 Task: Send an email with the signature Clara Davis with the subject Follow up on a refund and the message Please let me know if you have any suggestions for improvement. from softage.1@softage.net to softage.2@softage.net and softage.3@softage.net with an attached document Job_description.pdf
Action: Mouse moved to (588, 746)
Screenshot: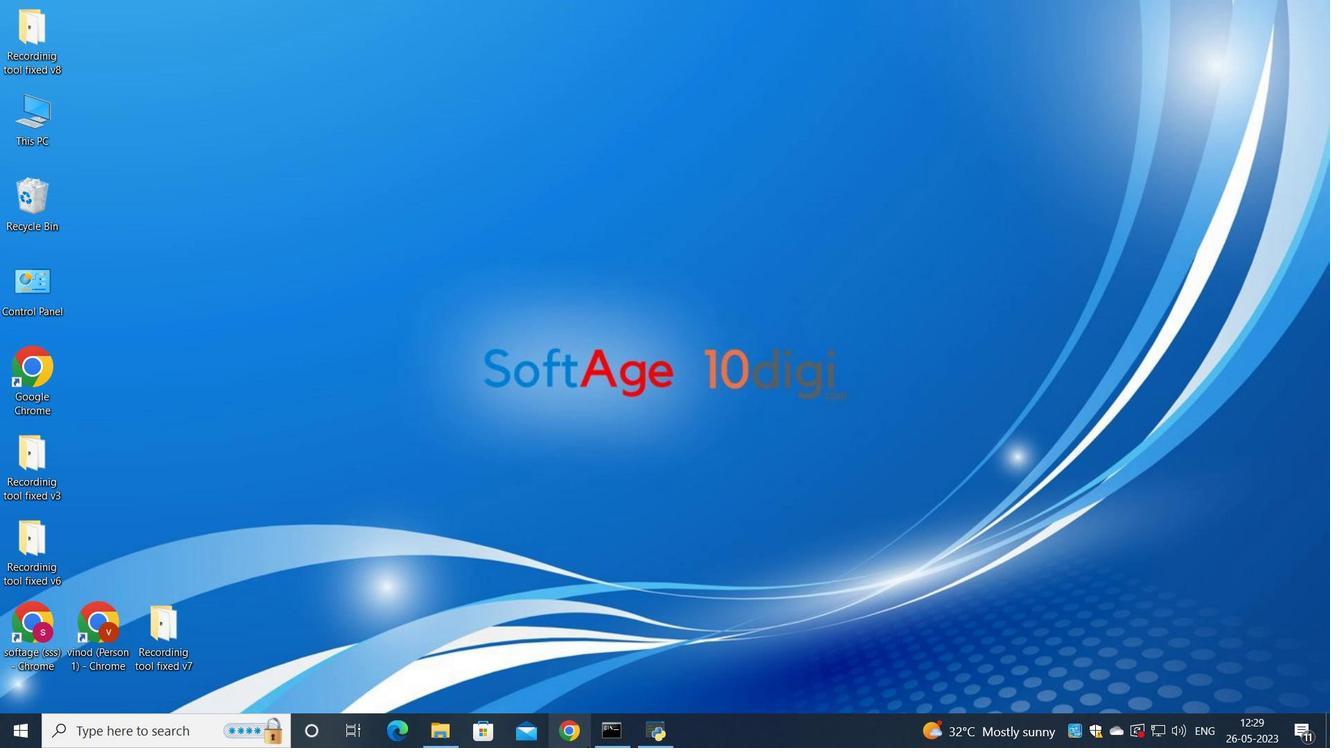 
Action: Mouse pressed left at (588, 746)
Screenshot: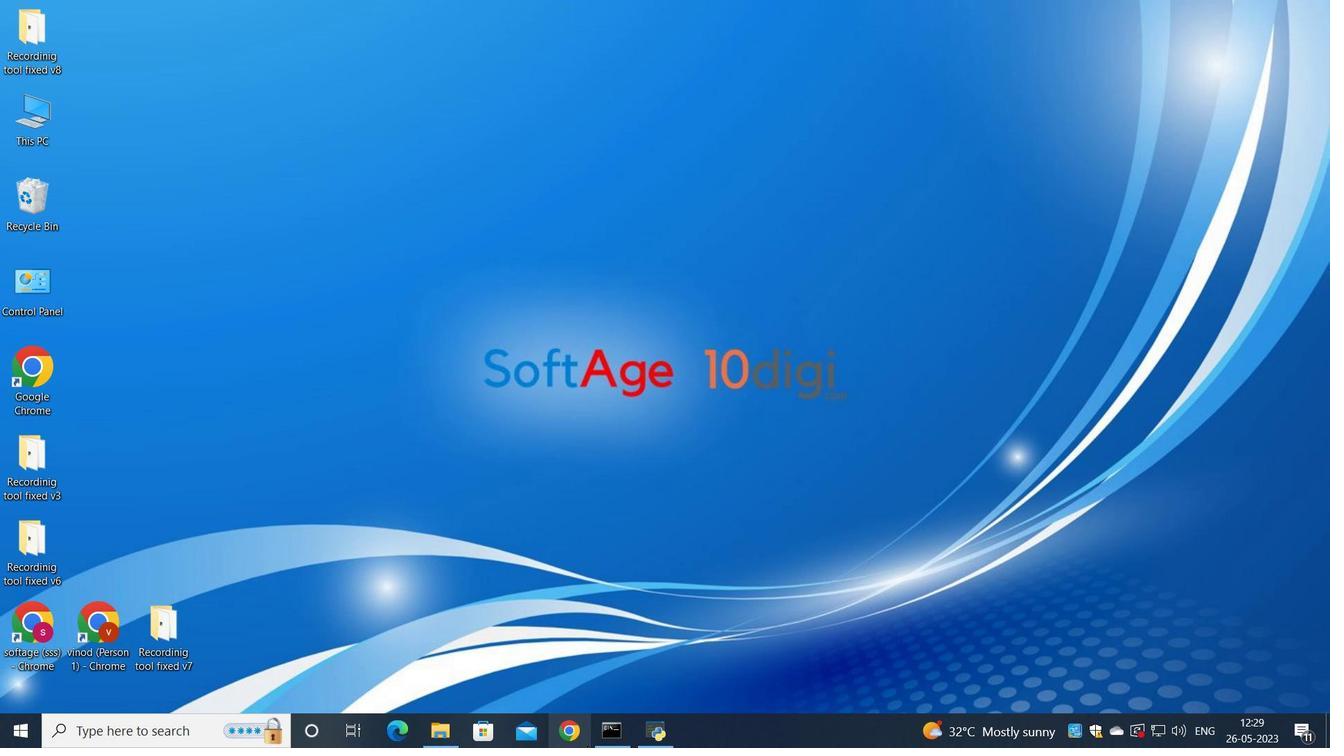 
Action: Mouse moved to (611, 413)
Screenshot: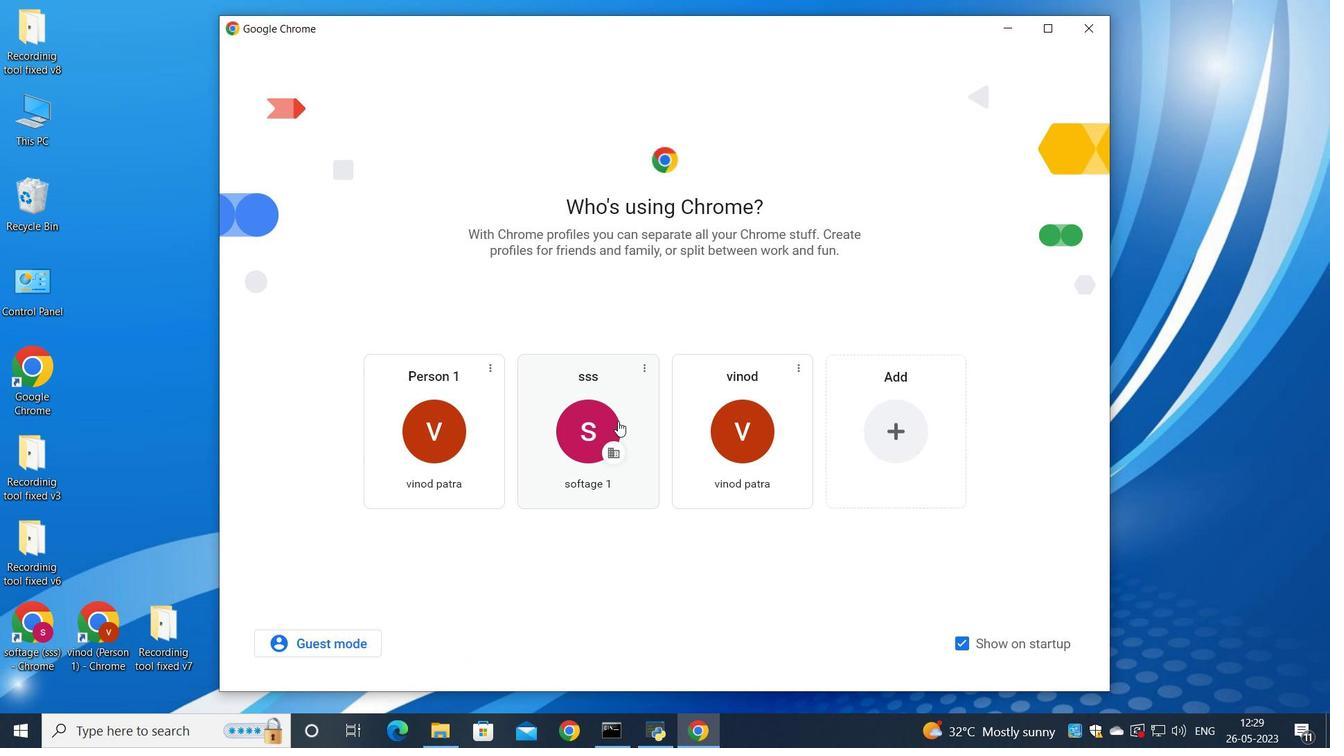 
Action: Mouse pressed left at (611, 413)
Screenshot: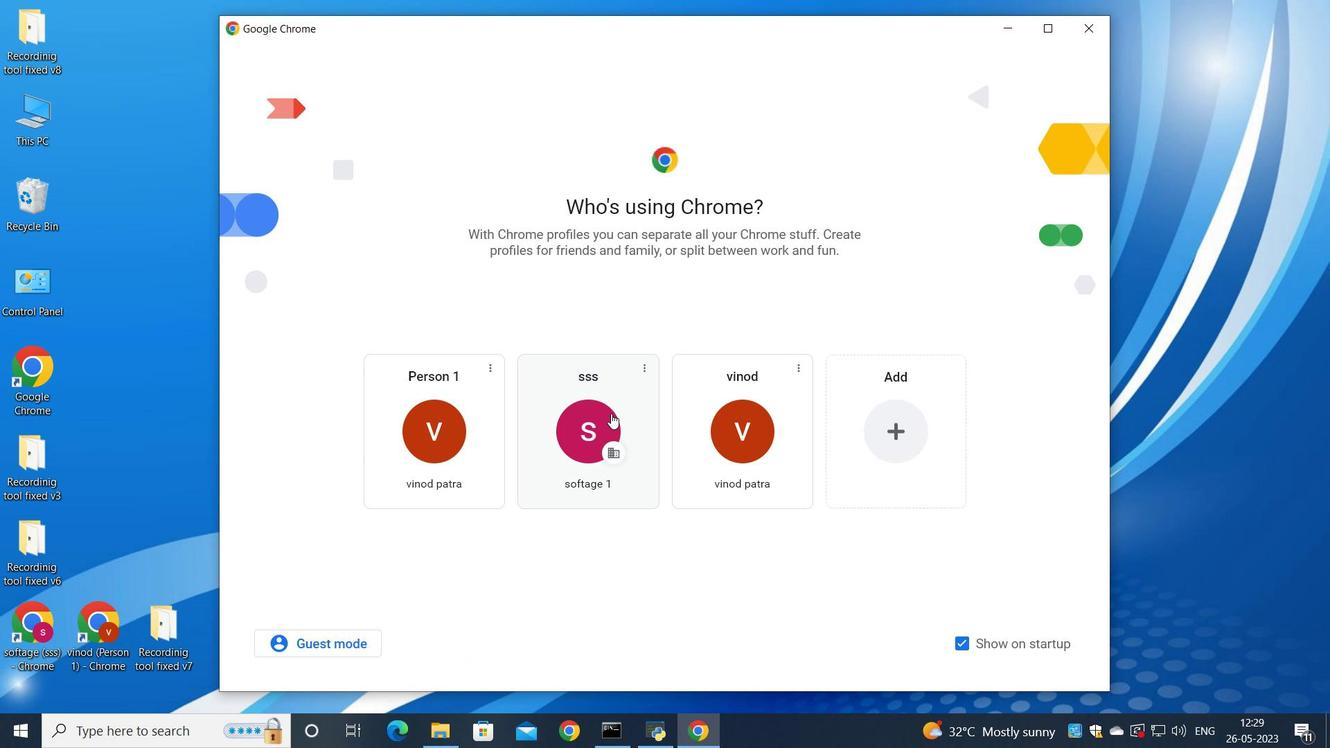 
Action: Mouse moved to (1170, 94)
Screenshot: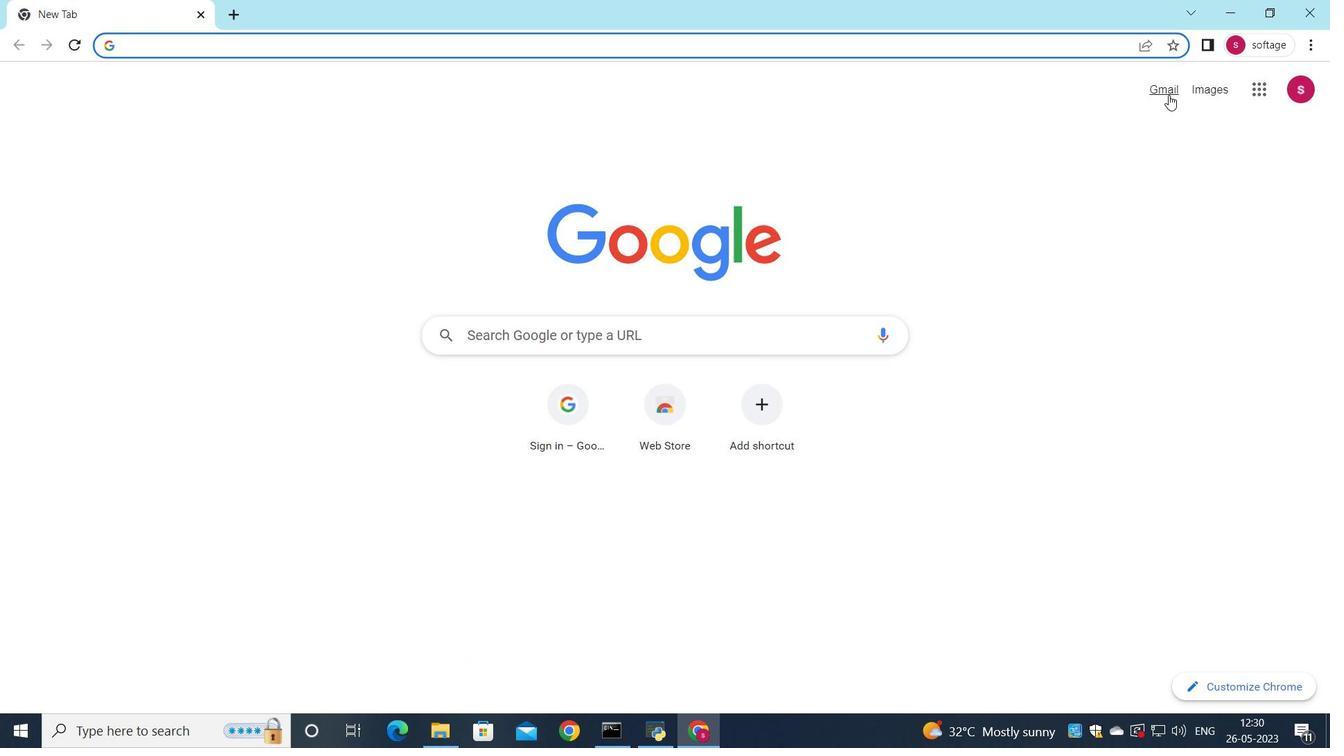 
Action: Mouse pressed left at (1170, 94)
Screenshot: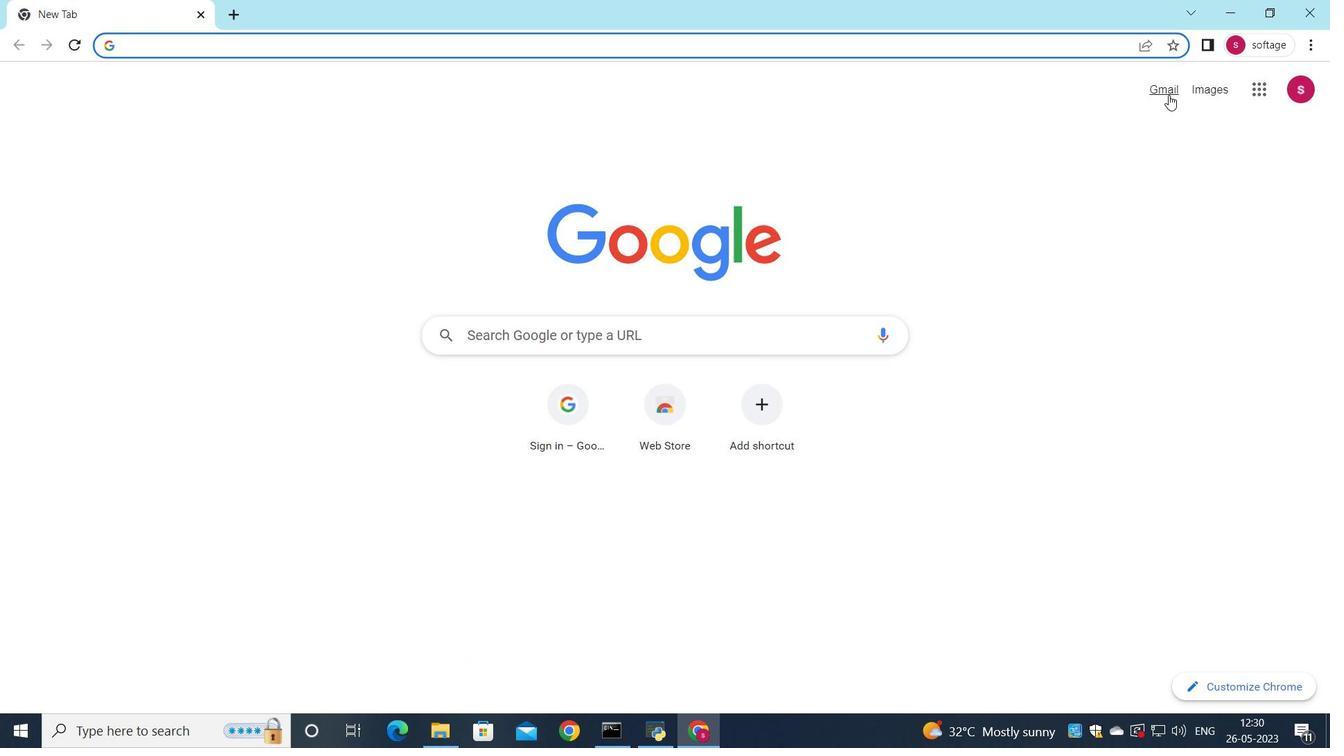 
Action: Mouse moved to (1133, 124)
Screenshot: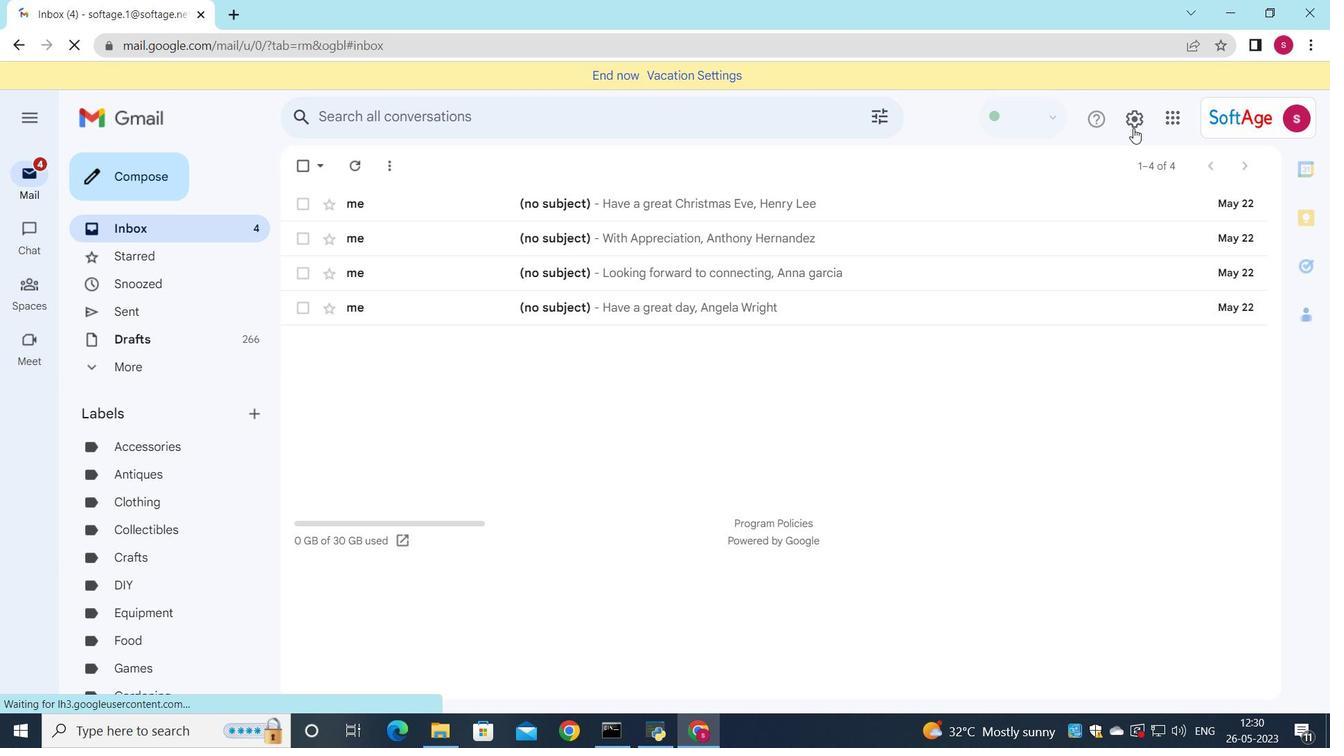 
Action: Mouse pressed left at (1133, 124)
Screenshot: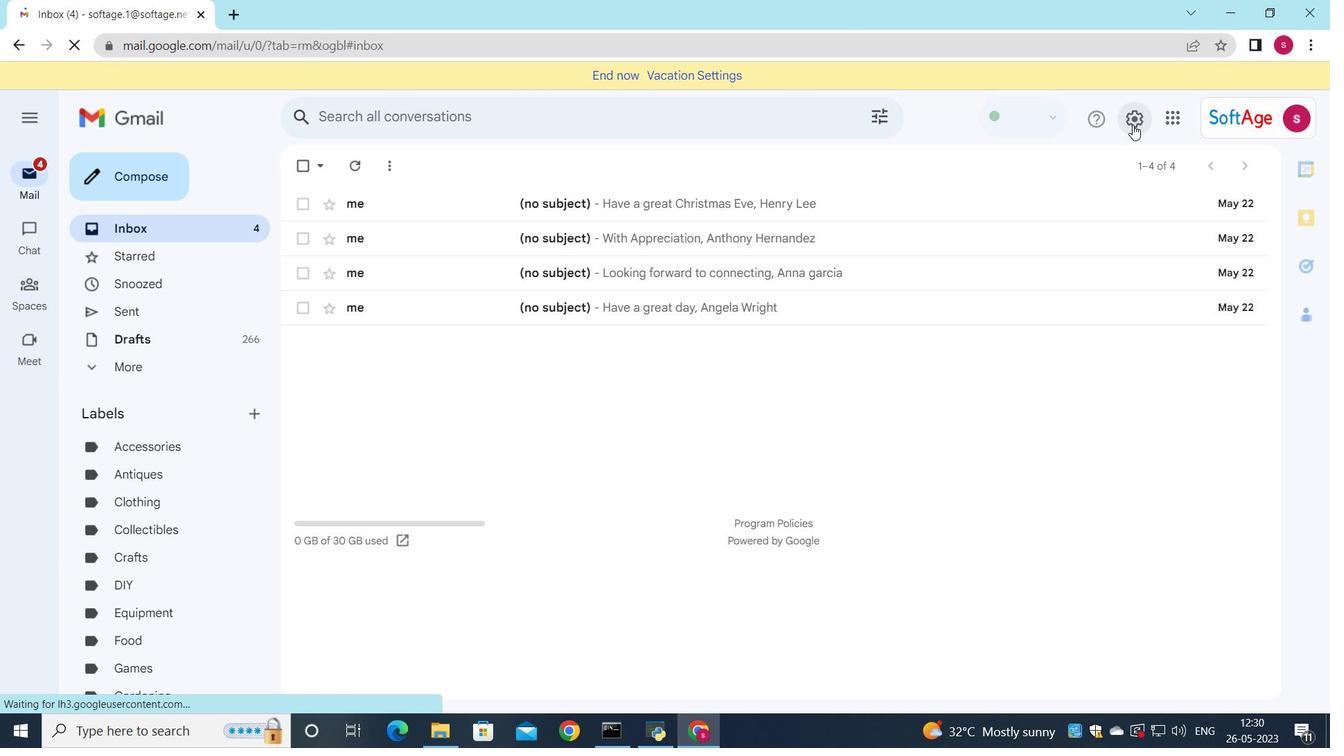 
Action: Mouse moved to (1143, 209)
Screenshot: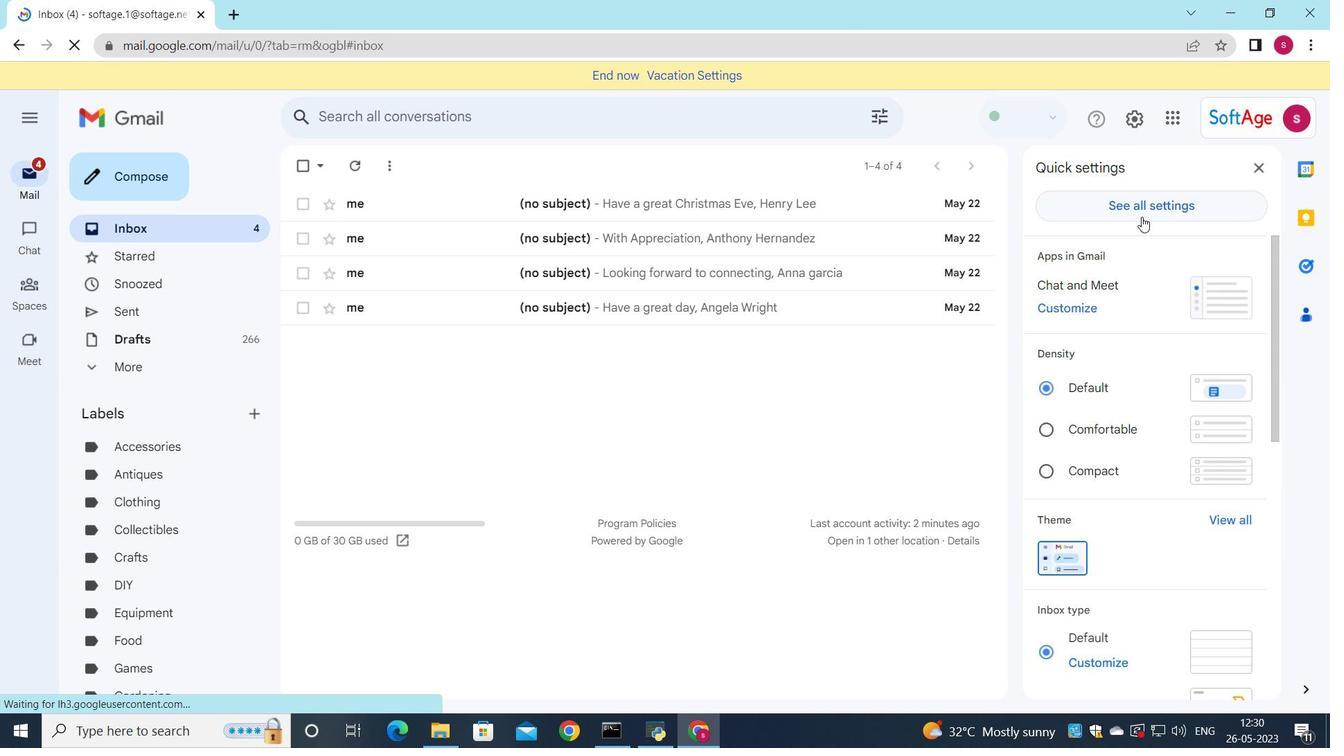 
Action: Mouse pressed left at (1143, 209)
Screenshot: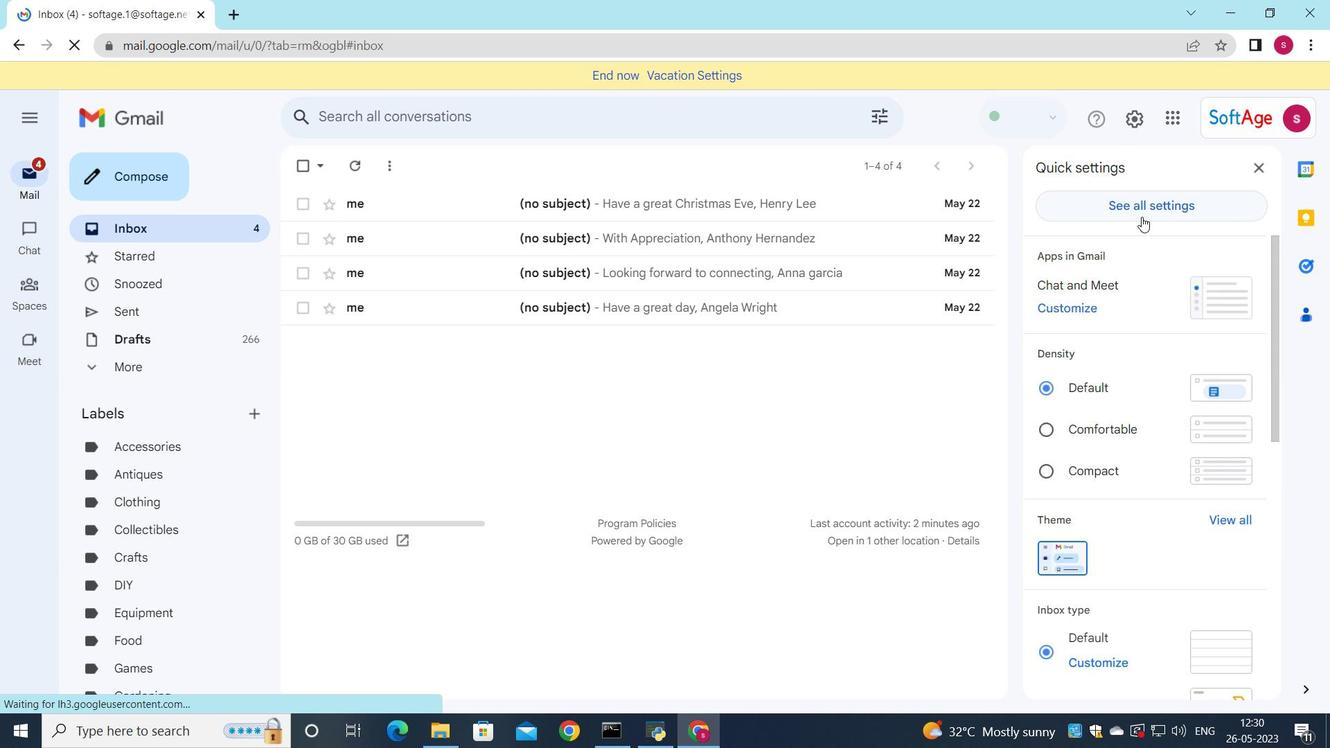 
Action: Mouse moved to (736, 393)
Screenshot: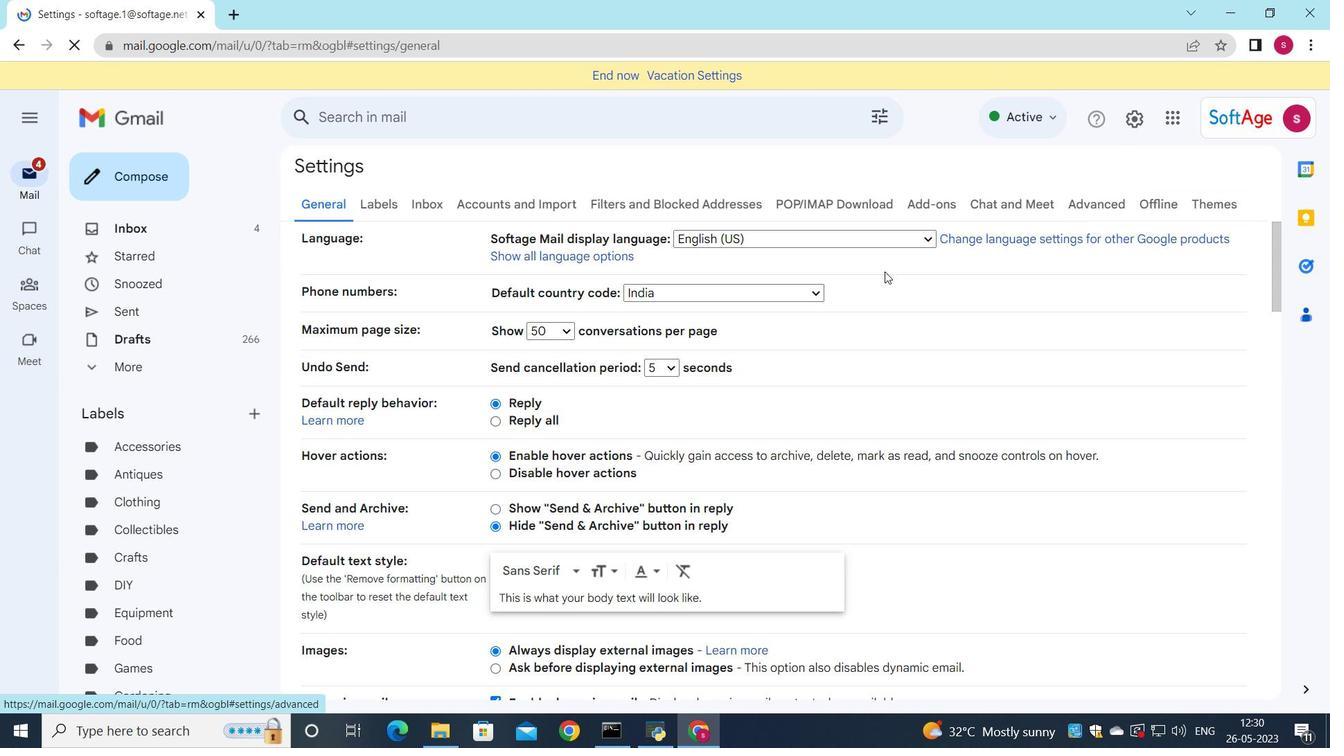 
Action: Mouse scrolled (736, 393) with delta (0, 0)
Screenshot: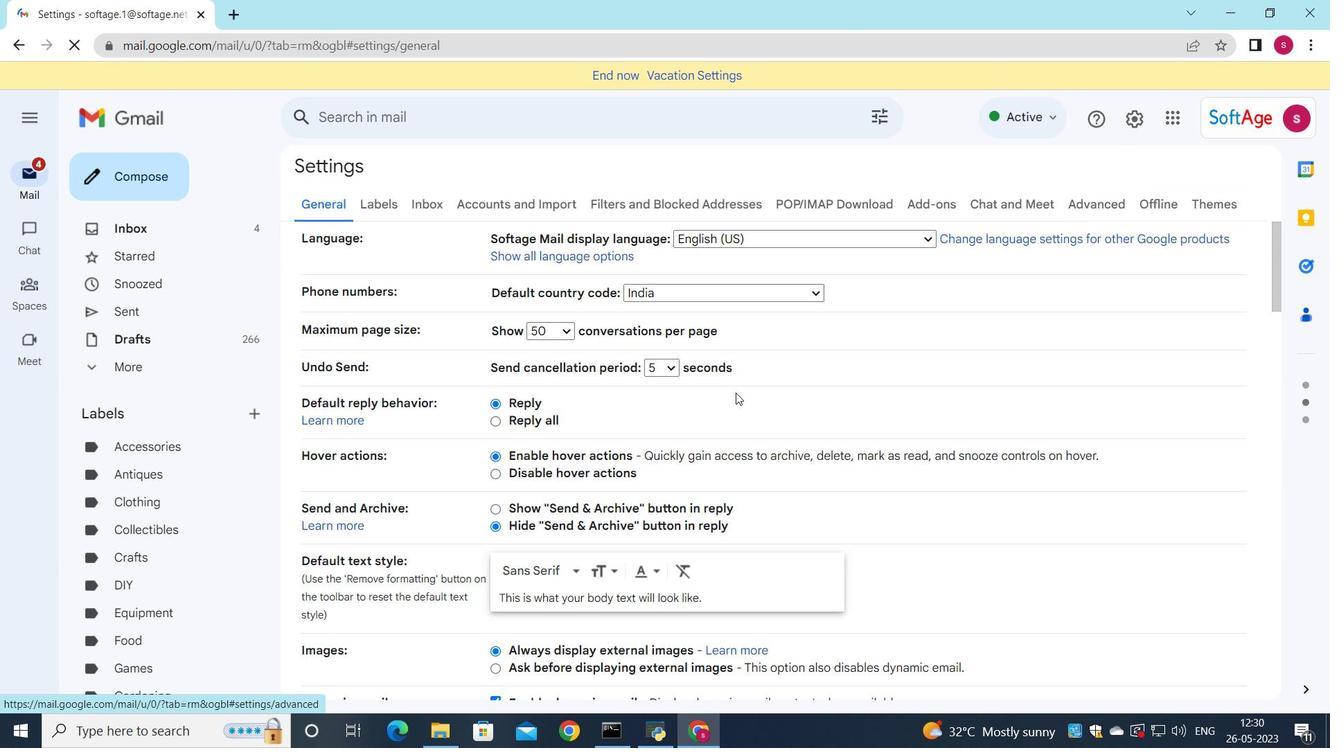 
Action: Mouse scrolled (736, 393) with delta (0, 0)
Screenshot: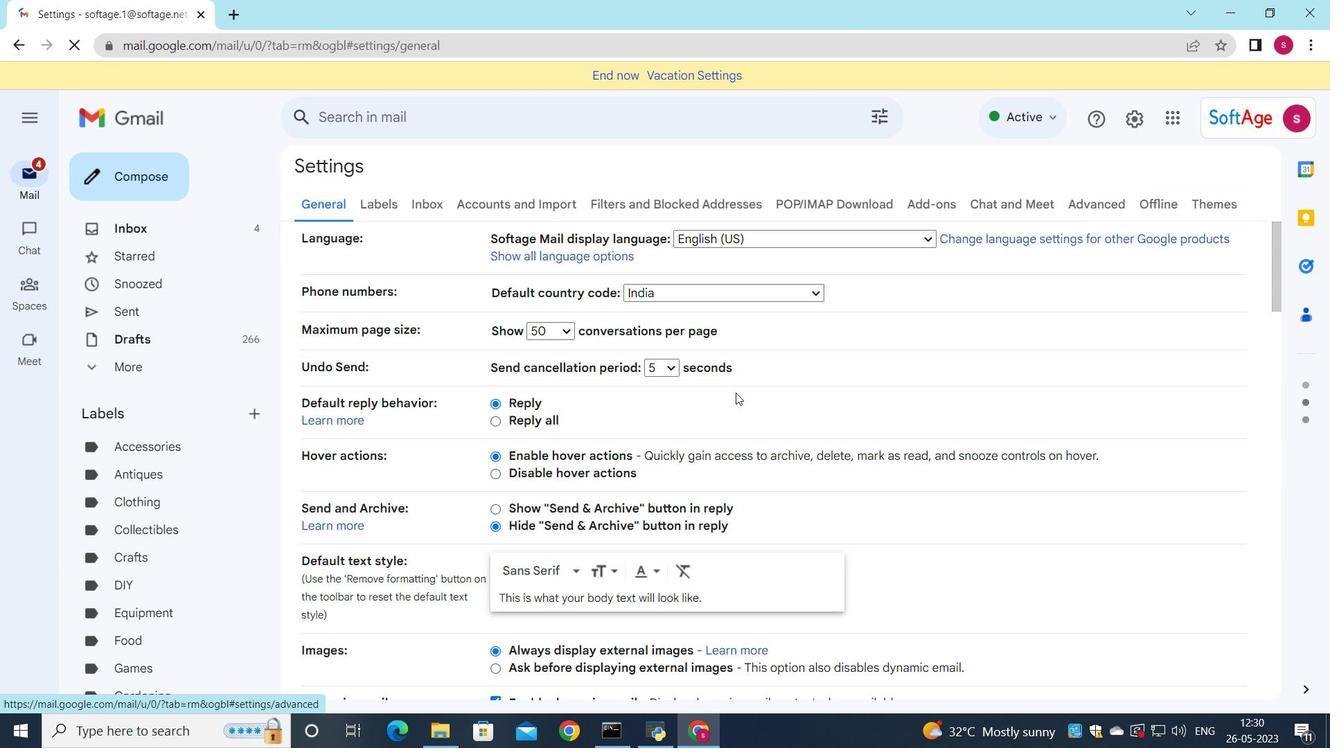
Action: Mouse scrolled (736, 393) with delta (0, 0)
Screenshot: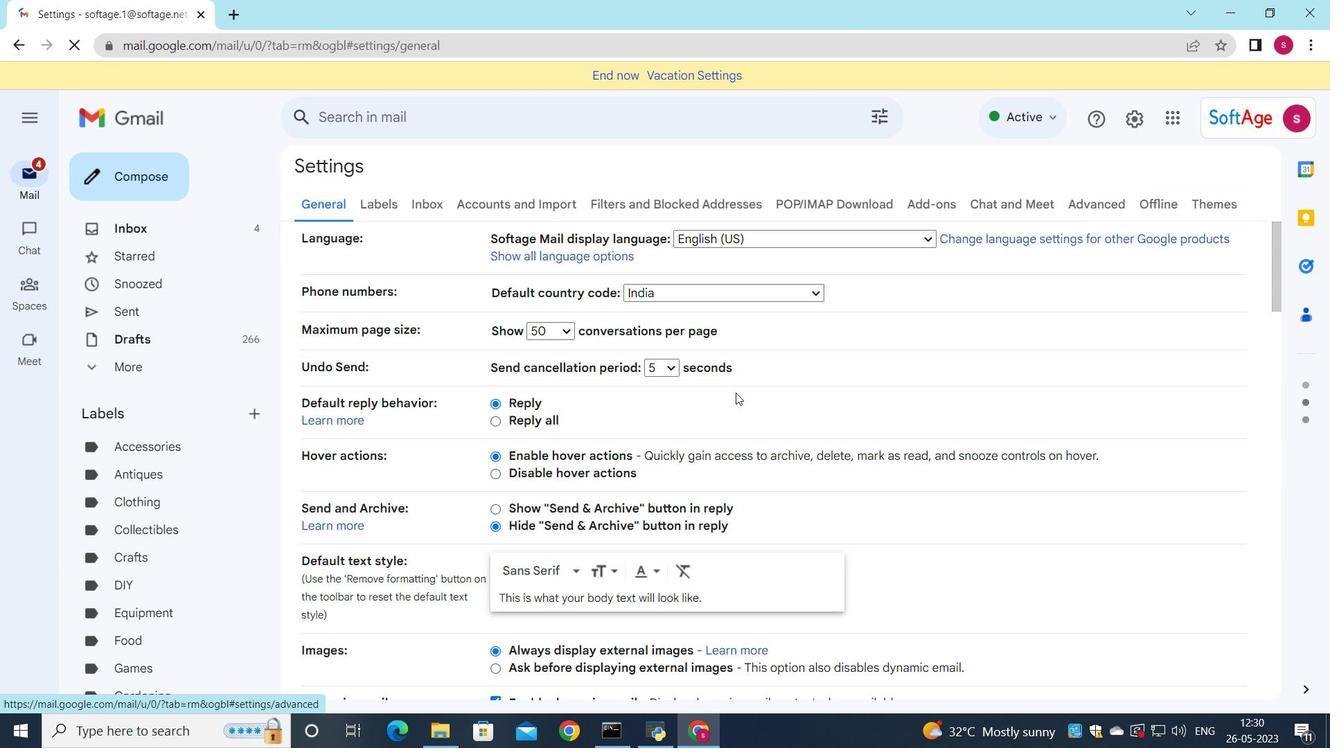 
Action: Mouse scrolled (736, 393) with delta (0, 0)
Screenshot: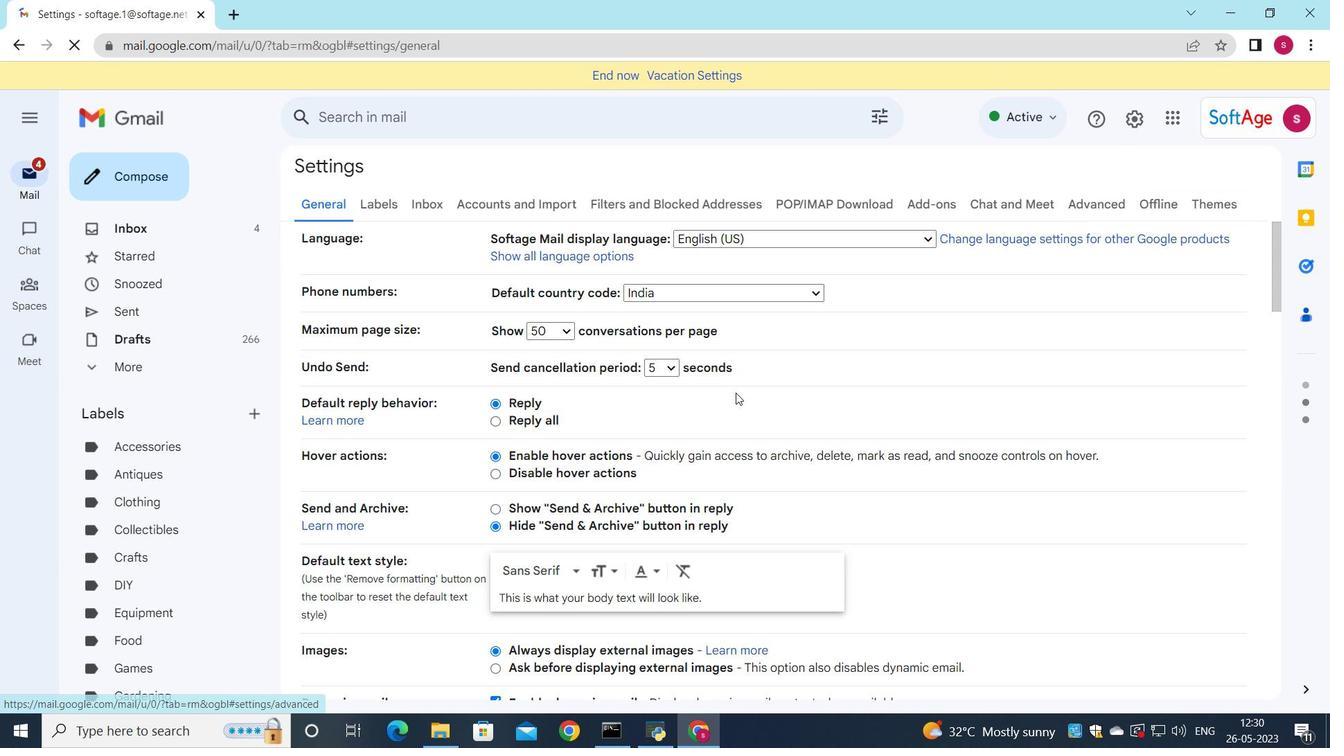 
Action: Mouse scrolled (736, 393) with delta (0, 0)
Screenshot: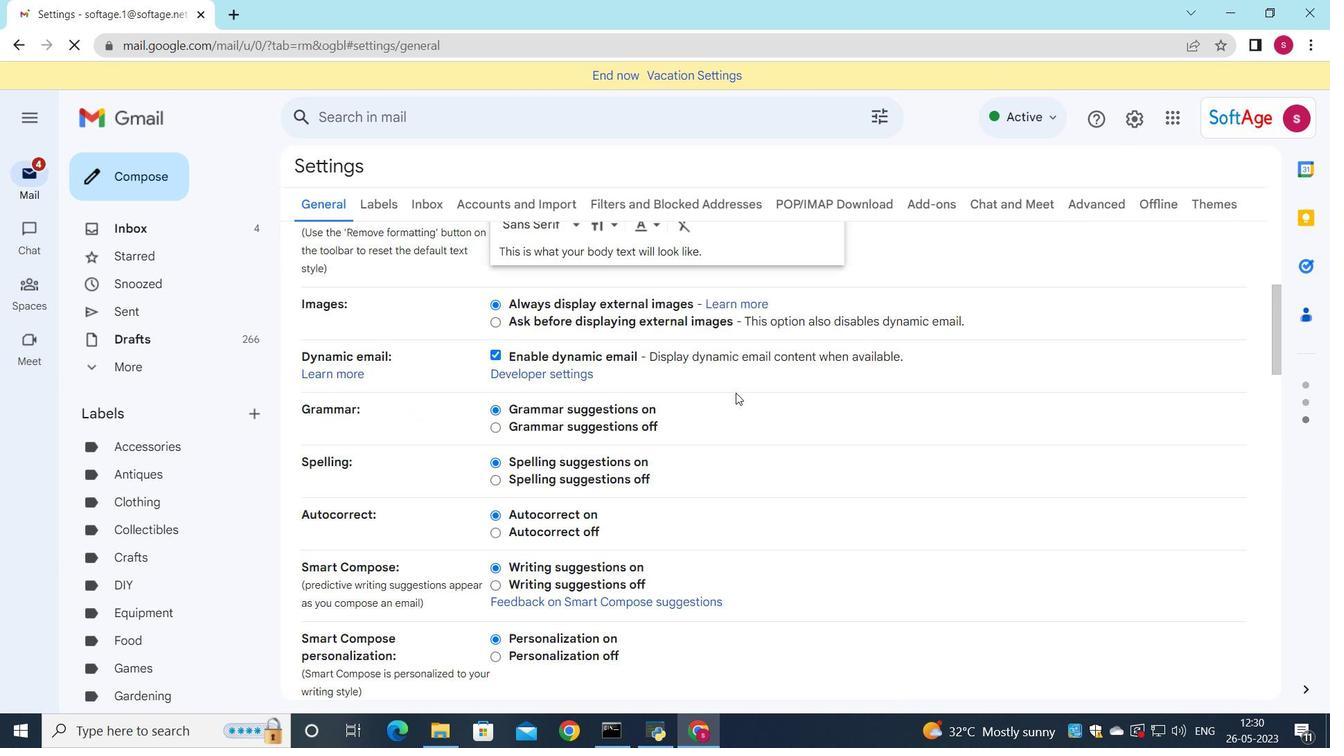 
Action: Mouse scrolled (736, 393) with delta (0, 0)
Screenshot: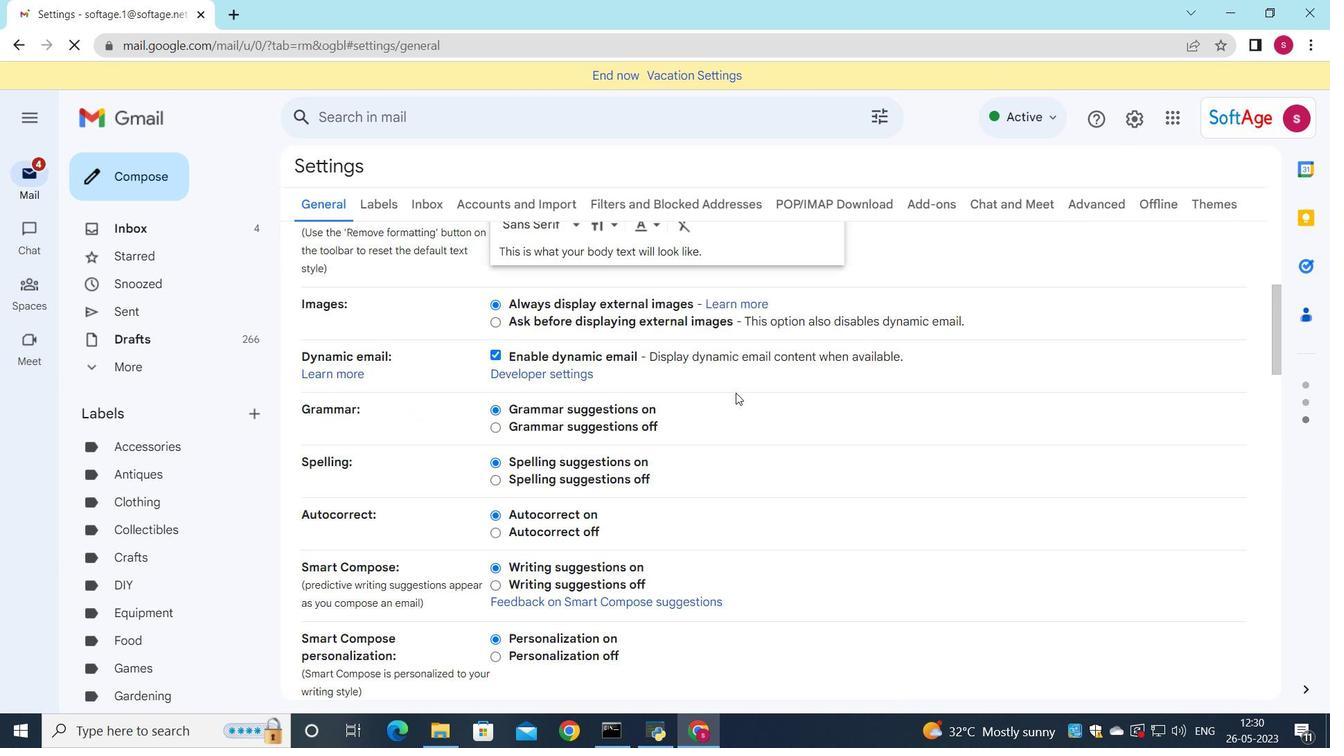 
Action: Mouse scrolled (736, 393) with delta (0, 0)
Screenshot: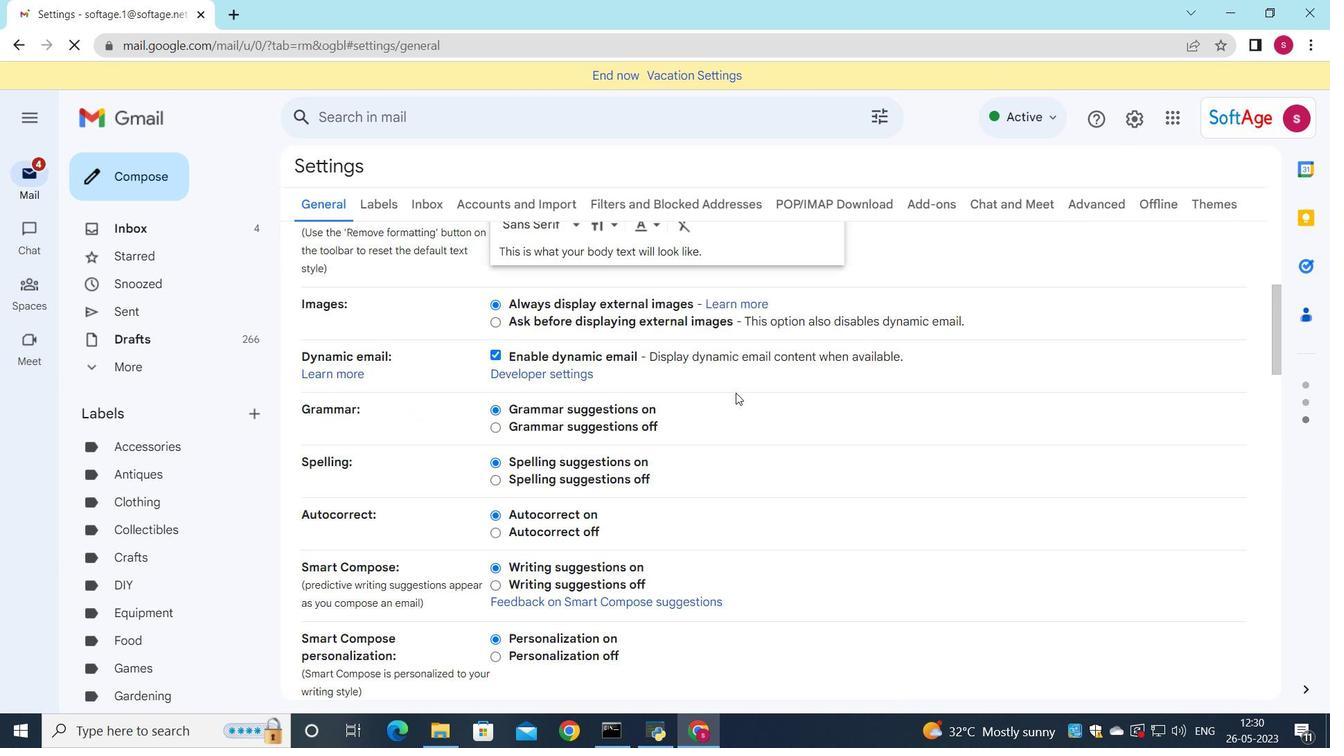 
Action: Mouse scrolled (736, 393) with delta (0, 0)
Screenshot: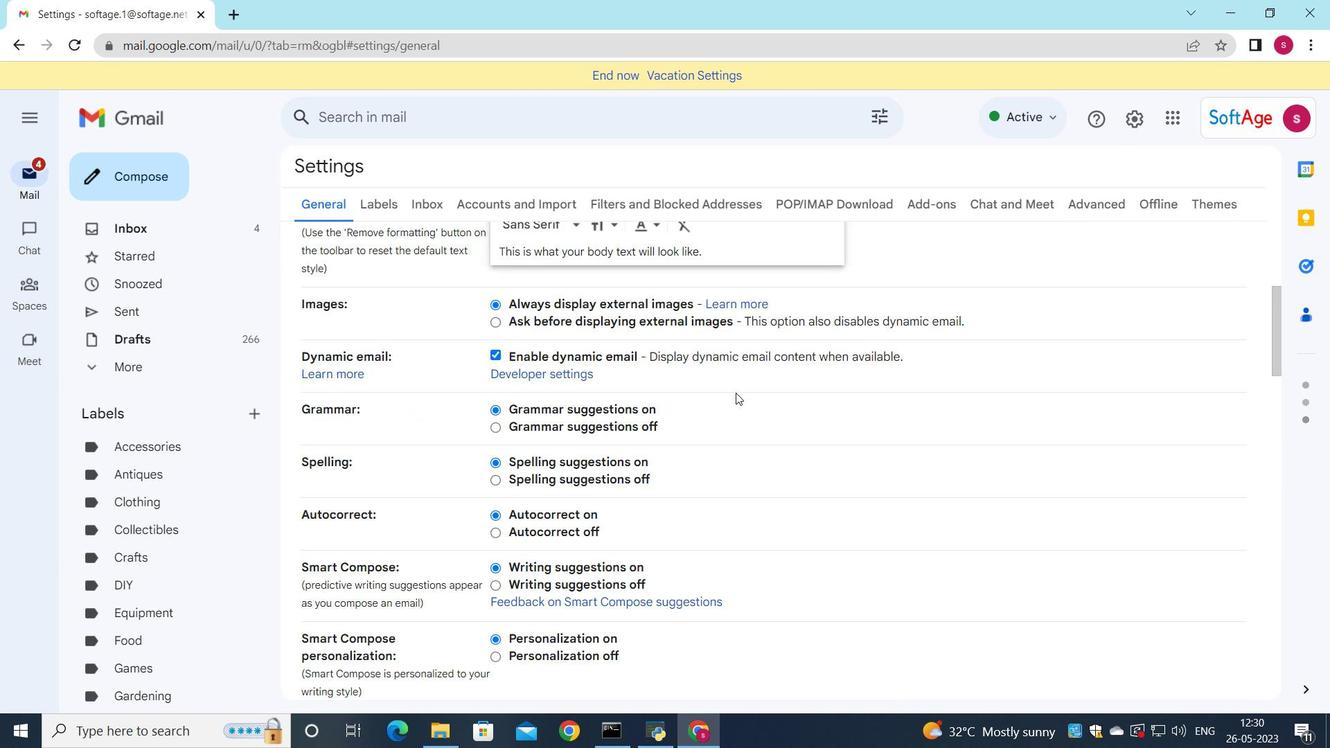 
Action: Mouse scrolled (736, 393) with delta (0, 0)
Screenshot: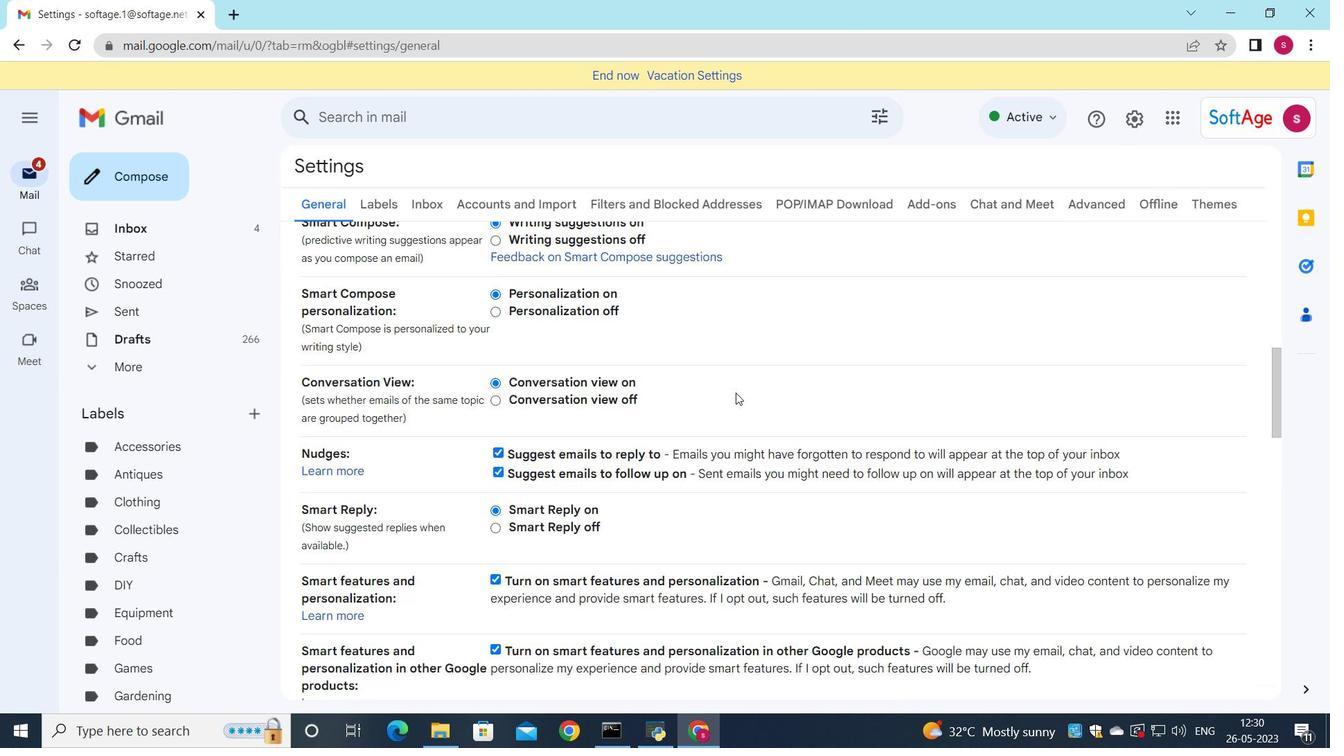 
Action: Mouse scrolled (736, 393) with delta (0, 0)
Screenshot: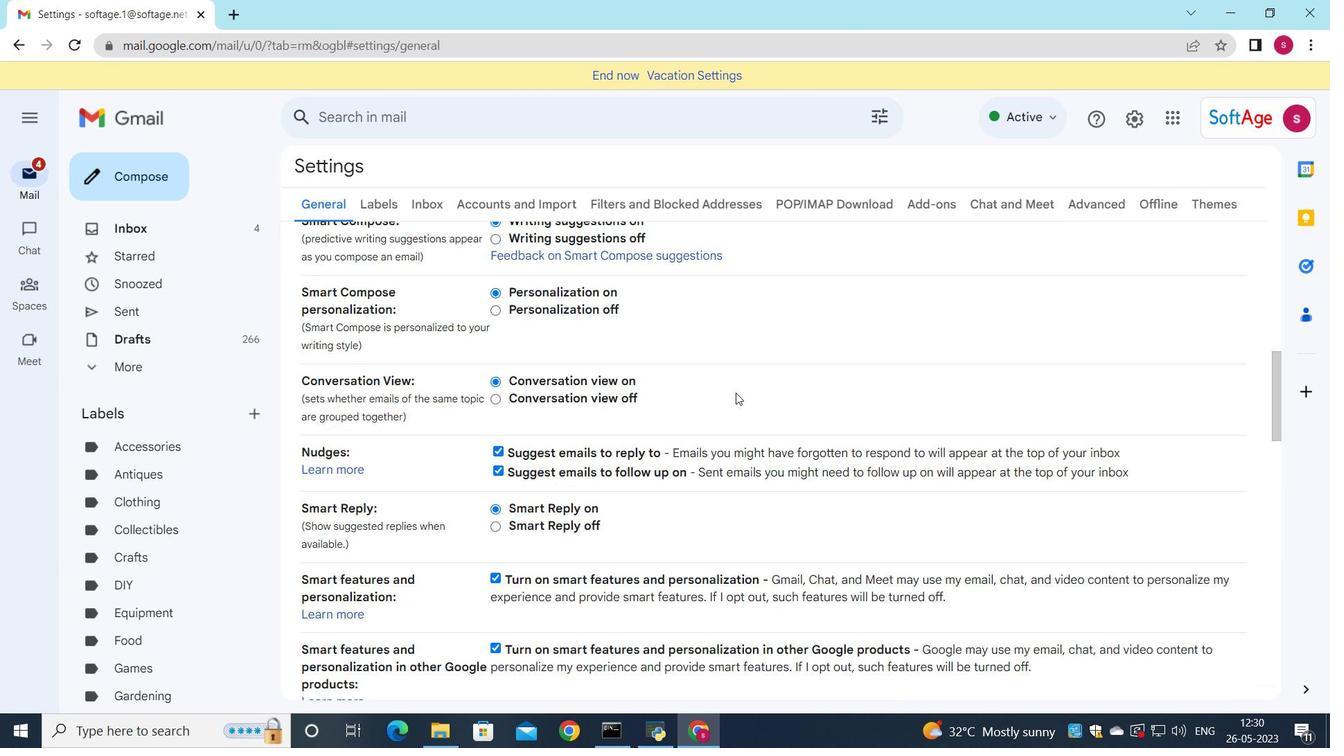
Action: Mouse scrolled (736, 393) with delta (0, 0)
Screenshot: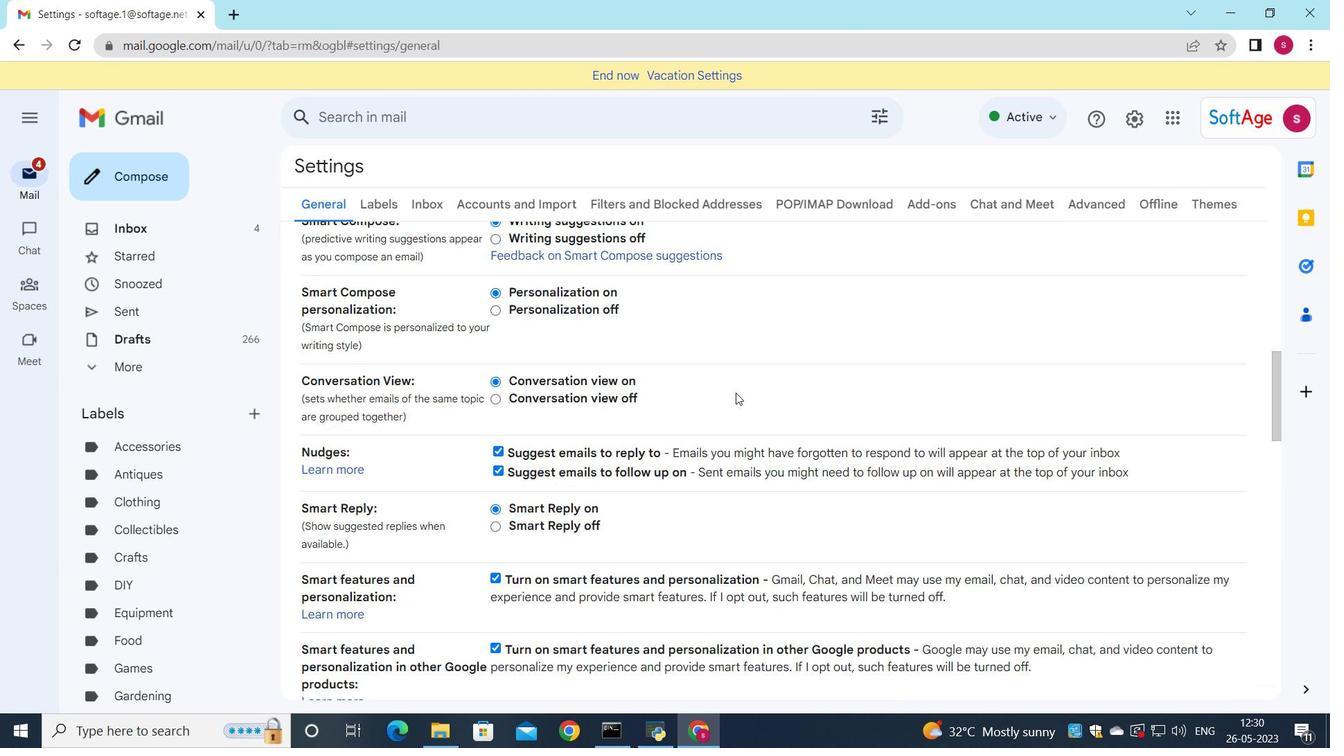 
Action: Mouse scrolled (736, 393) with delta (0, 0)
Screenshot: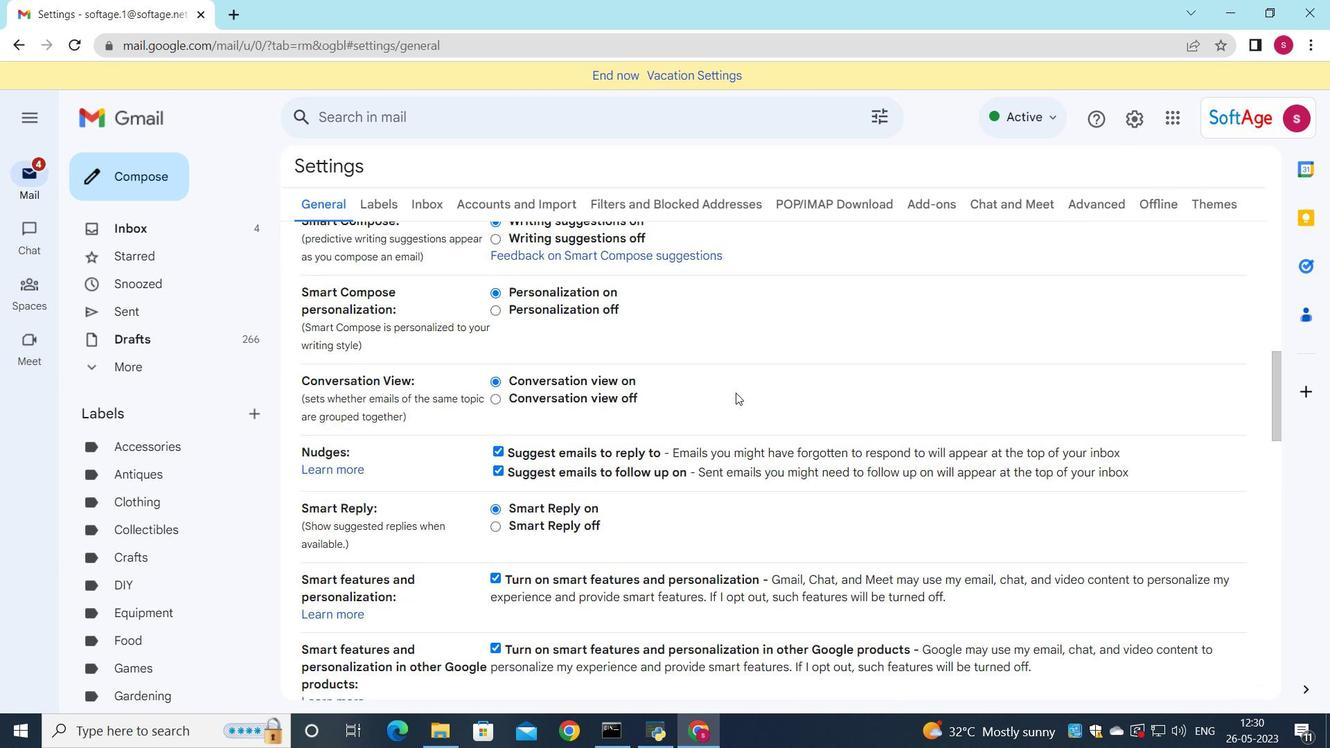 
Action: Mouse scrolled (736, 393) with delta (0, 0)
Screenshot: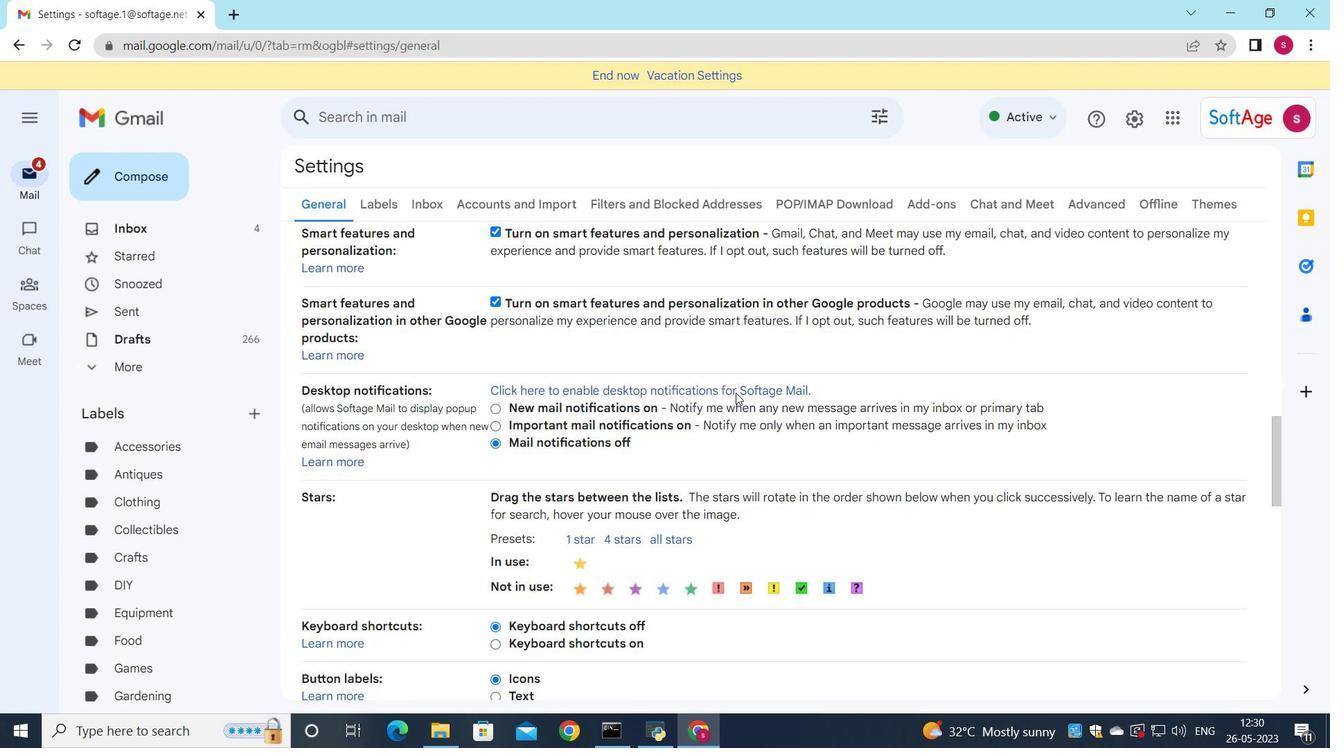 
Action: Mouse scrolled (736, 393) with delta (0, 0)
Screenshot: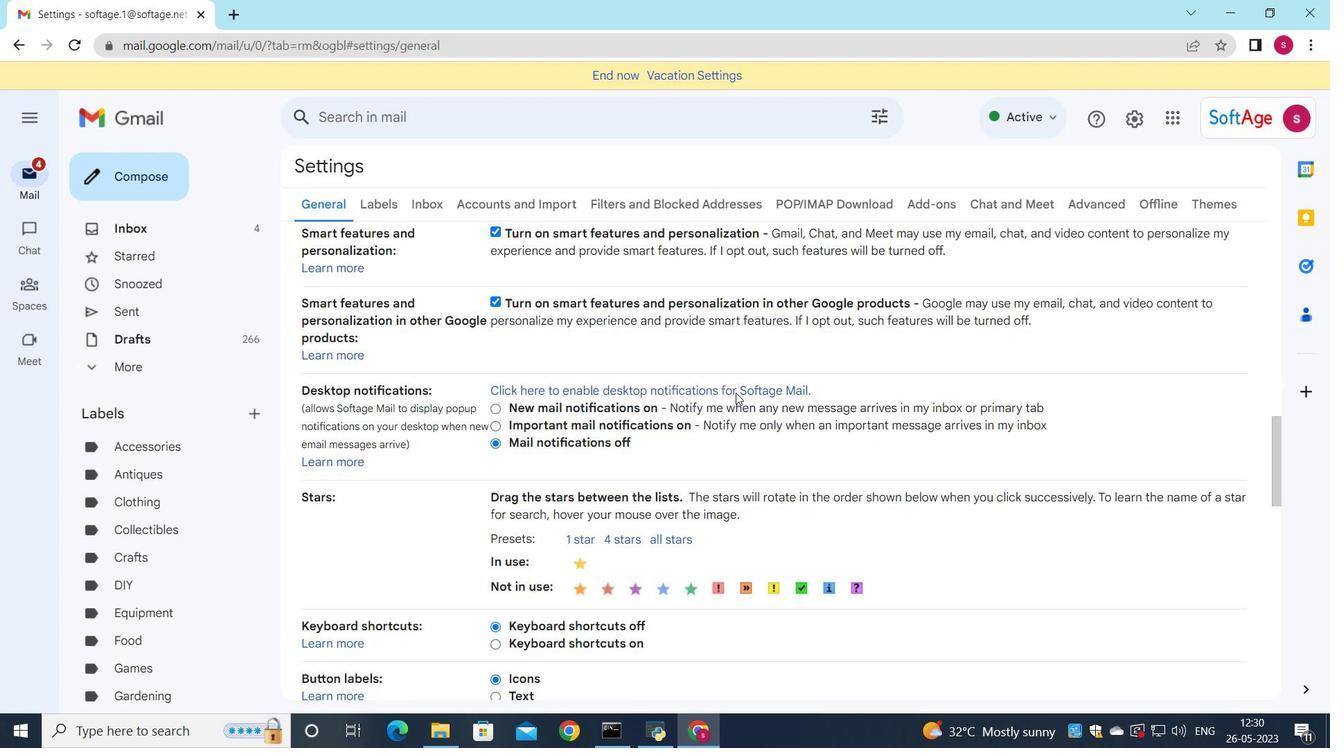 
Action: Mouse scrolled (736, 393) with delta (0, 0)
Screenshot: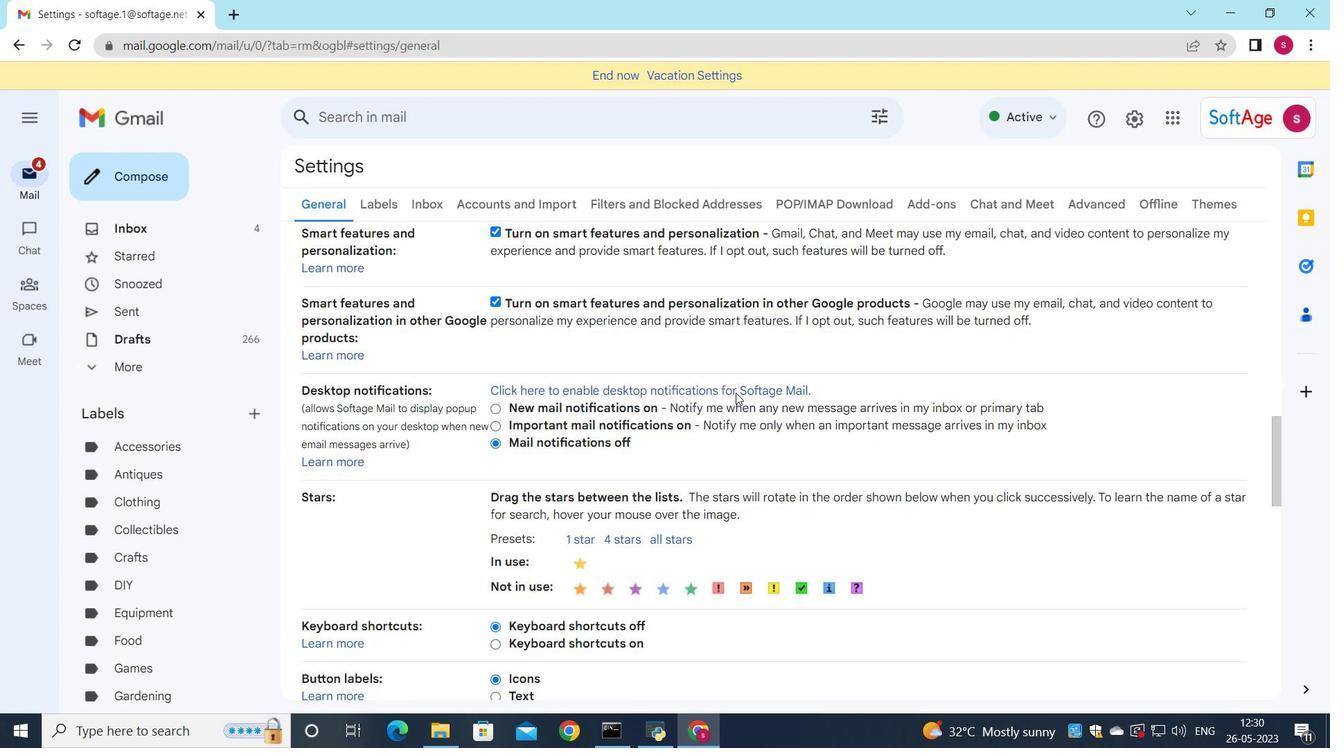 
Action: Mouse scrolled (736, 393) with delta (0, 0)
Screenshot: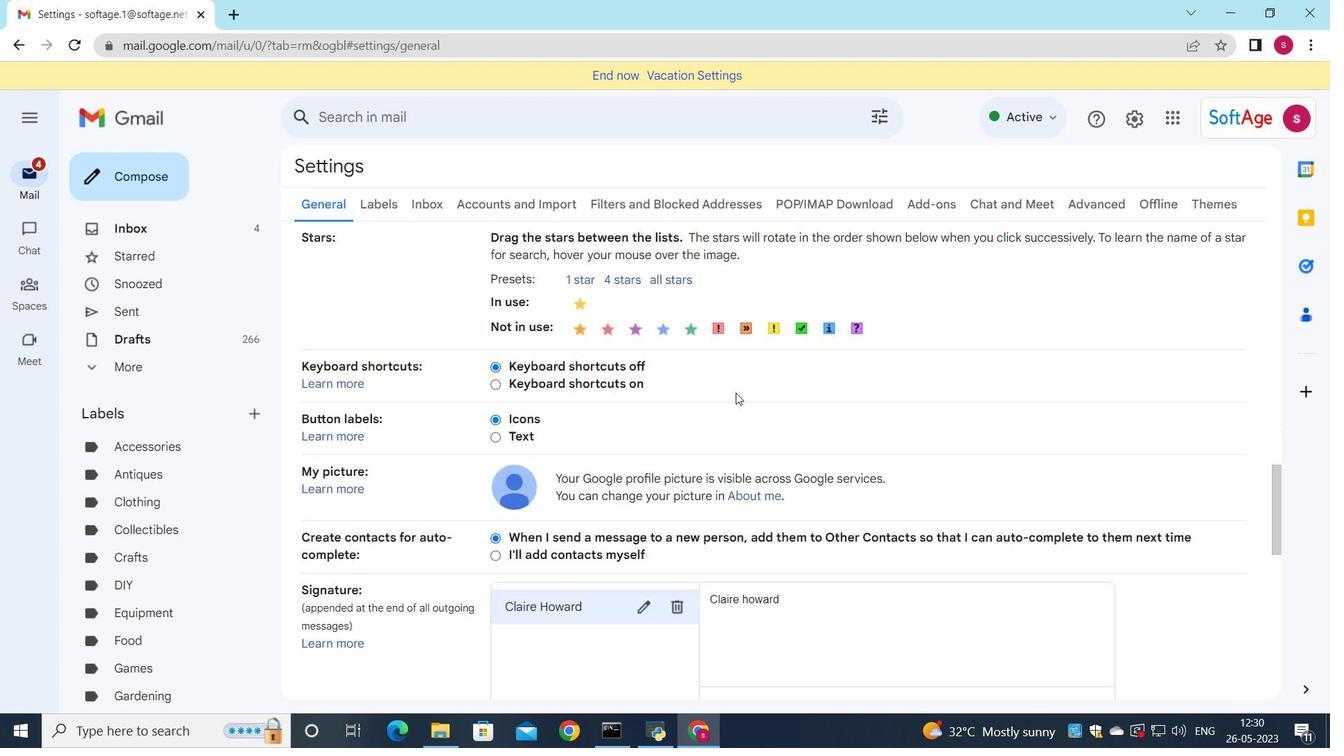 
Action: Mouse scrolled (736, 393) with delta (0, 0)
Screenshot: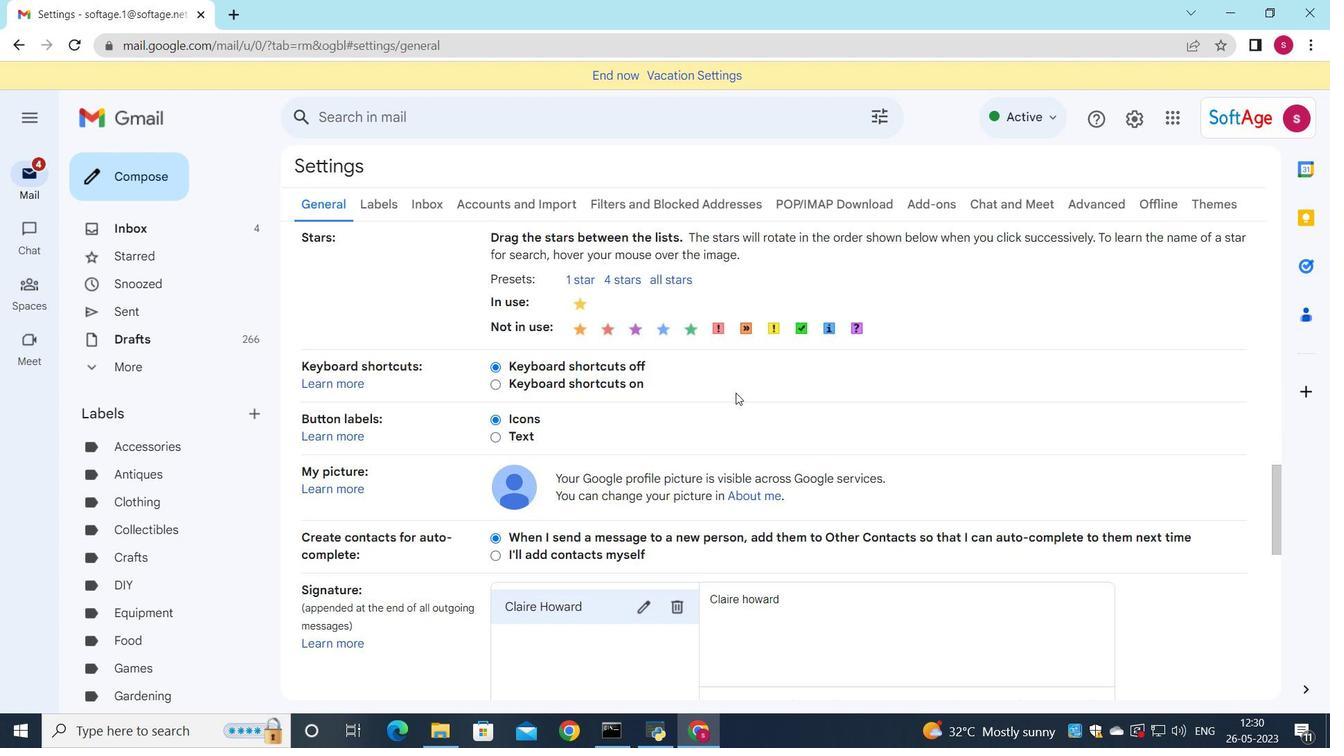 
Action: Mouse scrolled (736, 393) with delta (0, 0)
Screenshot: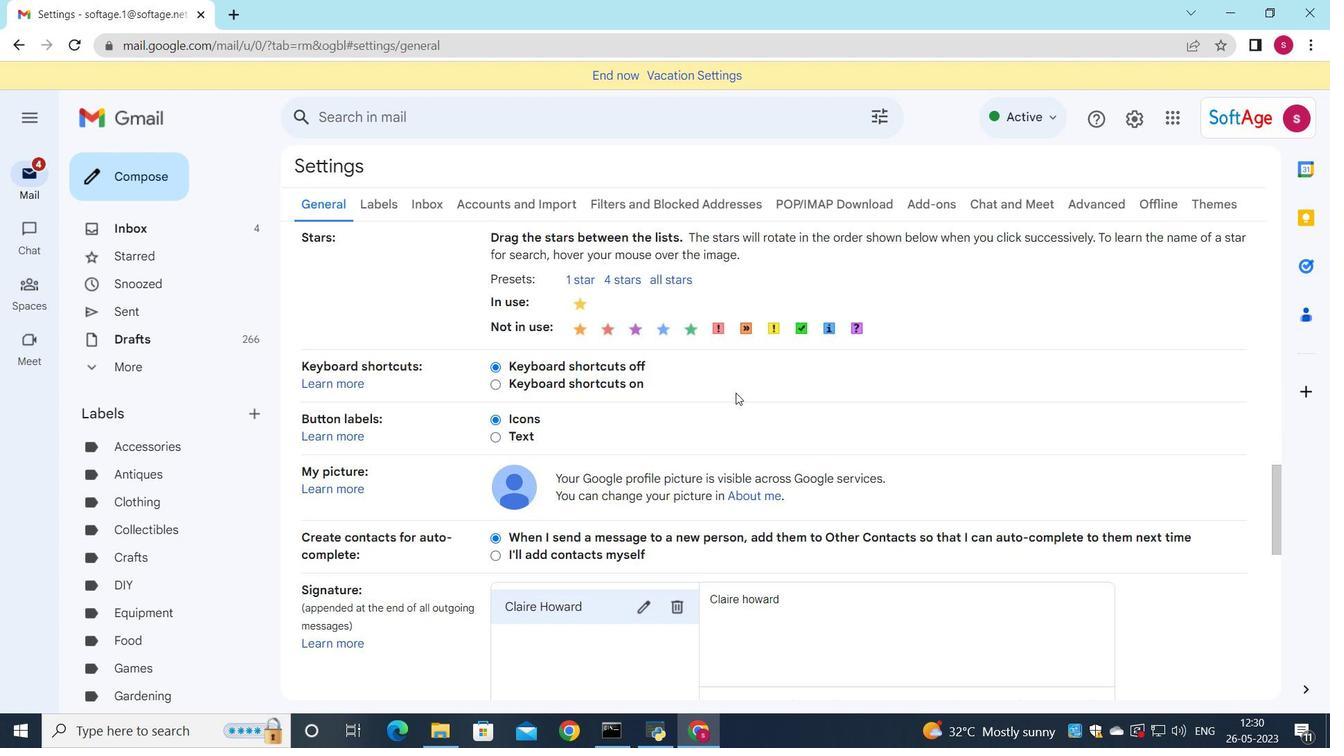 
Action: Mouse scrolled (736, 393) with delta (0, 0)
Screenshot: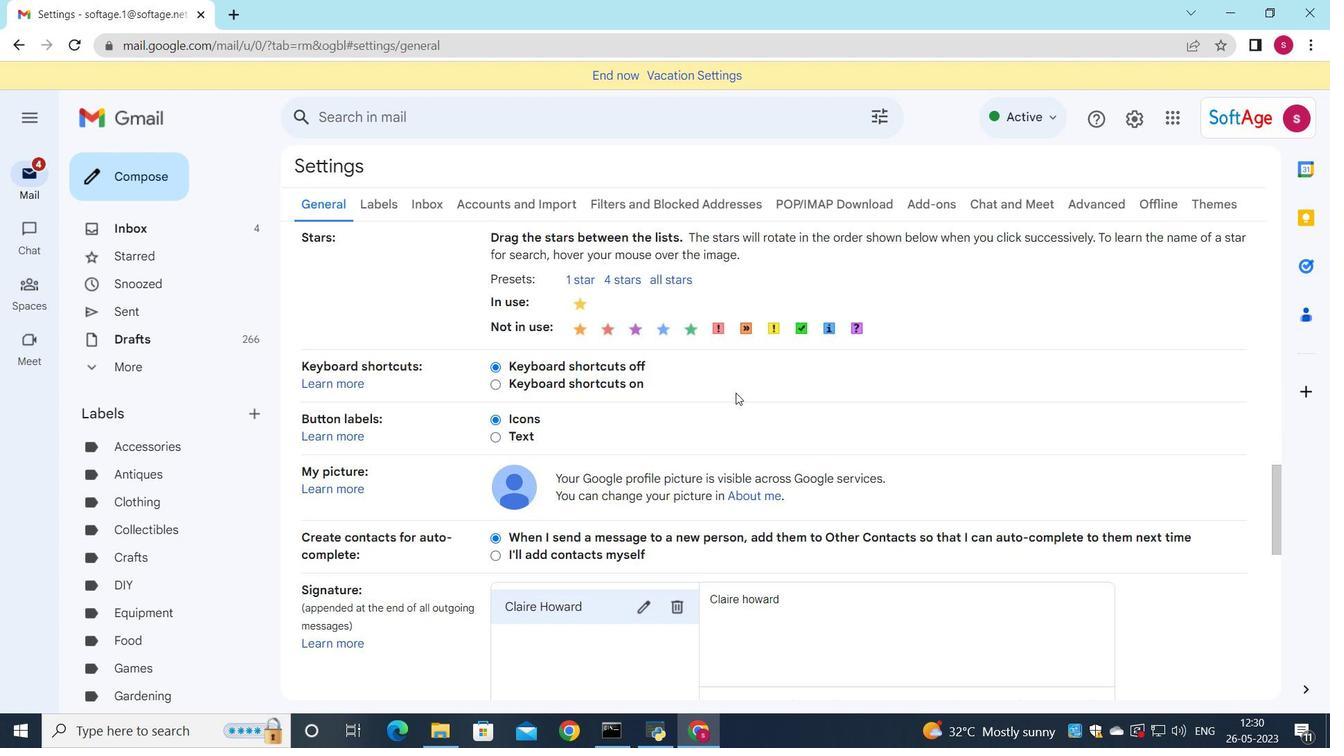 
Action: Mouse moved to (672, 264)
Screenshot: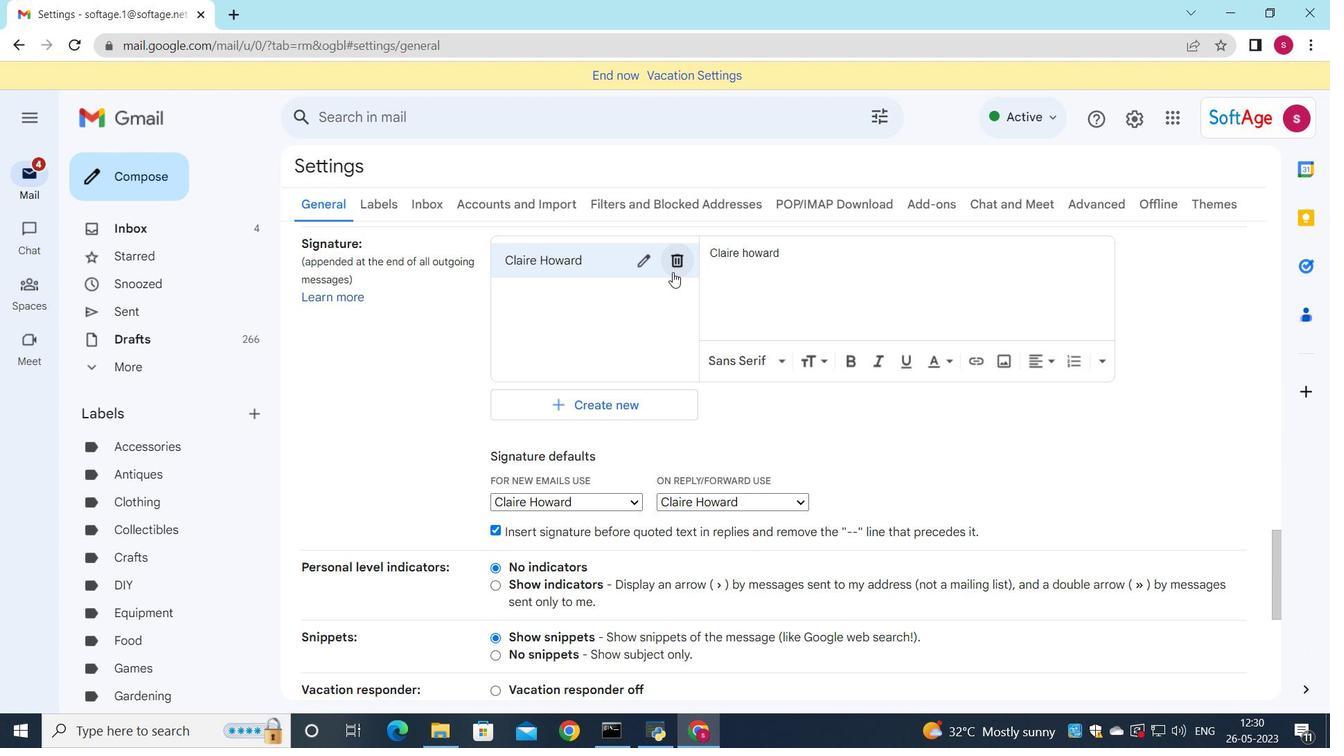 
Action: Mouse pressed left at (672, 264)
Screenshot: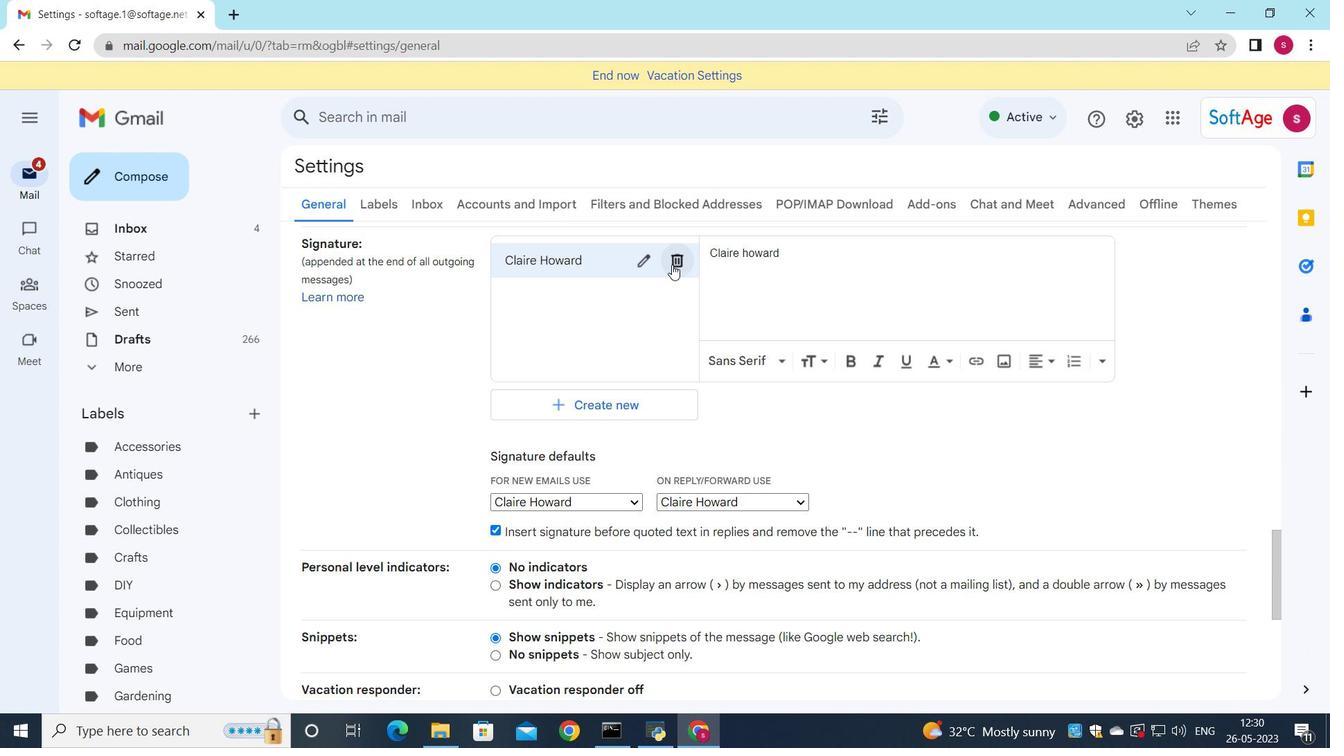
Action: Mouse moved to (806, 438)
Screenshot: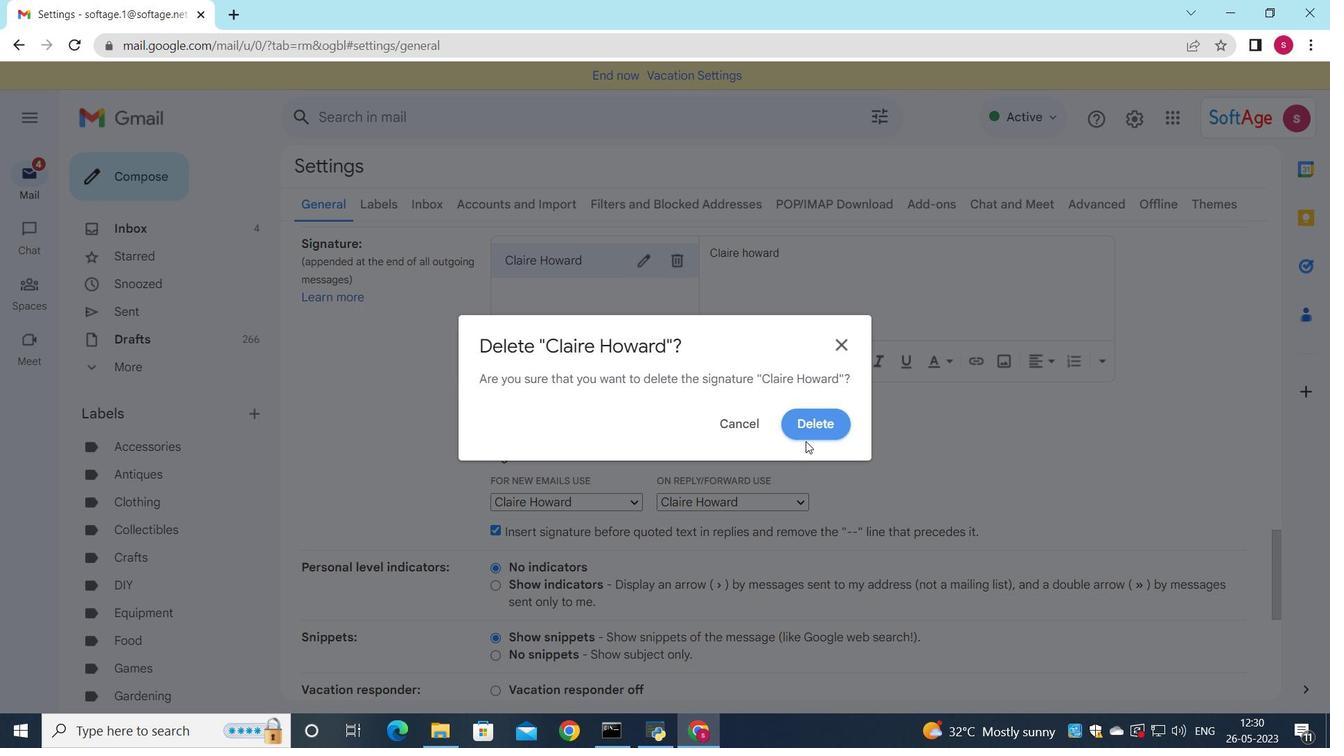 
Action: Mouse pressed left at (806, 438)
Screenshot: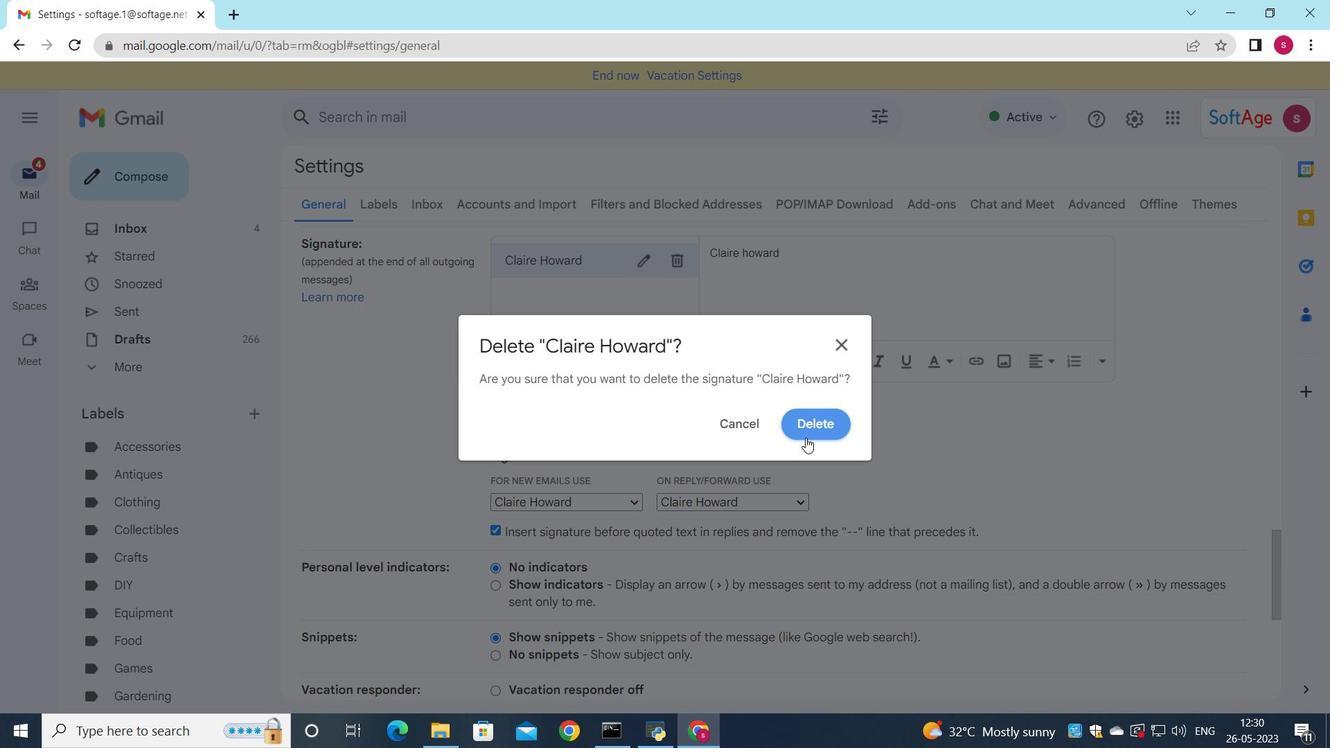 
Action: Mouse moved to (587, 277)
Screenshot: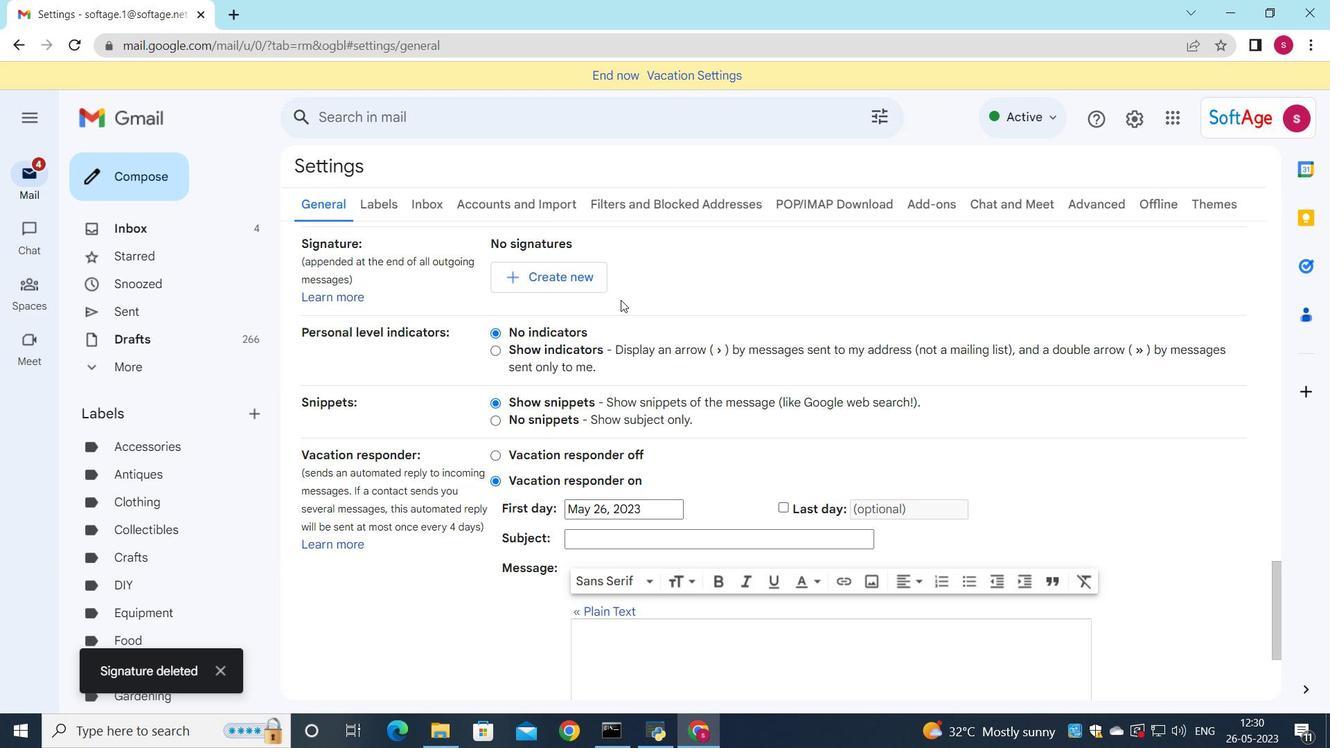 
Action: Mouse pressed left at (587, 277)
Screenshot: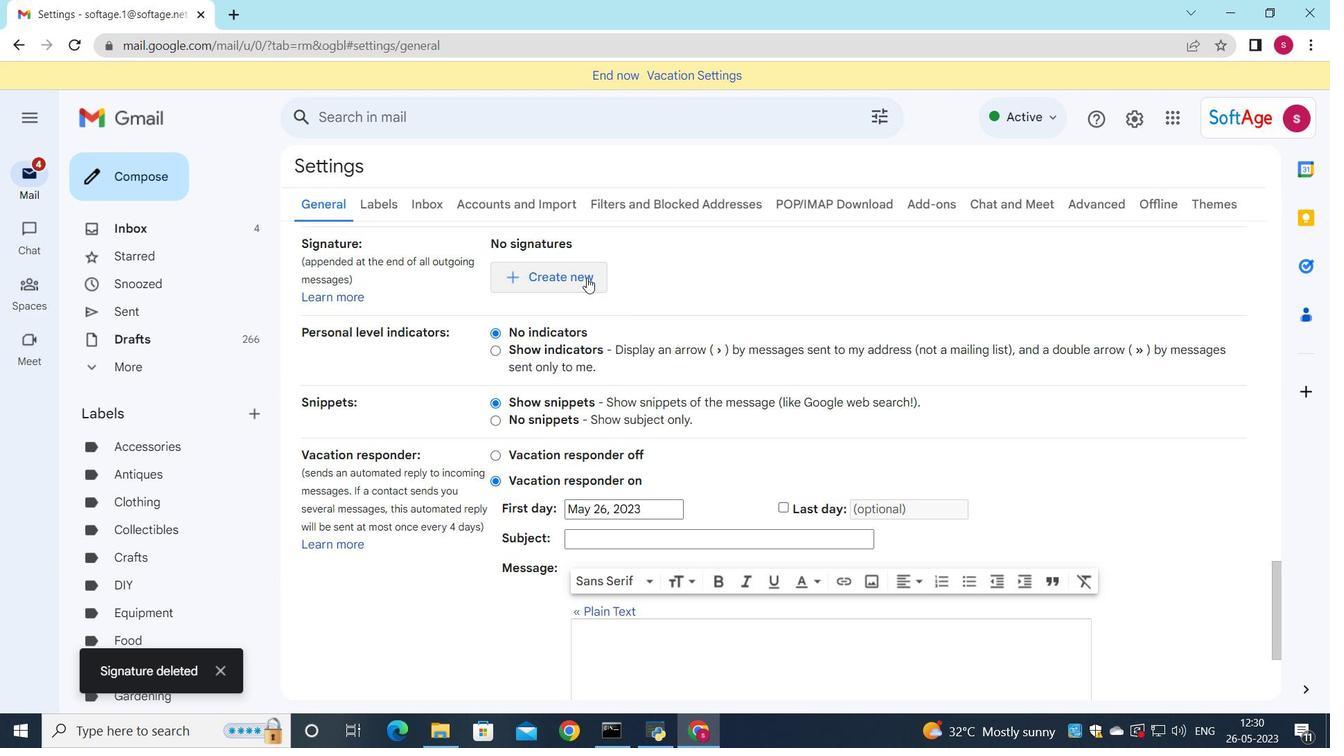 
Action: Mouse moved to (857, 380)
Screenshot: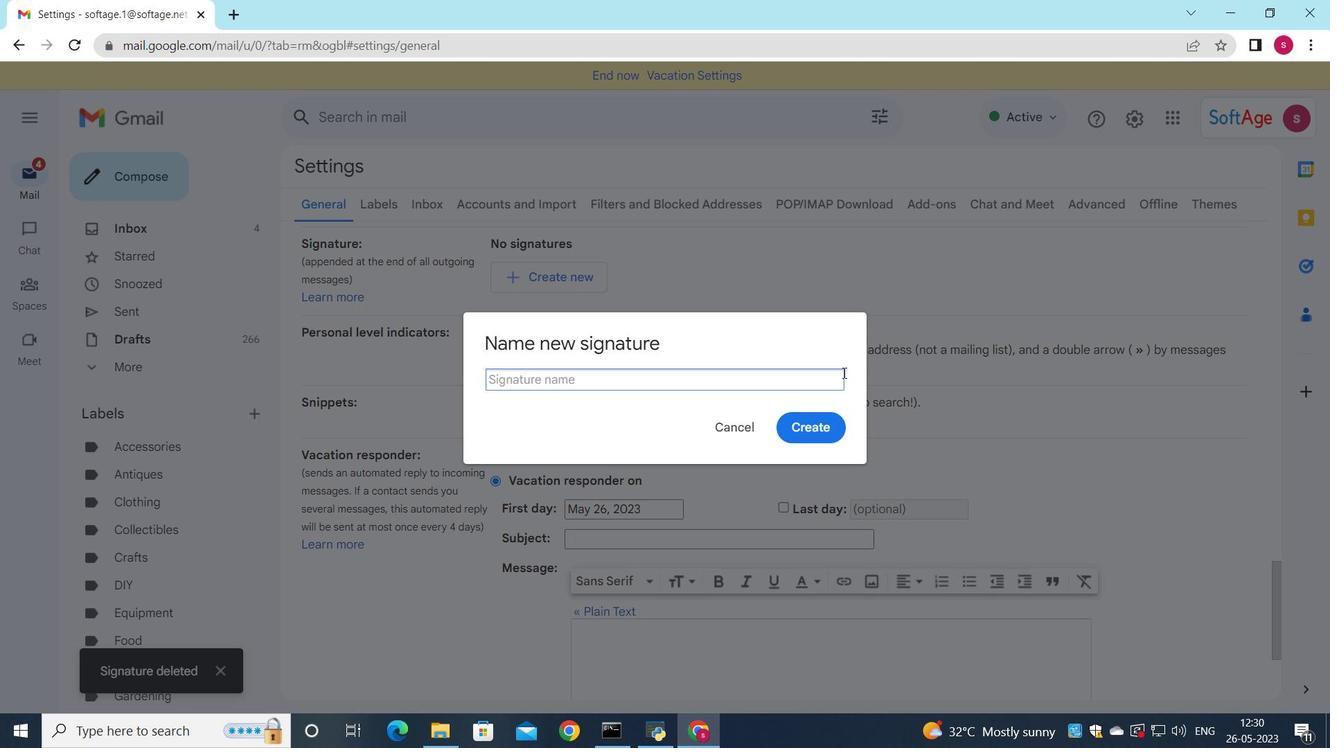 
Action: Key pressed <Key.shift>Clara<Key.space><Key.shift><Key.shift><Key.shift><Key.shift><Key.shift><Key.shift>davis
Screenshot: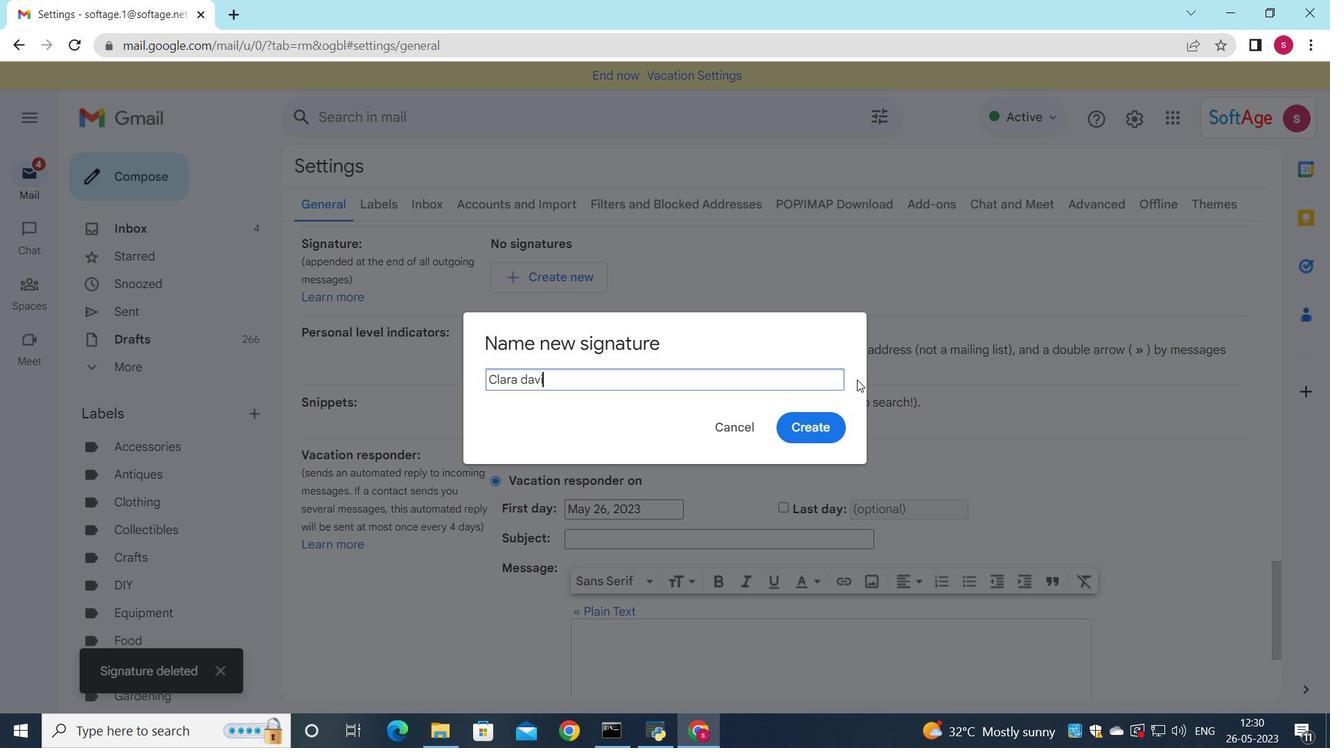 
Action: Mouse moved to (526, 377)
Screenshot: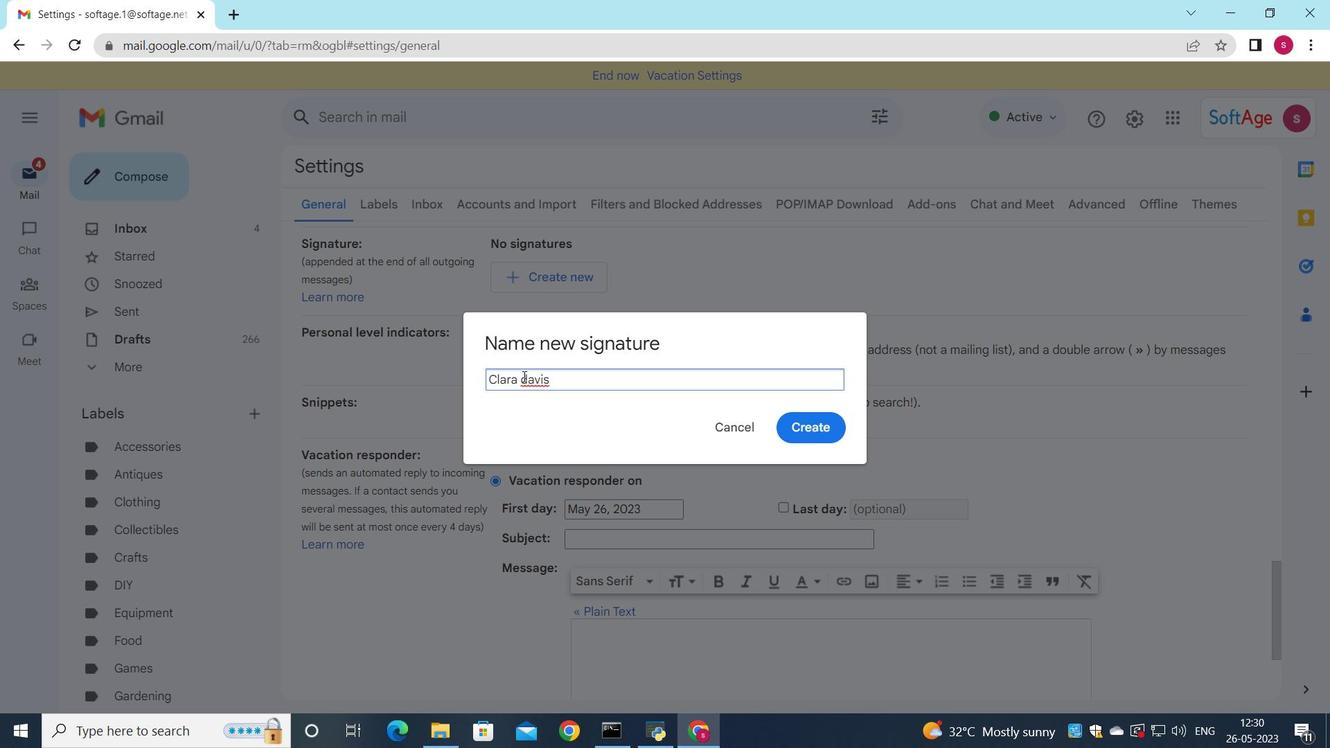 
Action: Mouse pressed left at (526, 377)
Screenshot: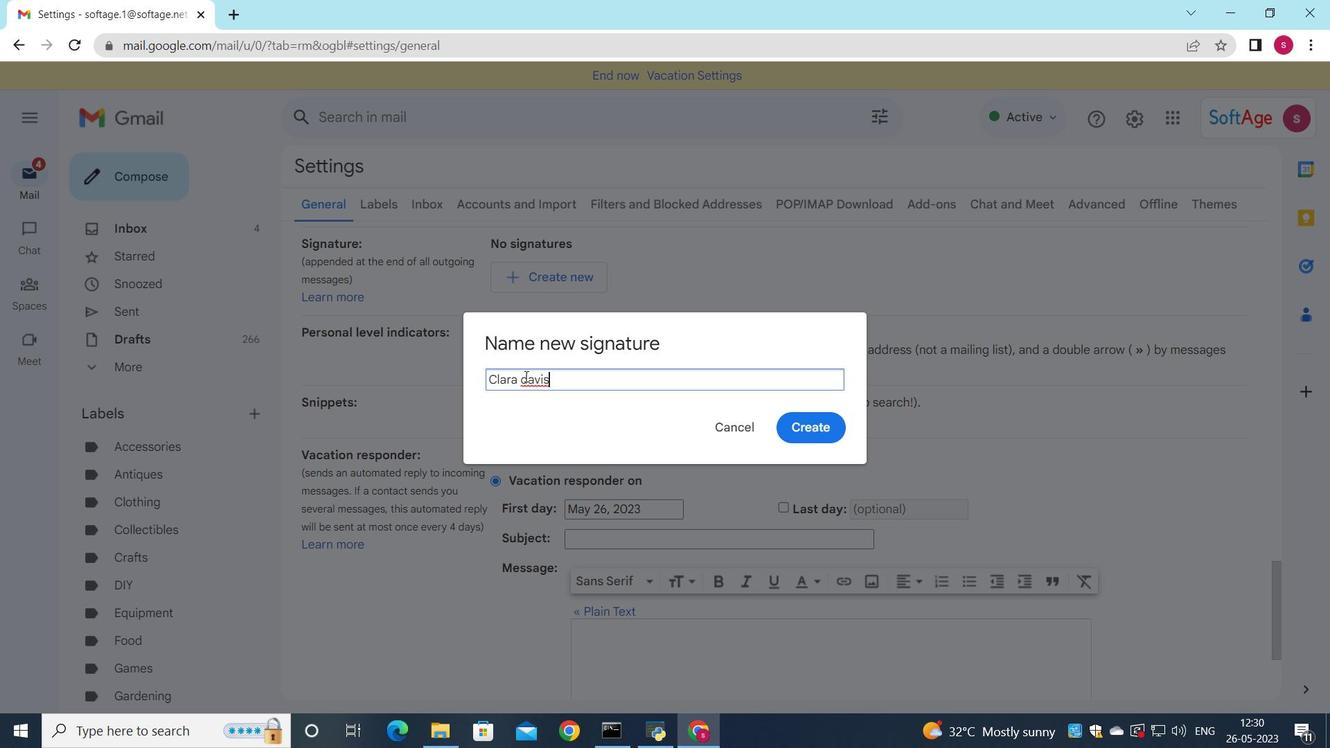 
Action: Key pressed <Key.backspace><Key.shift>d
Screenshot: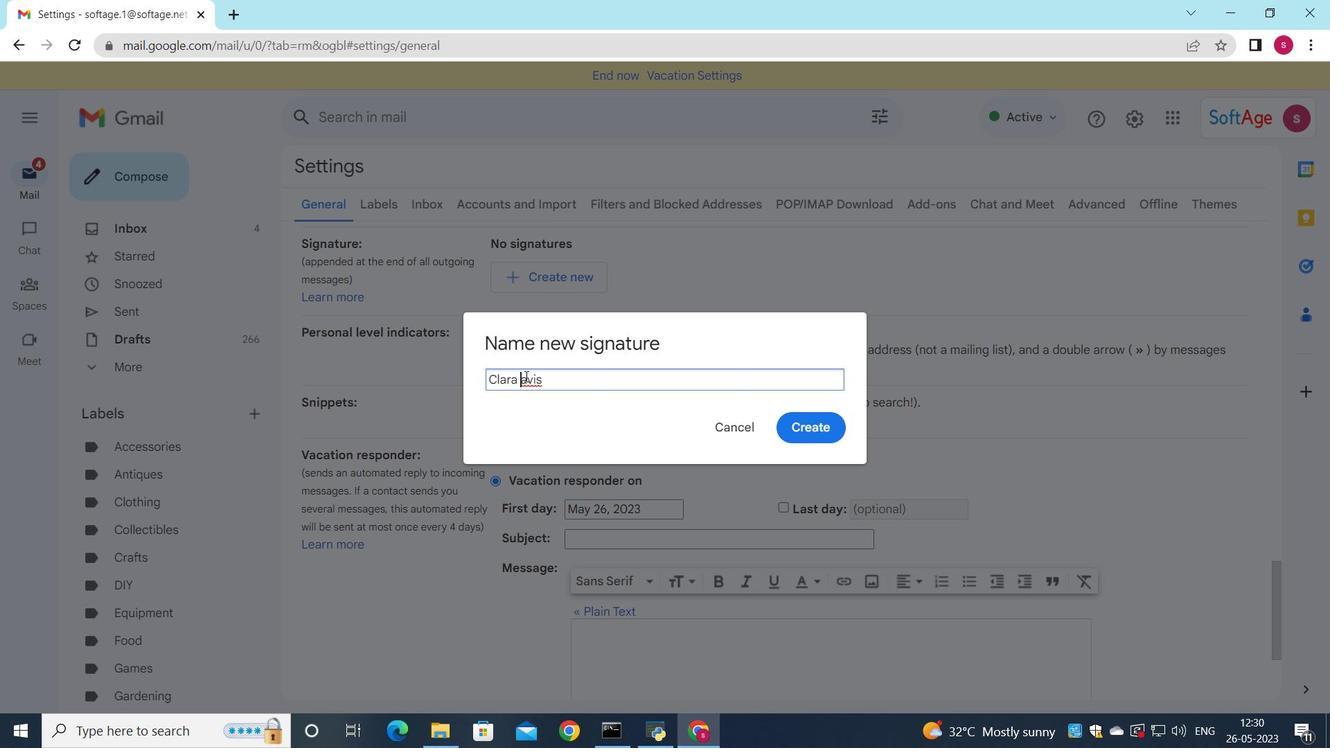 
Action: Mouse moved to (528, 377)
Screenshot: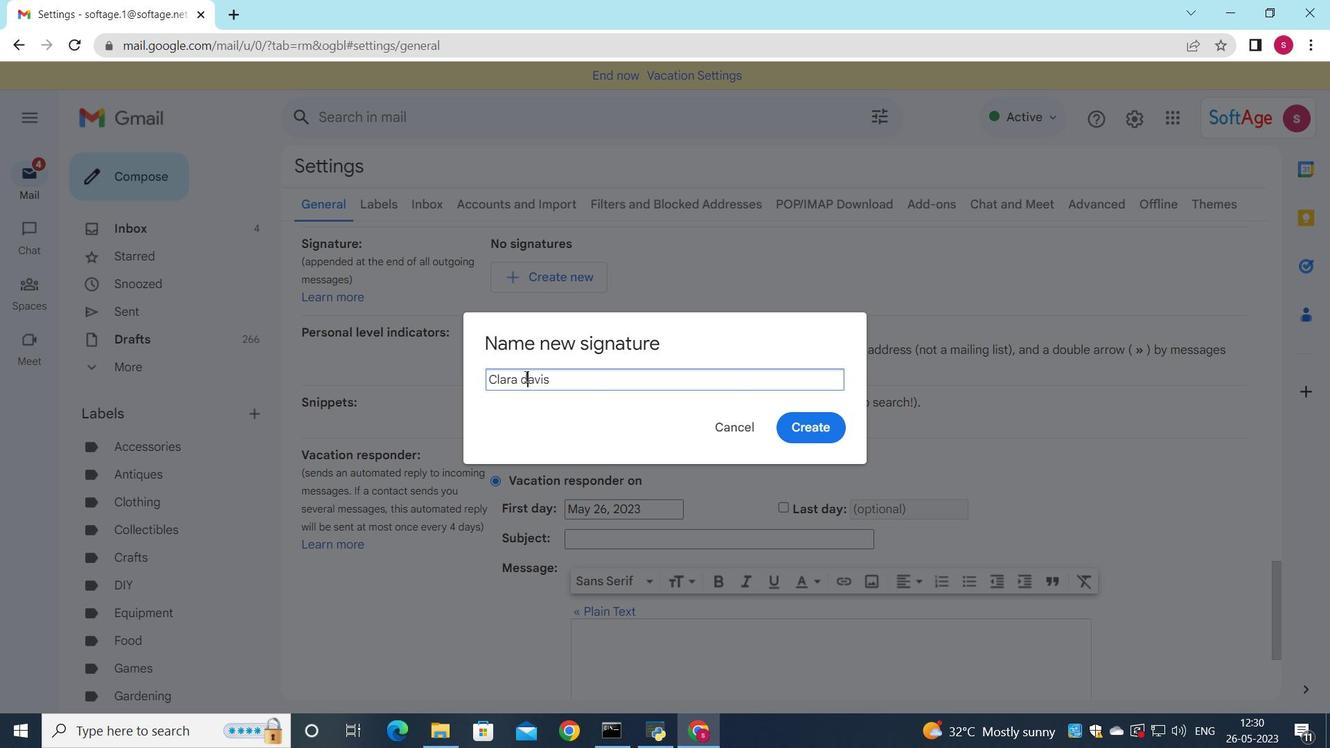 
Action: Key pressed <Key.backspace><Key.shift>D
Screenshot: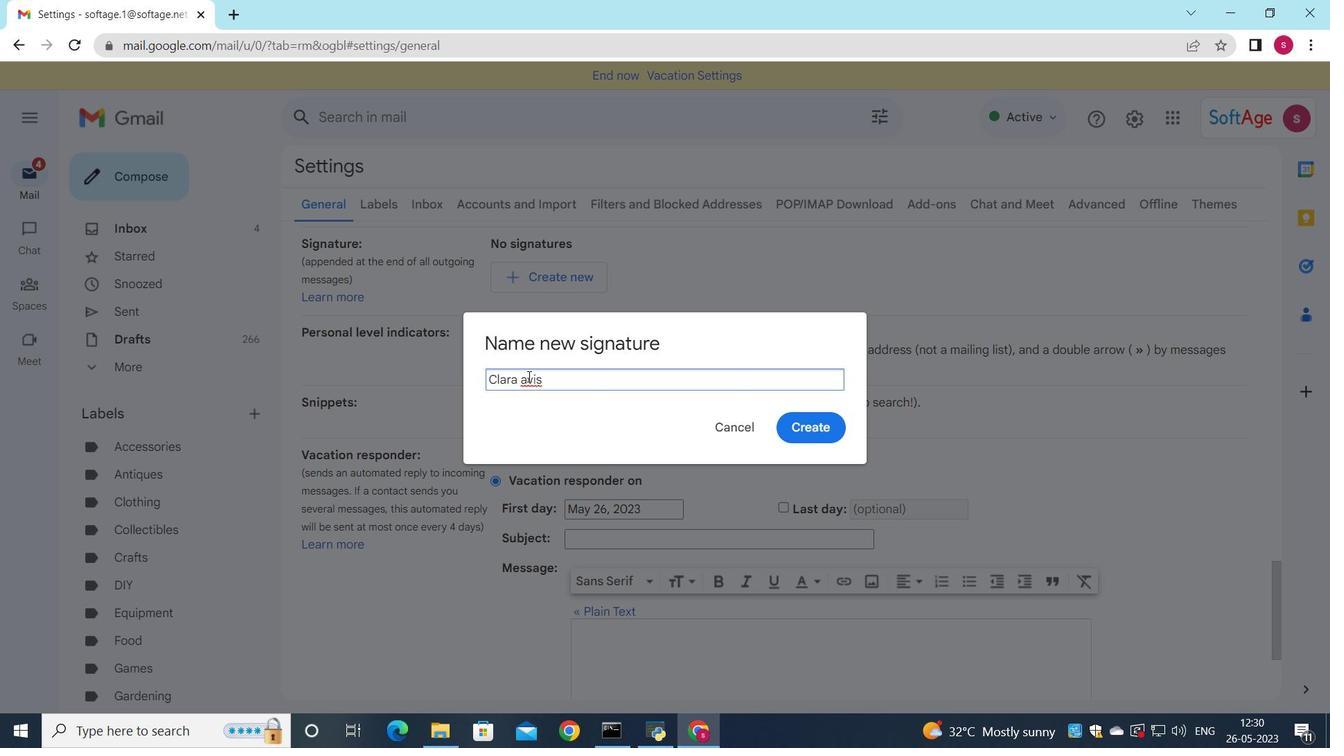 
Action: Mouse moved to (829, 429)
Screenshot: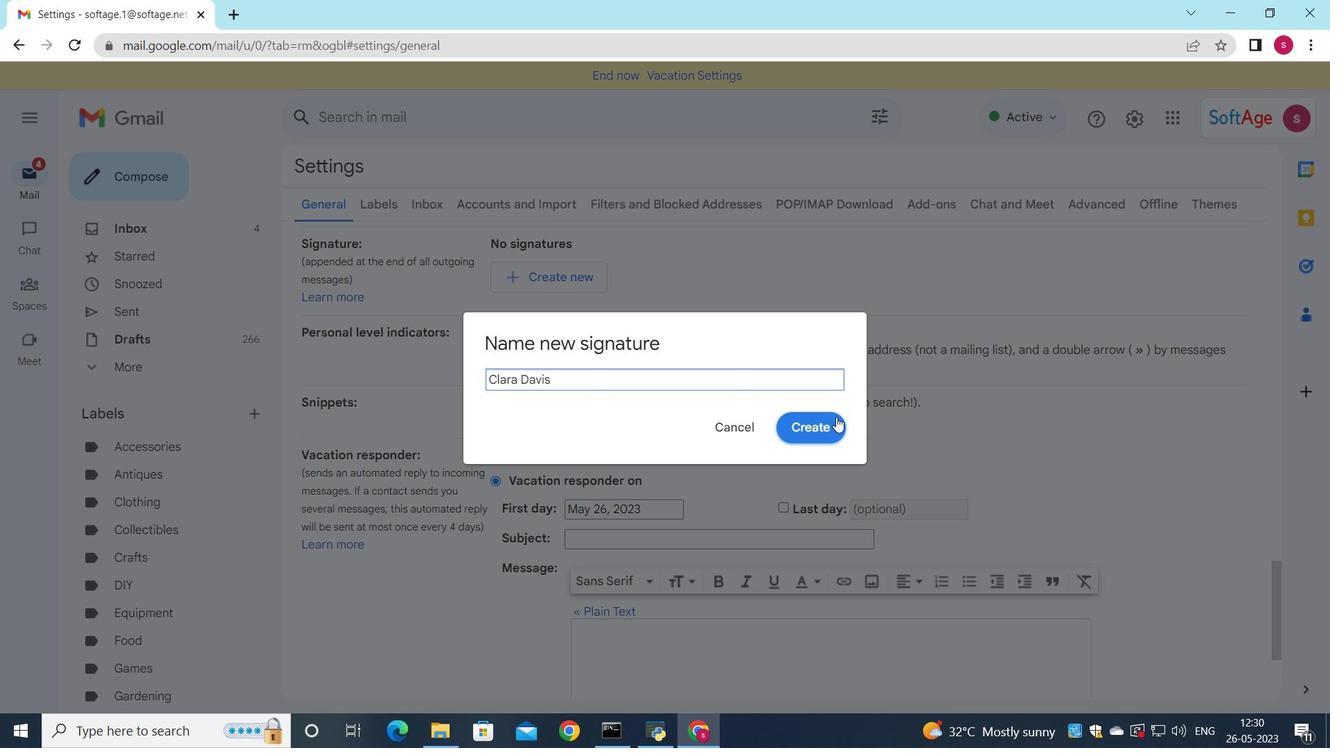 
Action: Mouse pressed left at (829, 429)
Screenshot: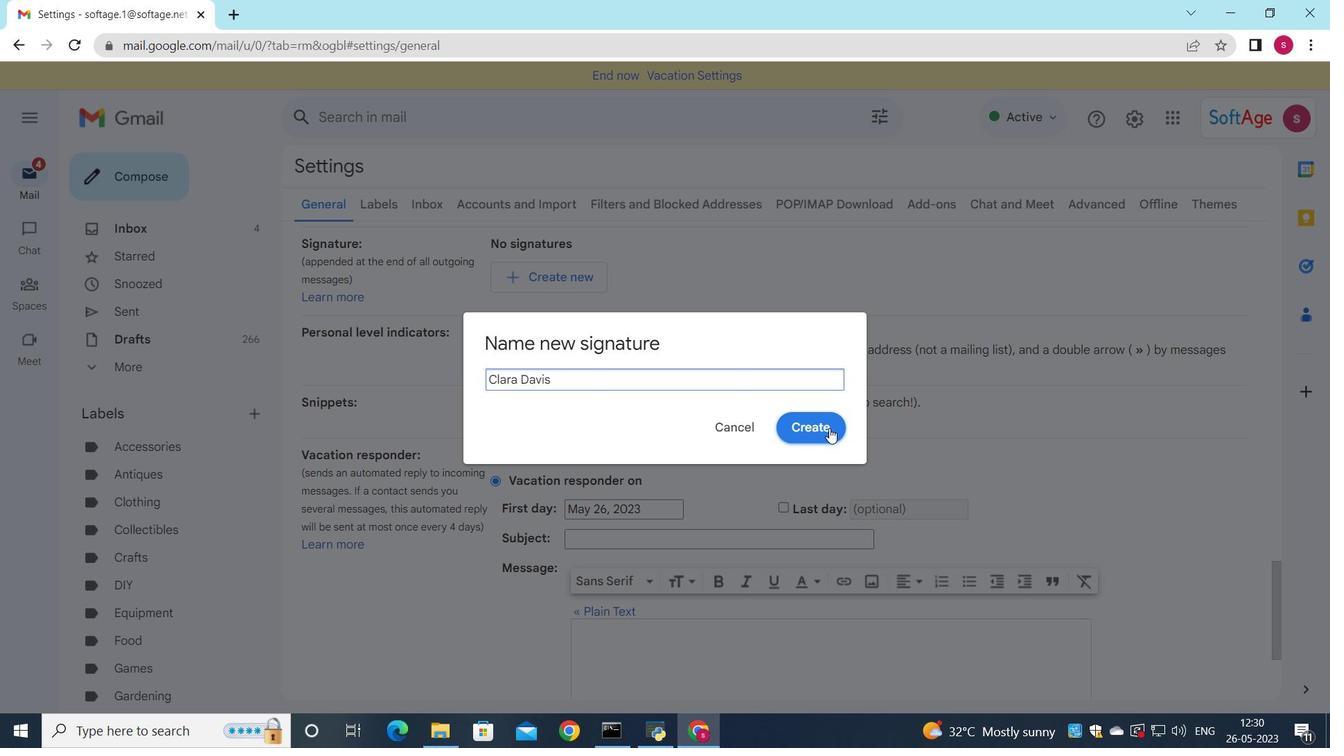 
Action: Mouse moved to (767, 305)
Screenshot: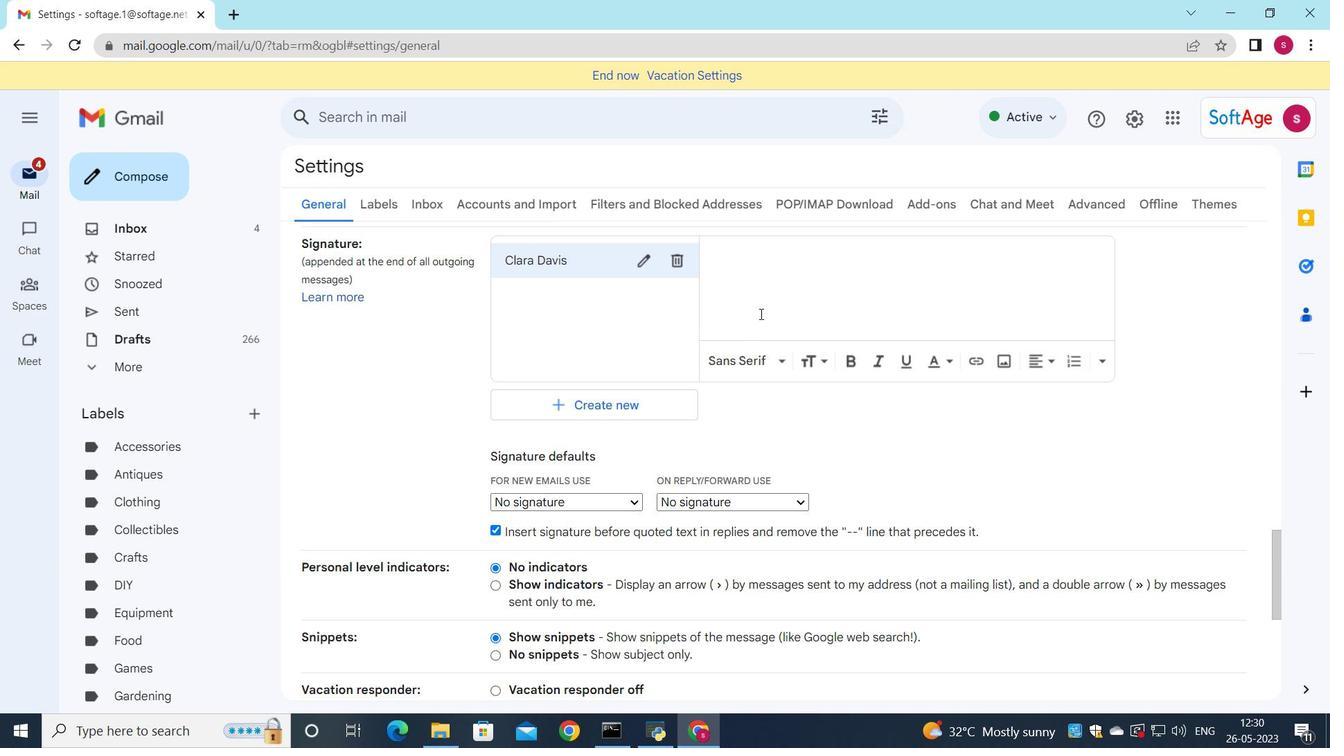 
Action: Mouse pressed left at (767, 305)
Screenshot: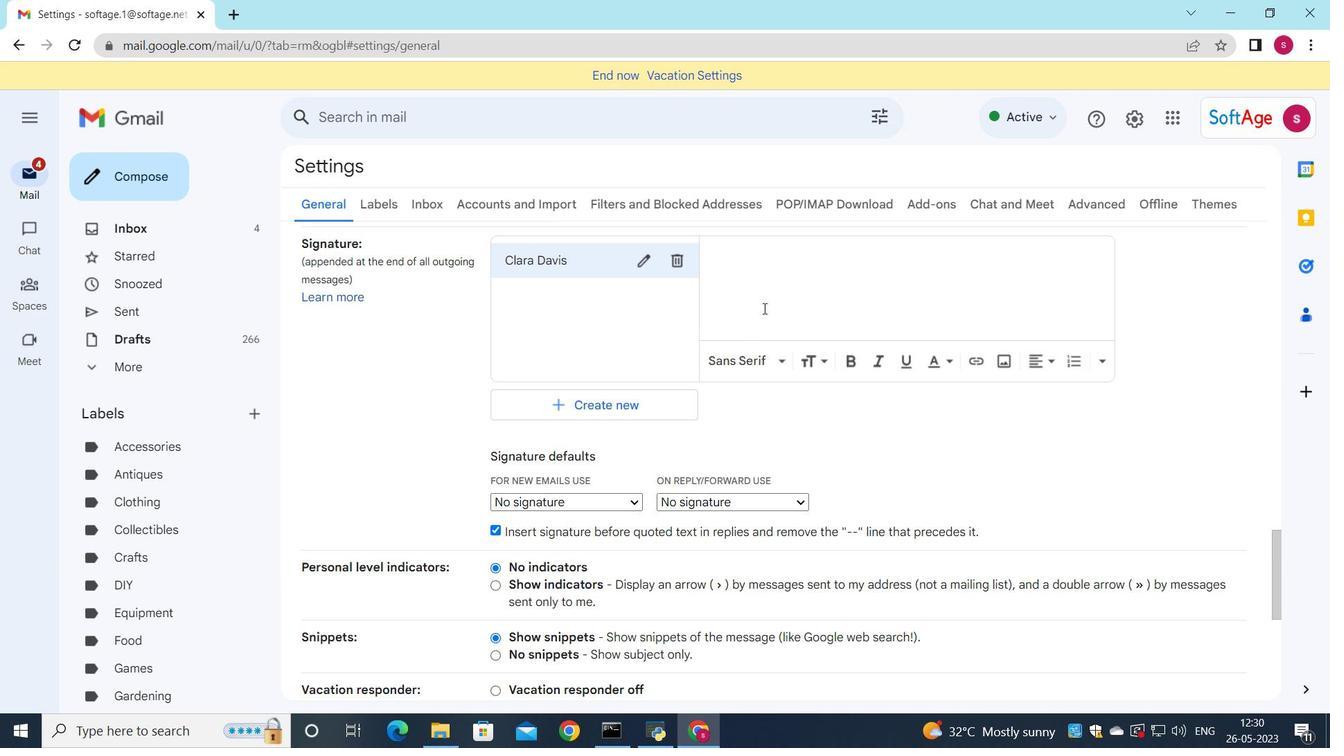 
Action: Key pressed <Key.shift>Clara<Key.space><Key.shift>Dabis
Screenshot: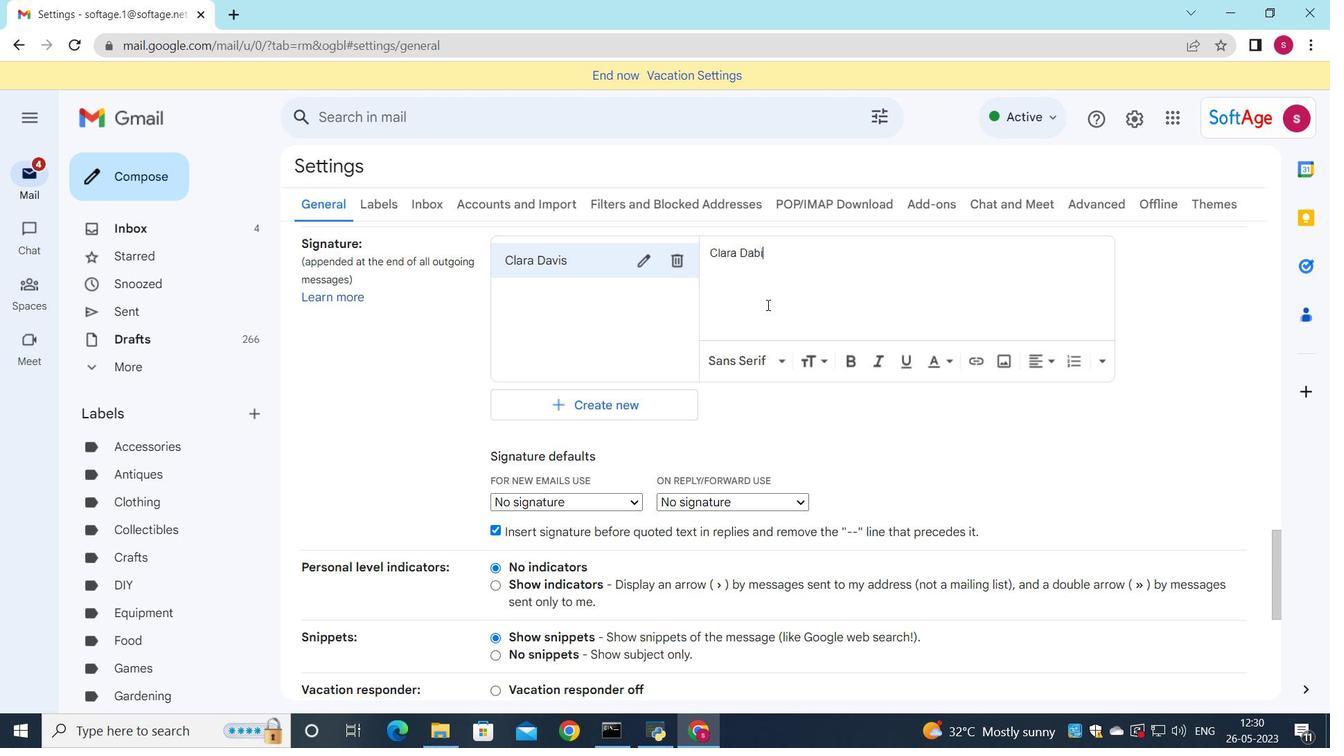 
Action: Mouse moved to (756, 248)
Screenshot: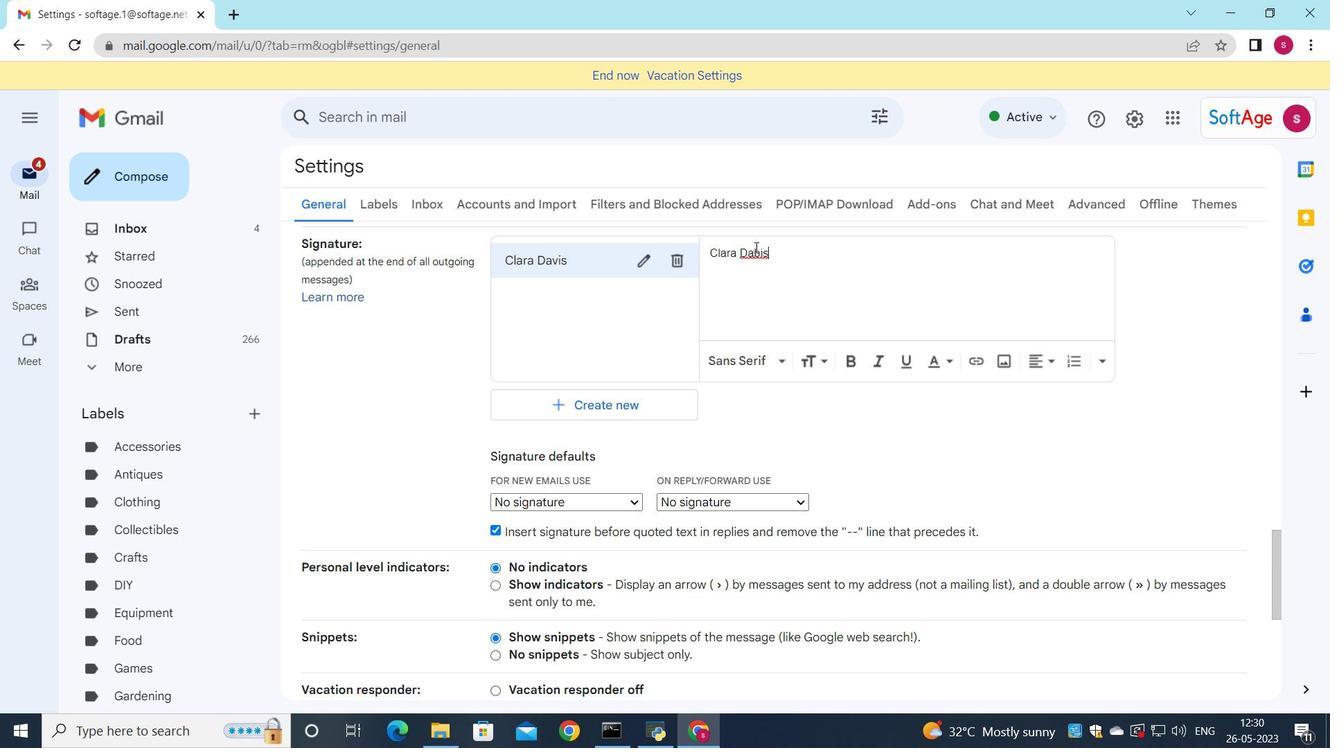 
Action: Mouse pressed left at (756, 248)
Screenshot: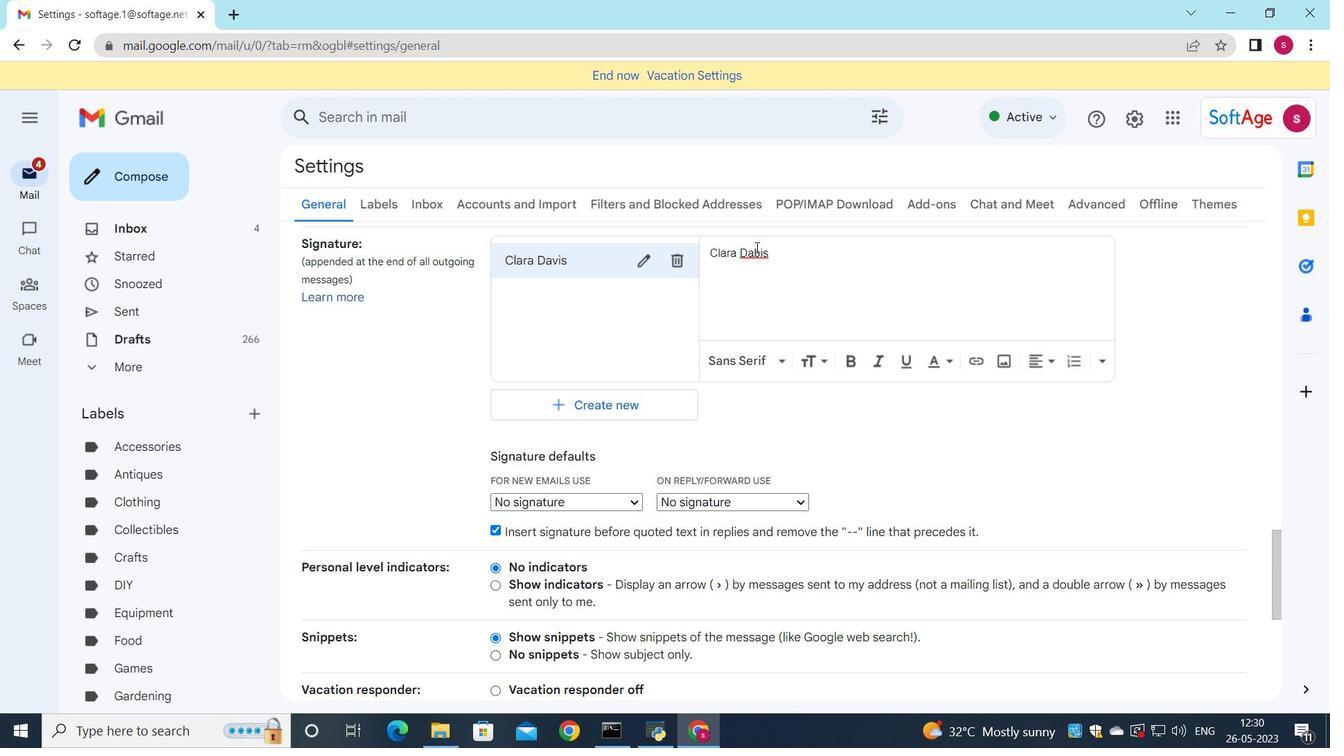 
Action: Mouse moved to (759, 249)
Screenshot: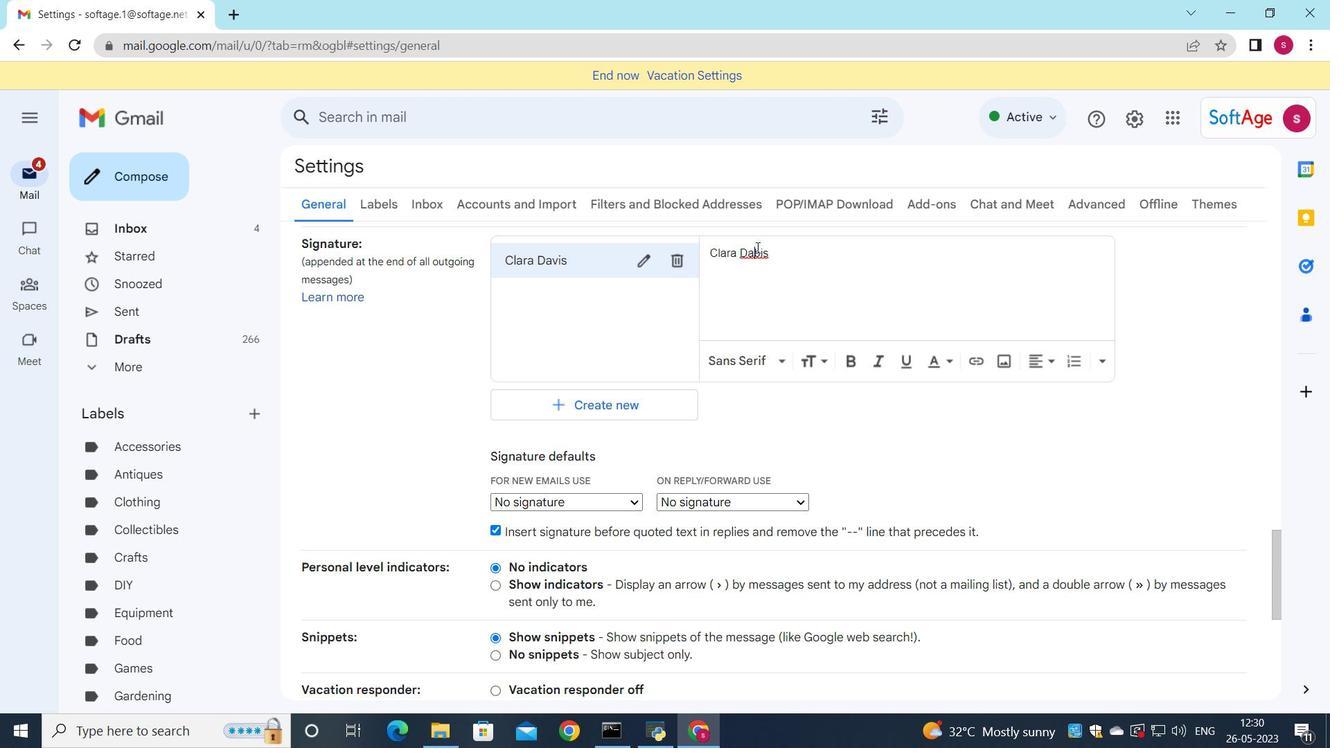 
Action: Mouse pressed left at (759, 249)
Screenshot: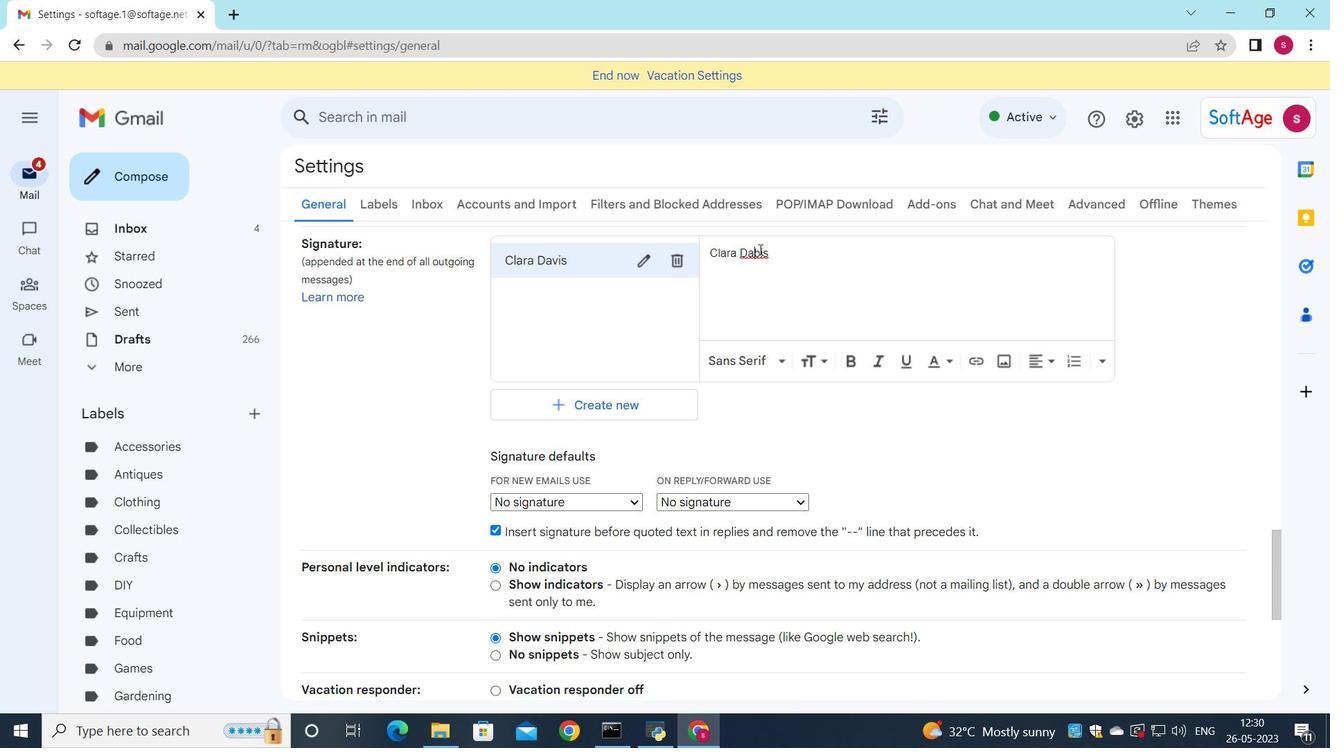 
Action: Key pressed <Key.backspace>v
Screenshot: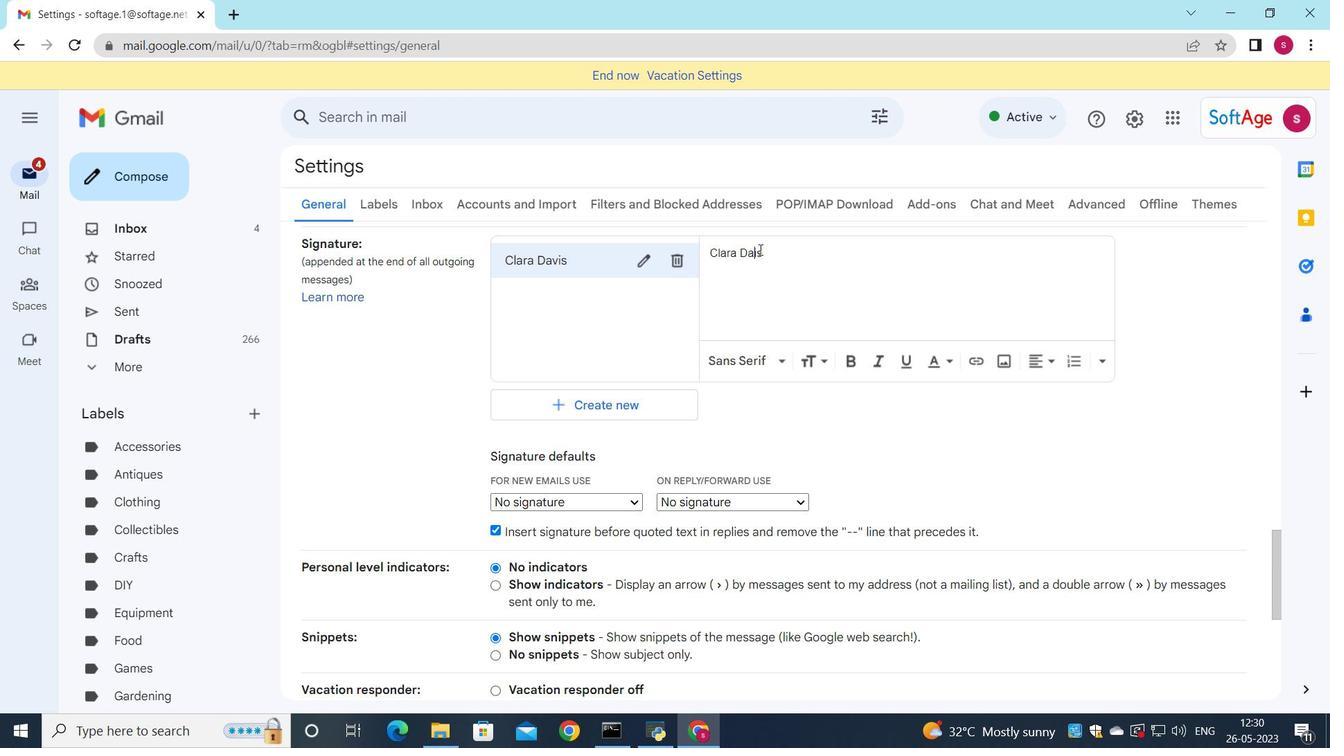
Action: Mouse moved to (586, 503)
Screenshot: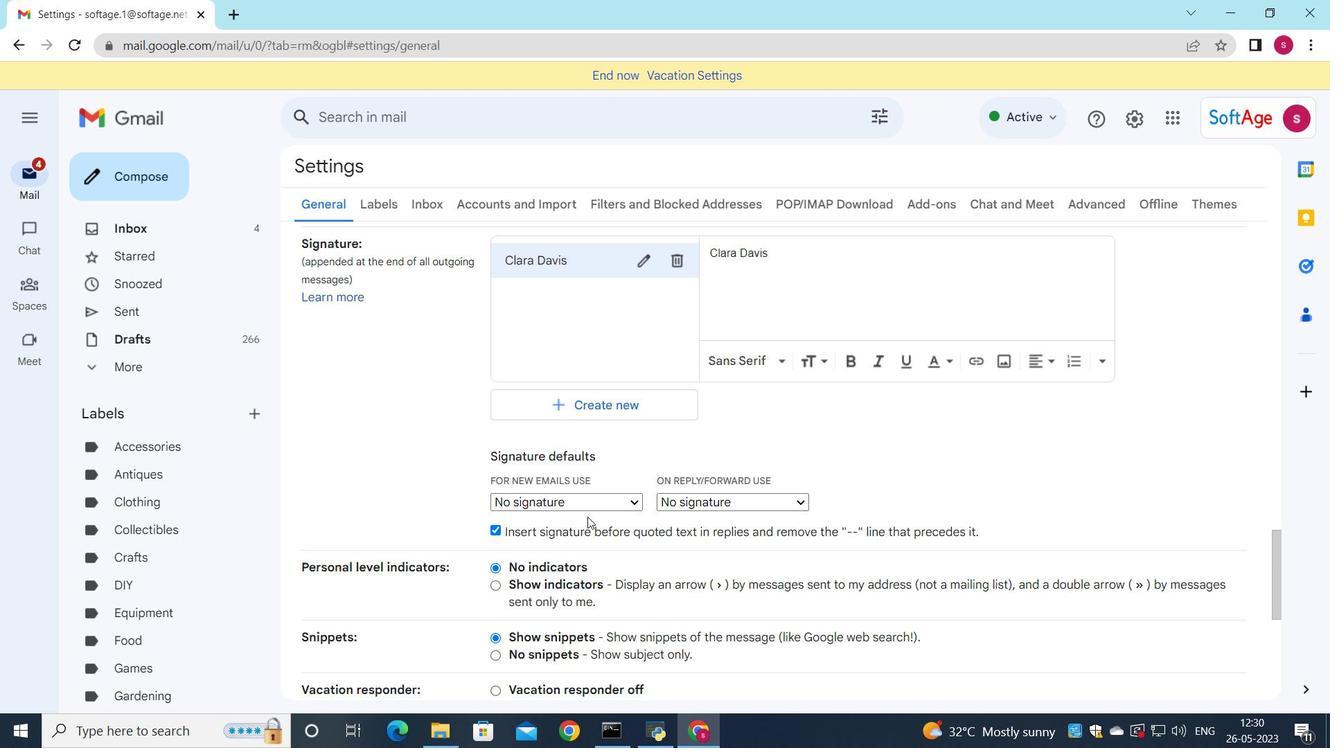 
Action: Mouse pressed left at (586, 503)
Screenshot: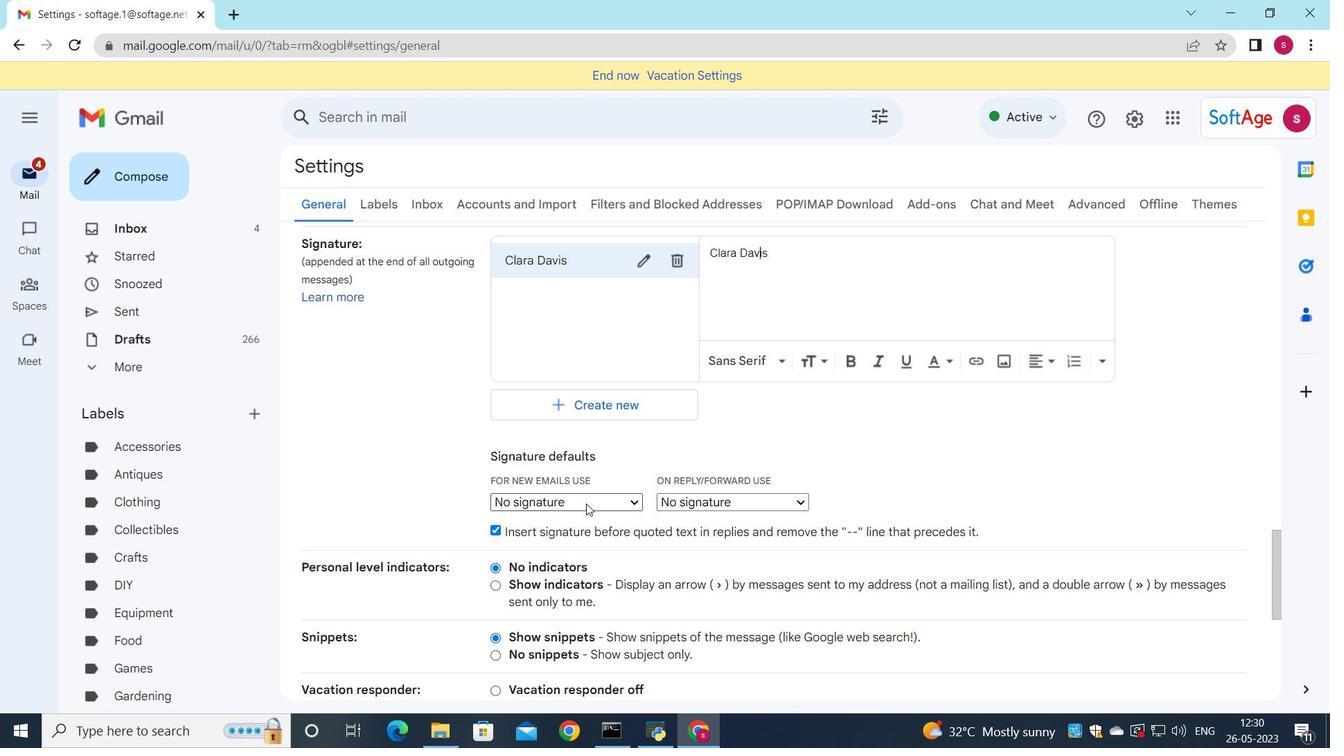 
Action: Mouse moved to (579, 533)
Screenshot: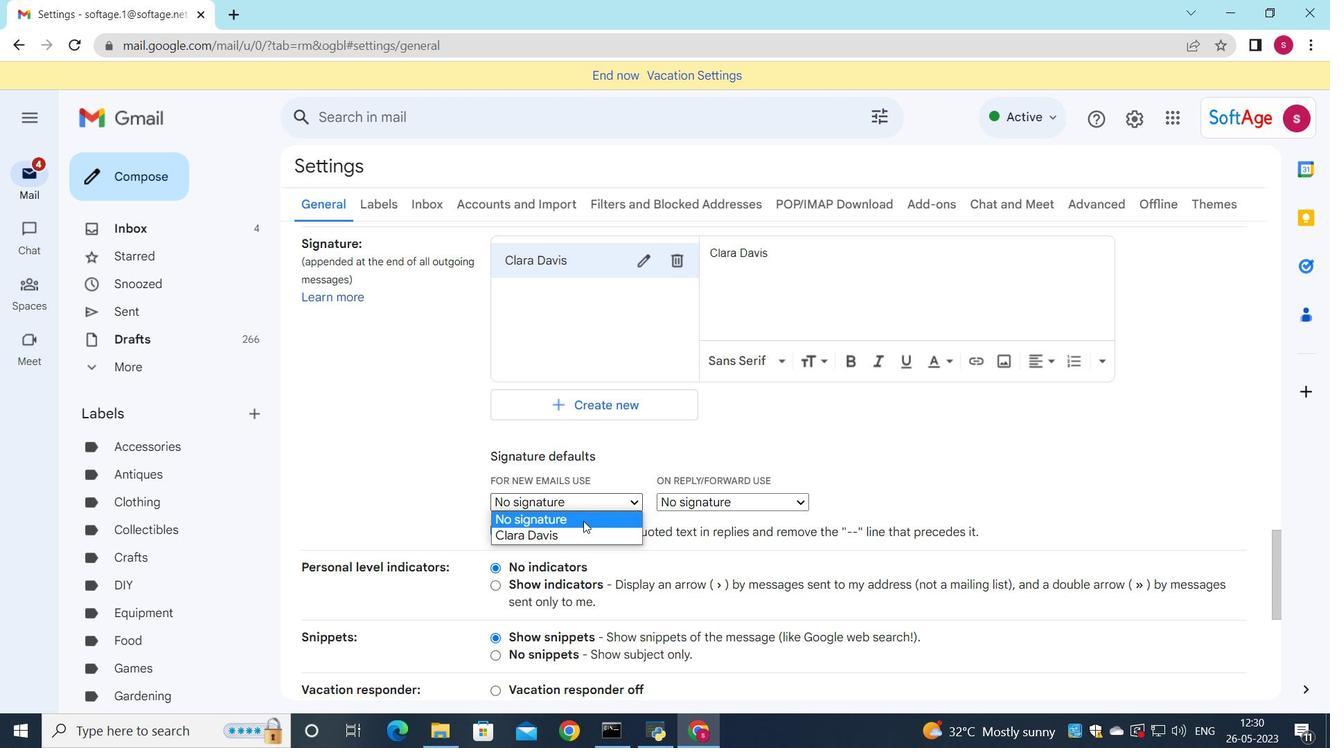 
Action: Mouse pressed left at (579, 533)
Screenshot: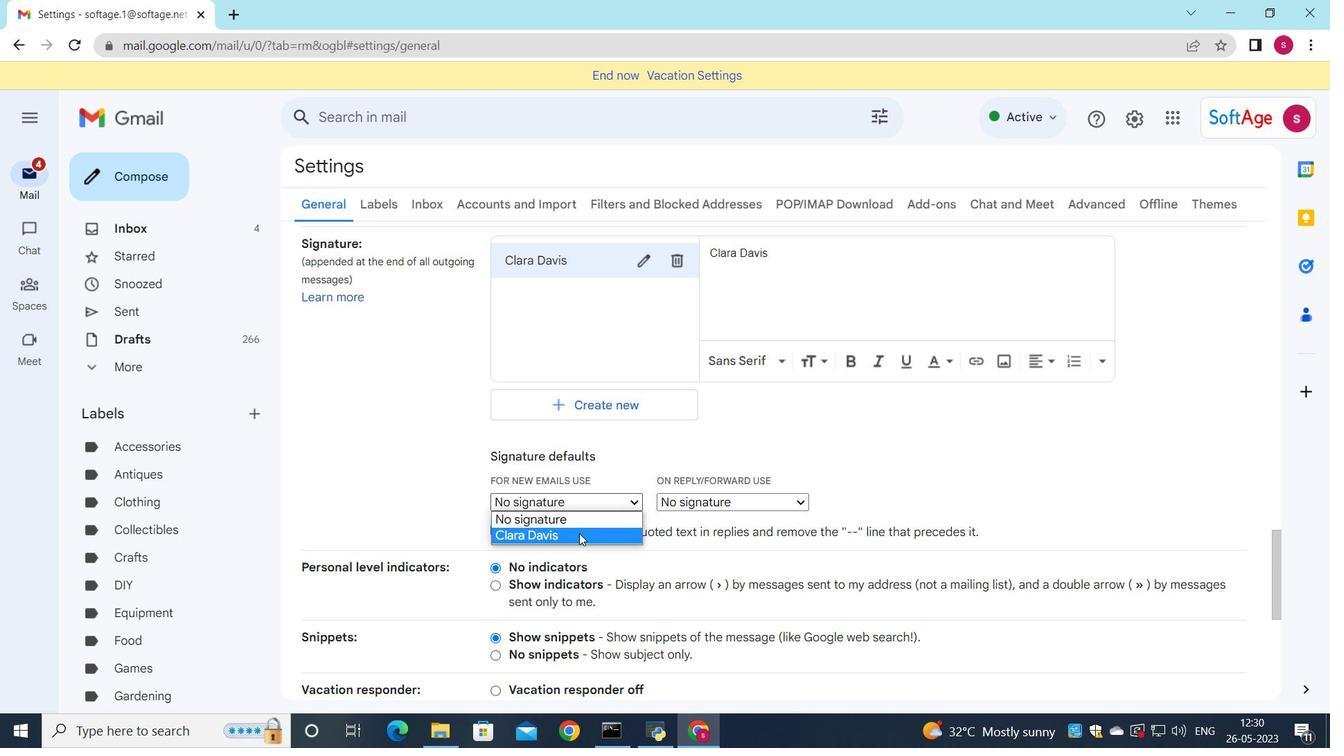 
Action: Mouse moved to (686, 501)
Screenshot: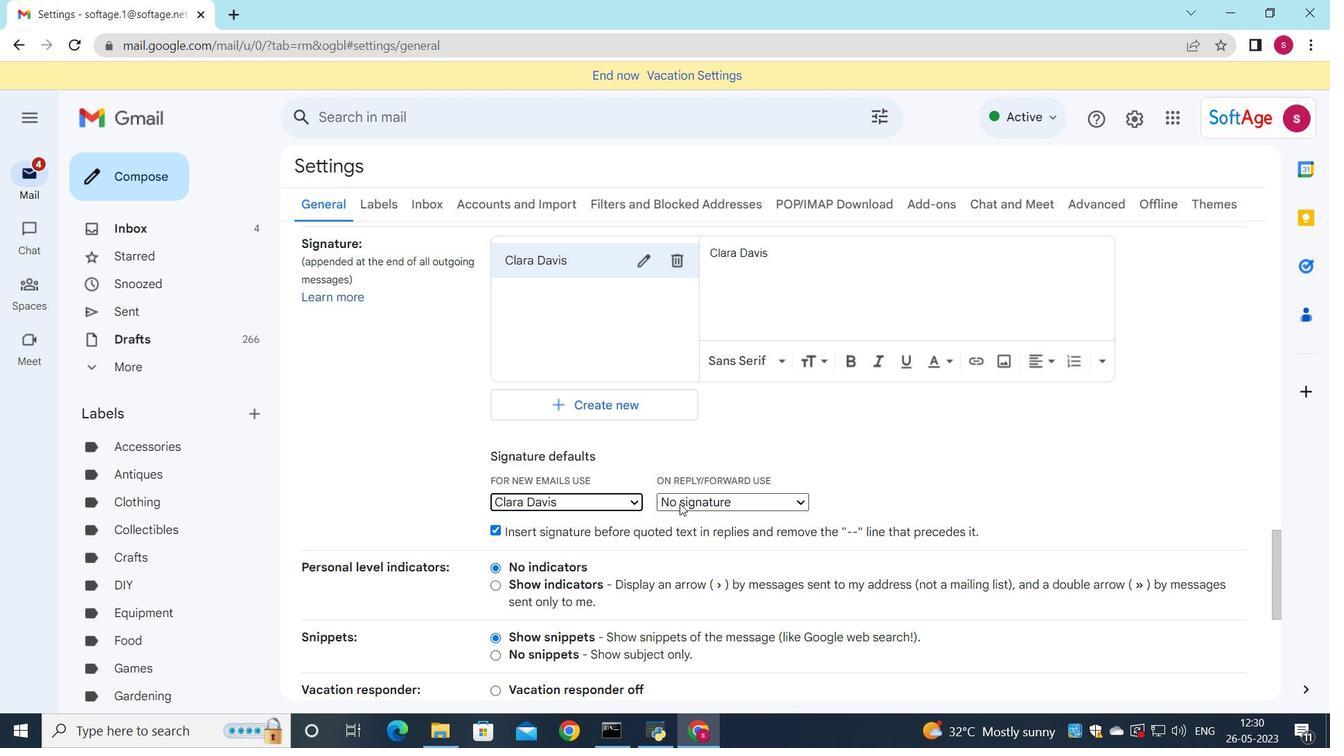 
Action: Mouse pressed left at (686, 501)
Screenshot: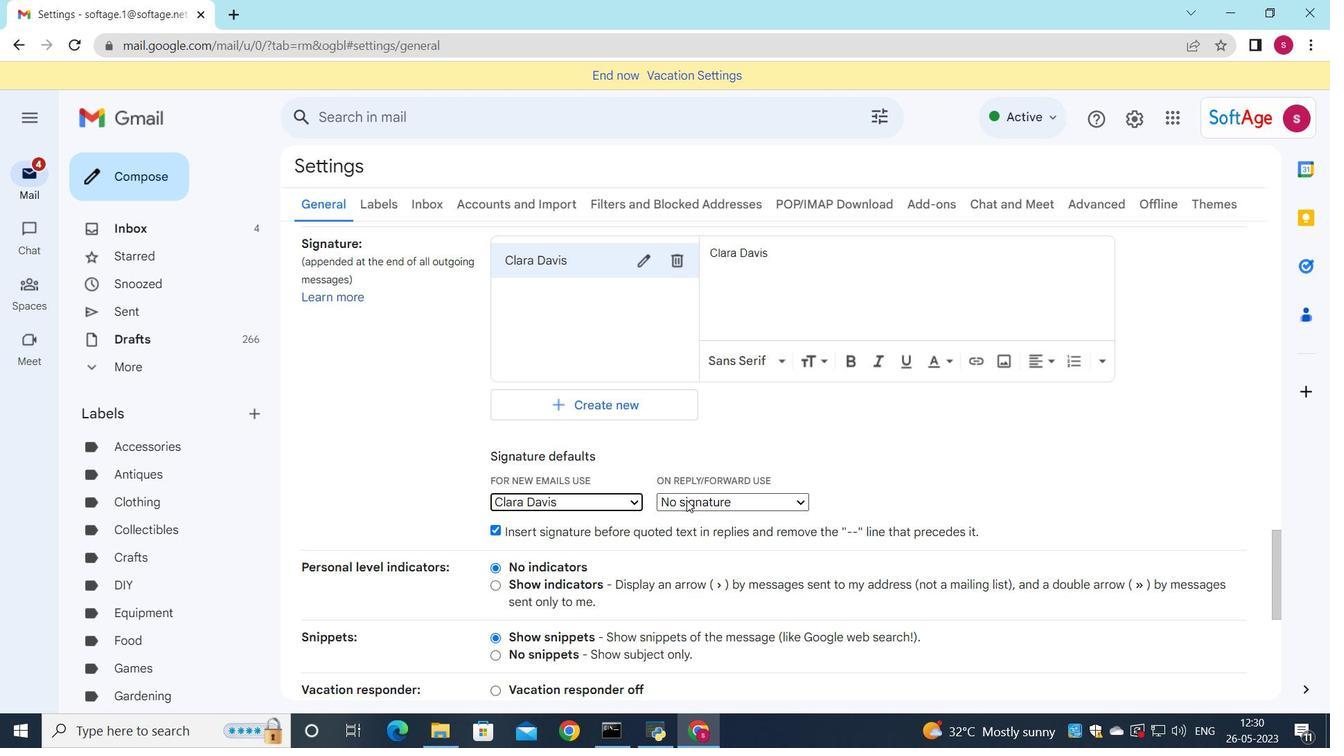 
Action: Mouse moved to (687, 530)
Screenshot: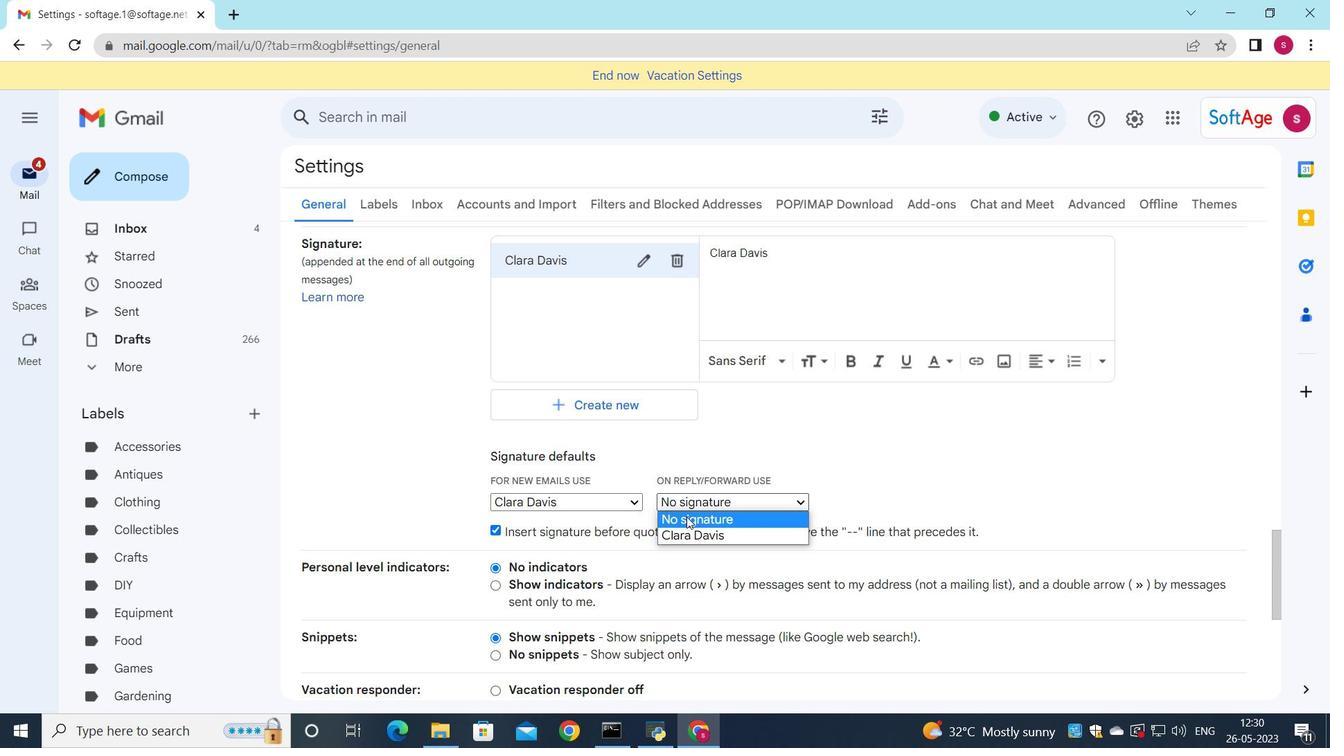 
Action: Mouse pressed left at (687, 530)
Screenshot: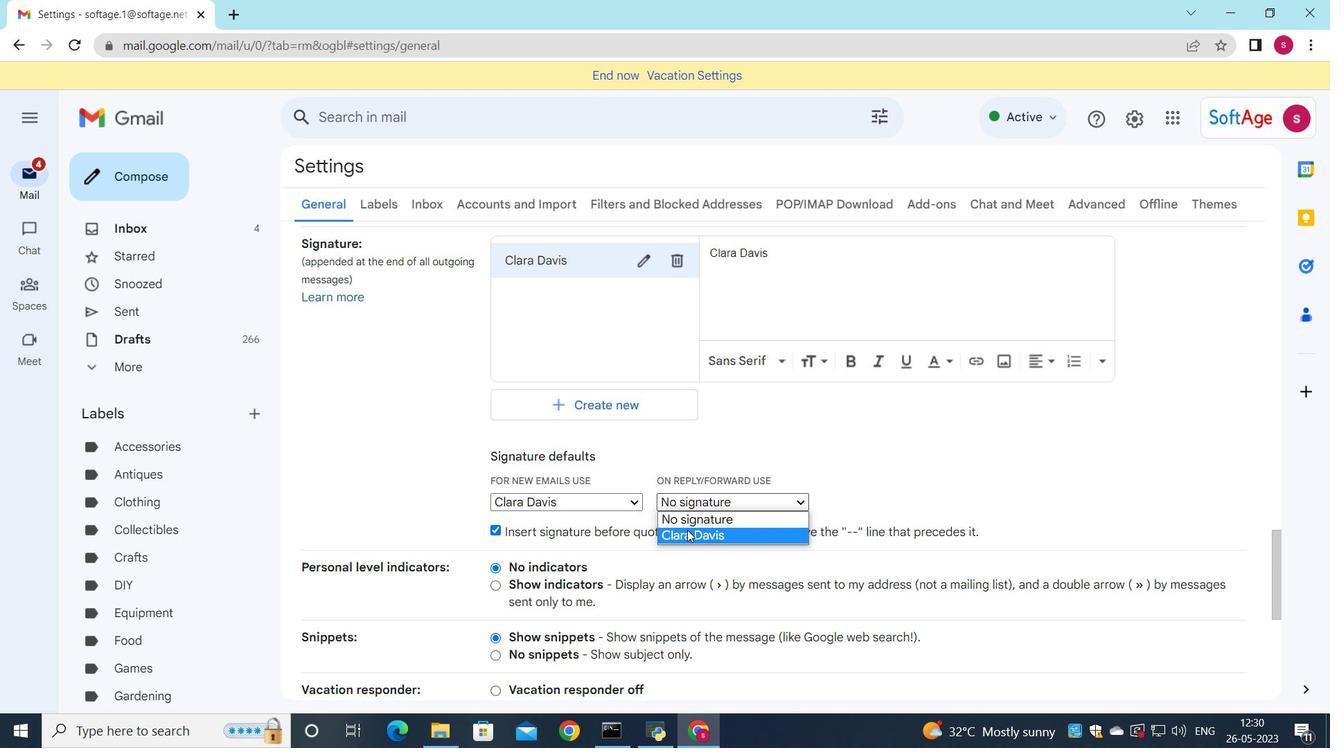 
Action: Mouse moved to (661, 521)
Screenshot: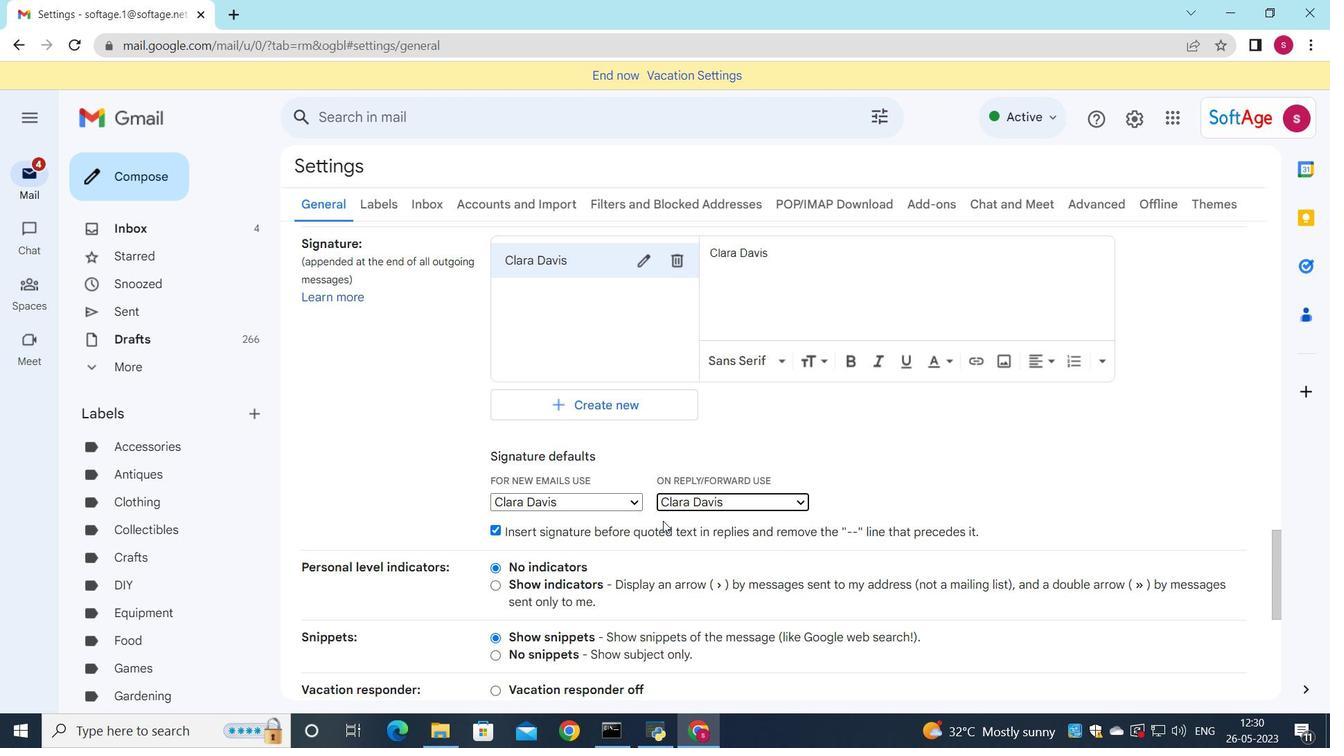 
Action: Mouse scrolled (662, 521) with delta (0, 0)
Screenshot: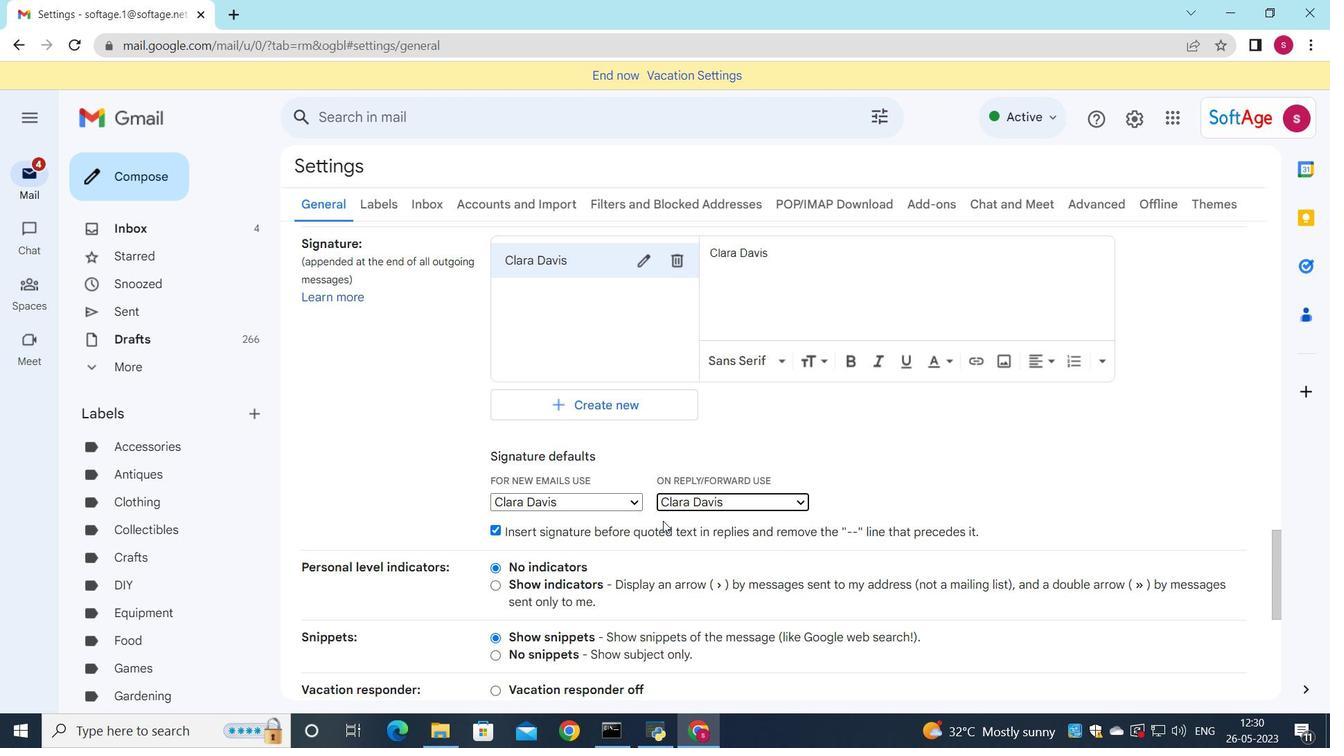 
Action: Mouse moved to (661, 523)
Screenshot: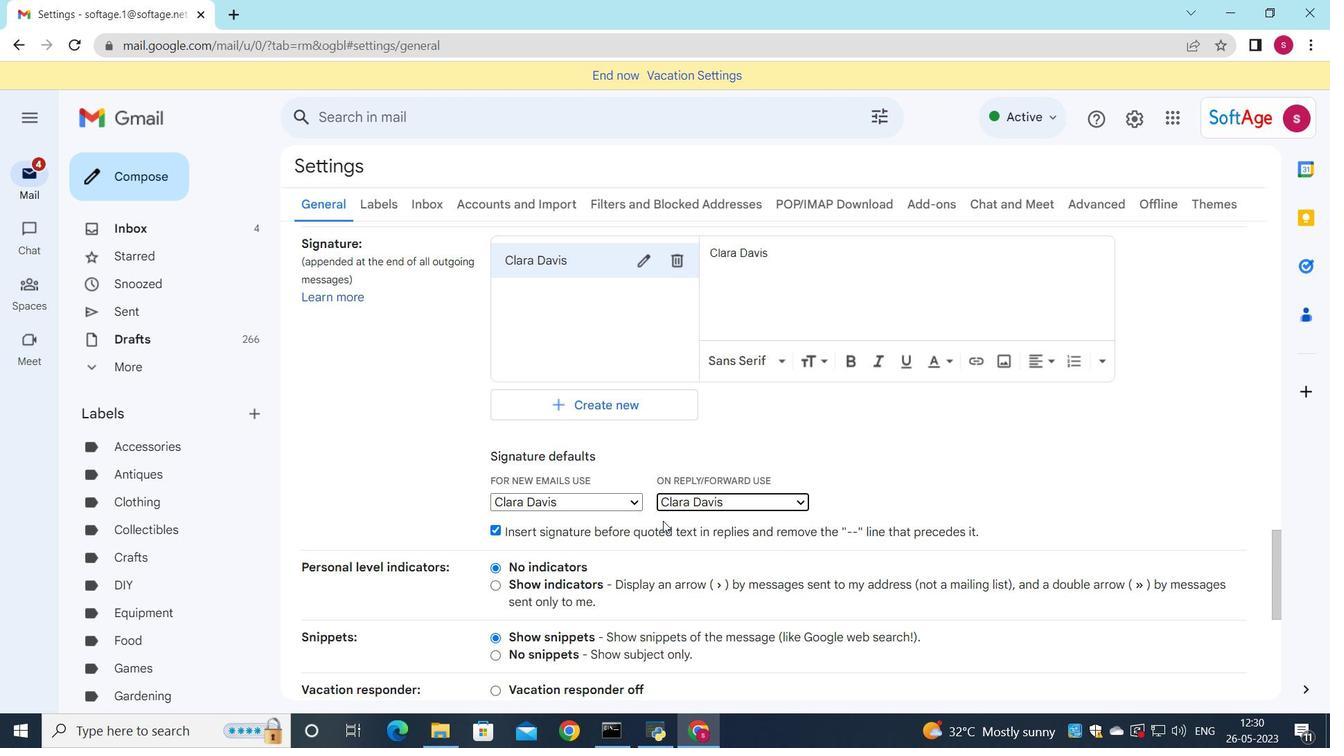 
Action: Mouse scrolled (661, 521) with delta (0, 0)
Screenshot: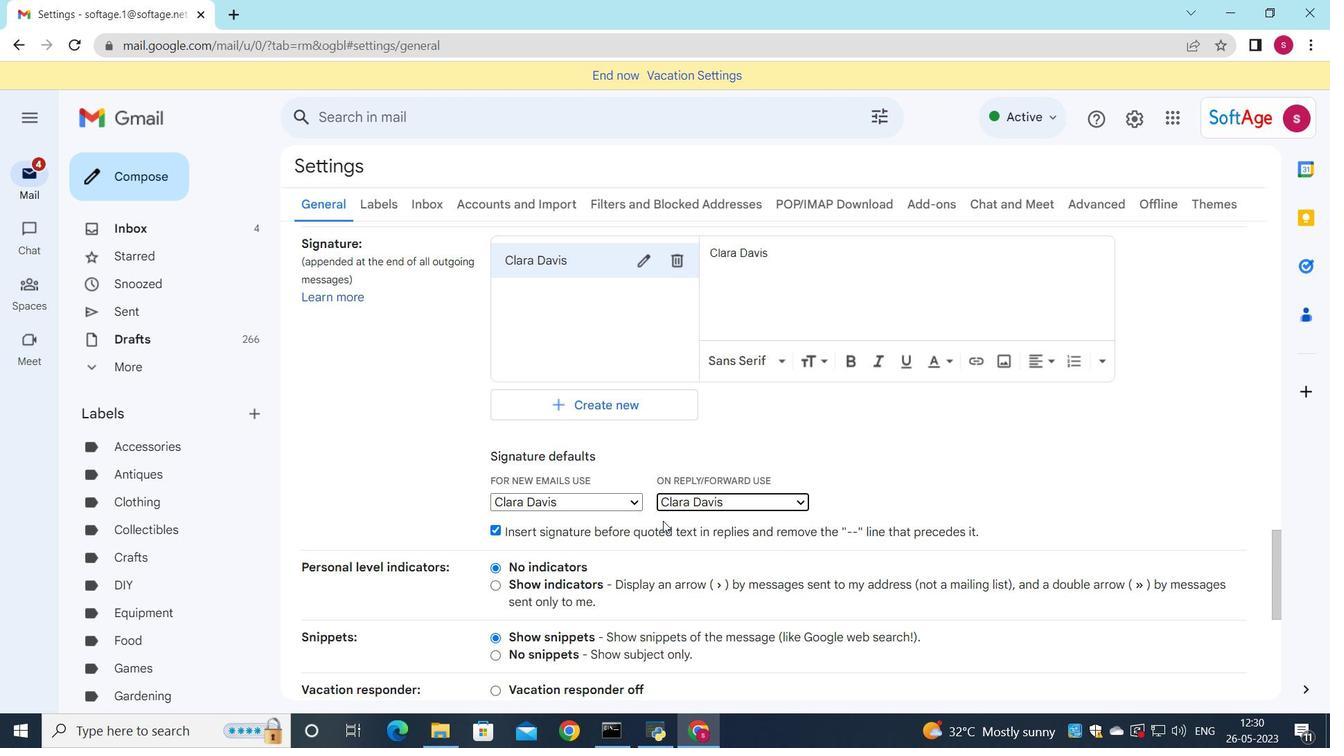 
Action: Mouse scrolled (661, 522) with delta (0, 0)
Screenshot: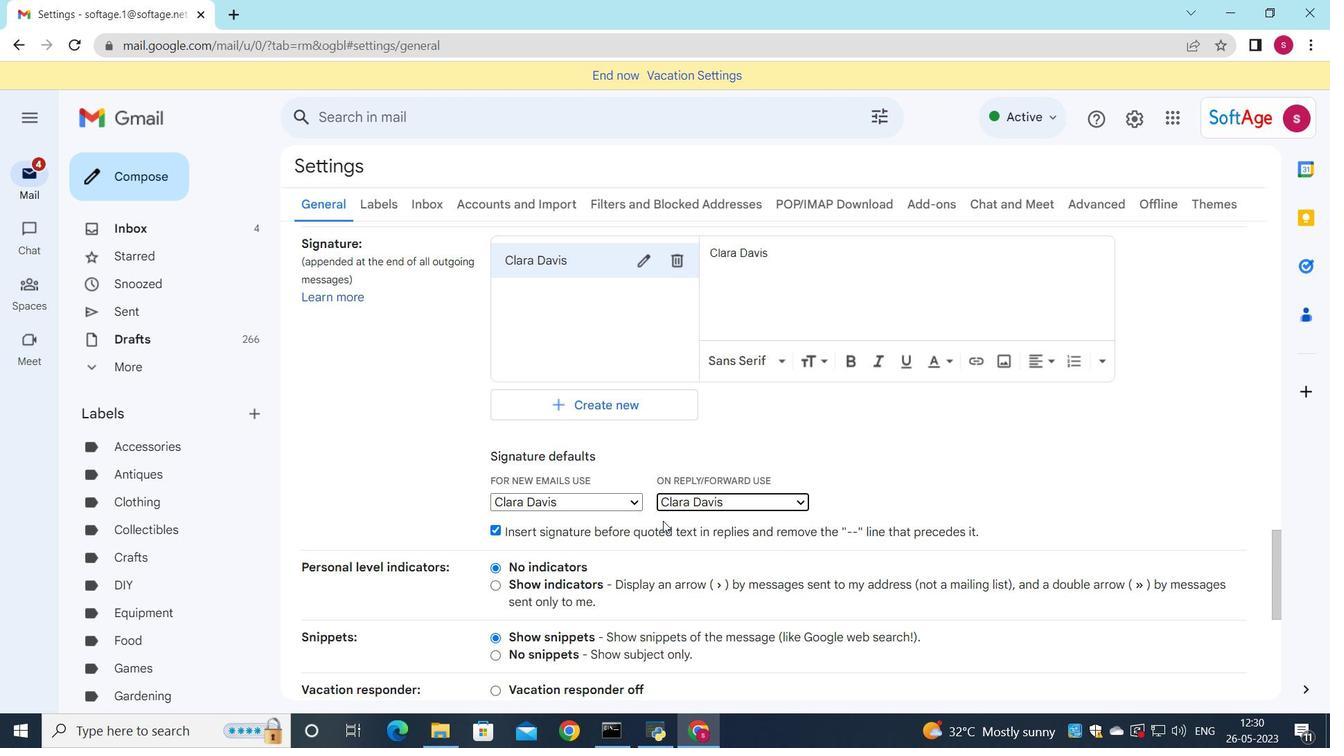 
Action: Mouse scrolled (661, 522) with delta (0, 0)
Screenshot: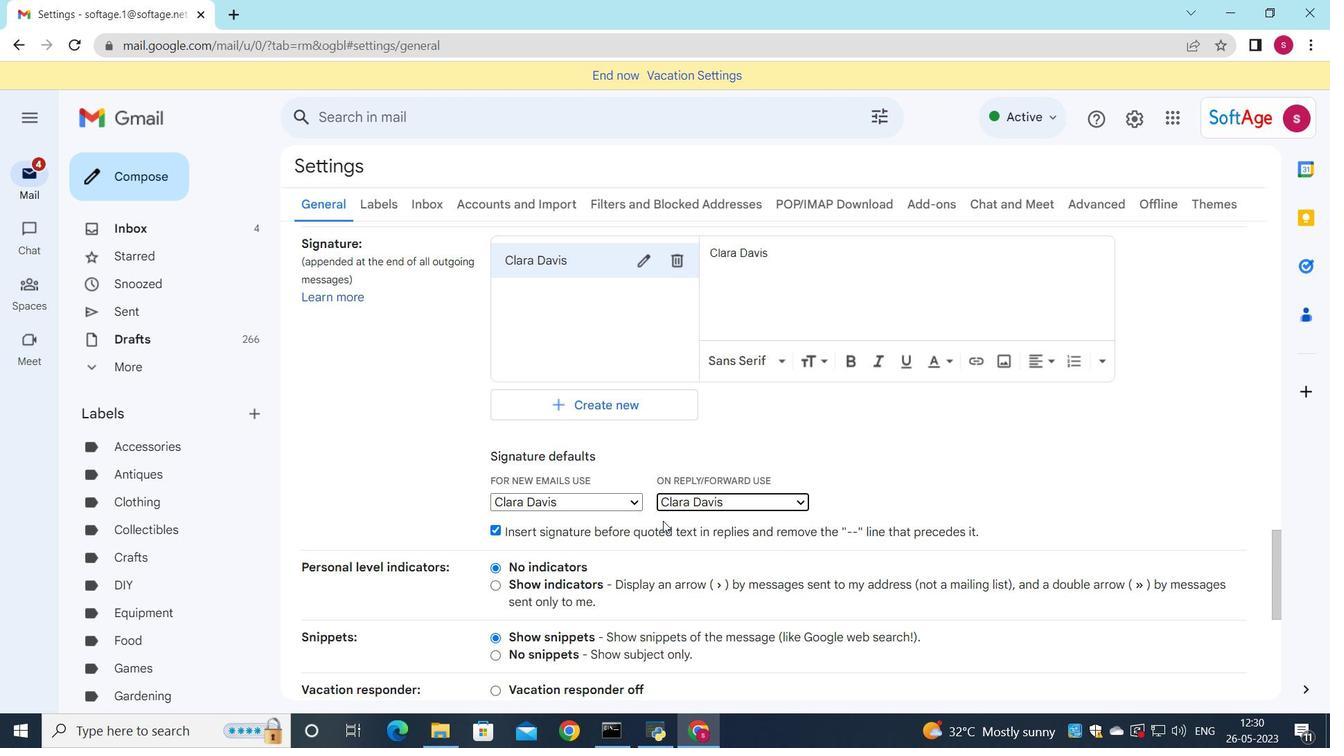 
Action: Mouse scrolled (661, 522) with delta (0, 0)
Screenshot: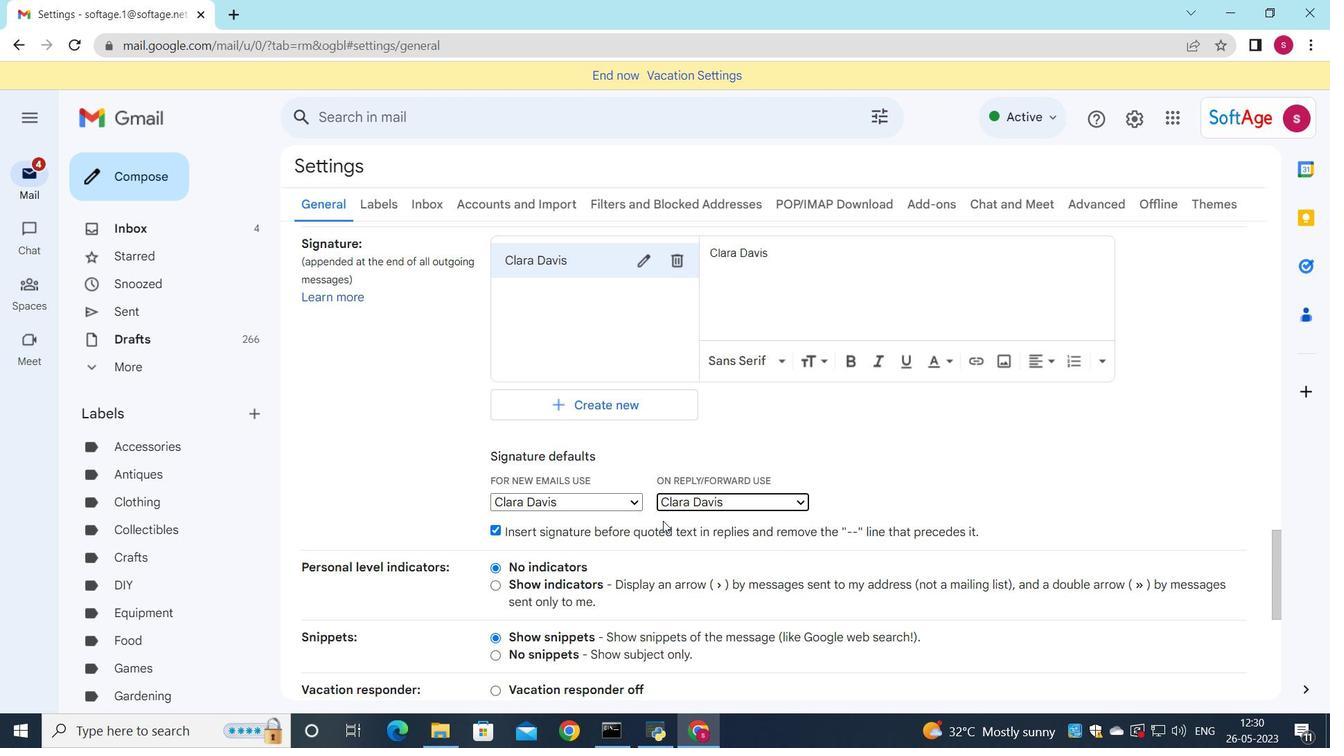 
Action: Mouse scrolled (661, 522) with delta (0, 0)
Screenshot: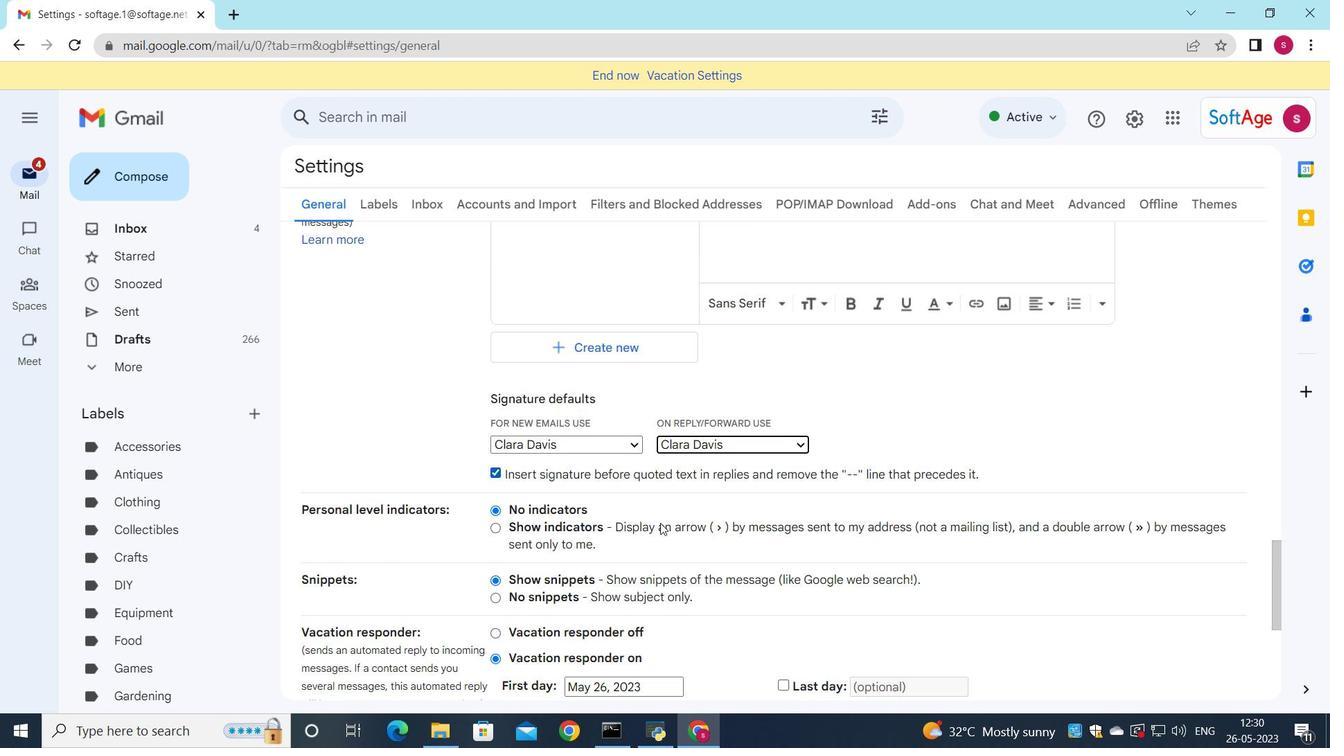 
Action: Mouse moved to (663, 555)
Screenshot: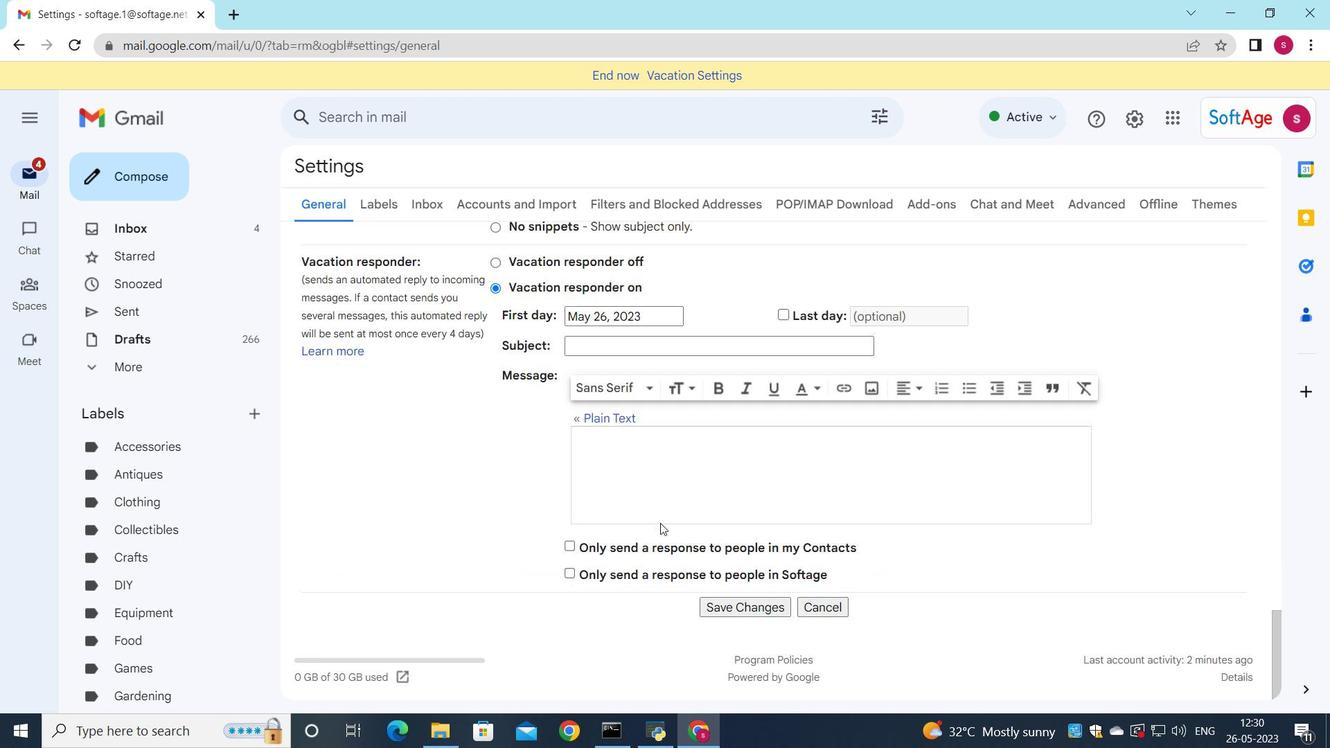 
Action: Mouse scrolled (663, 554) with delta (0, 0)
Screenshot: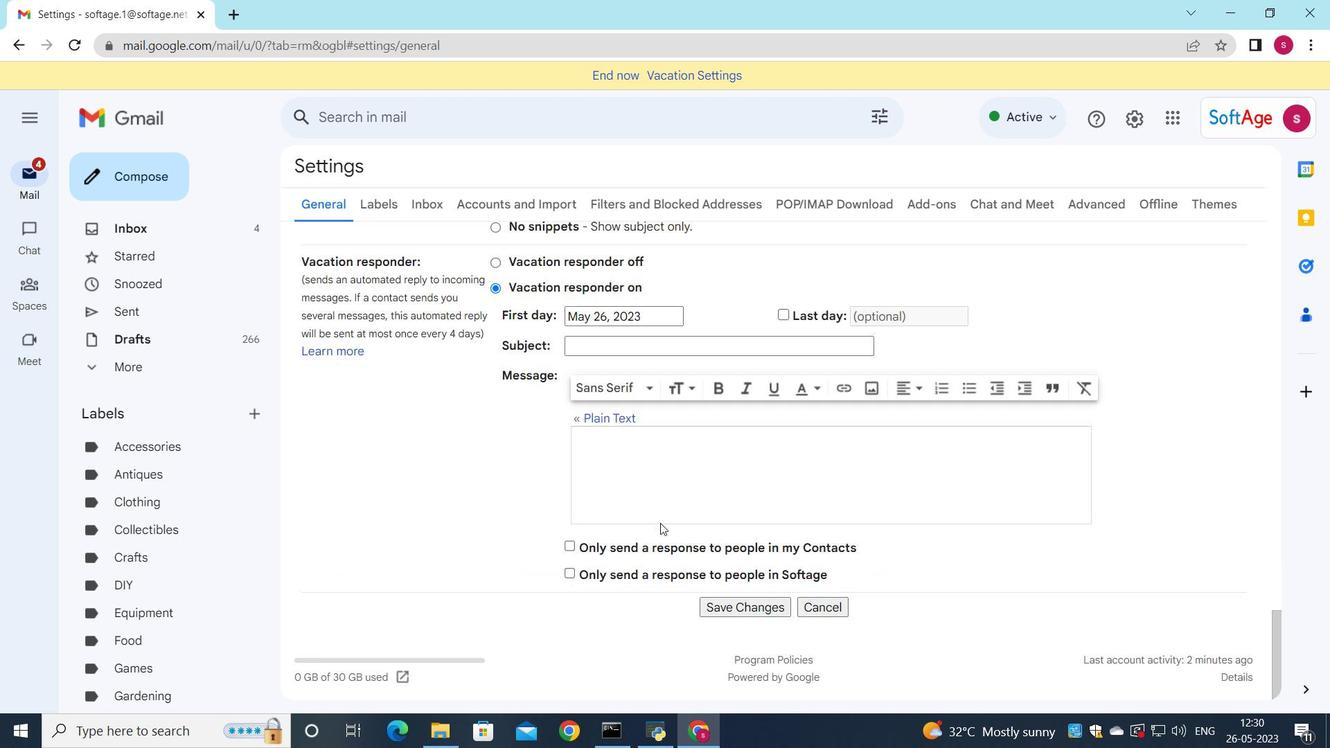 
Action: Mouse moved to (721, 605)
Screenshot: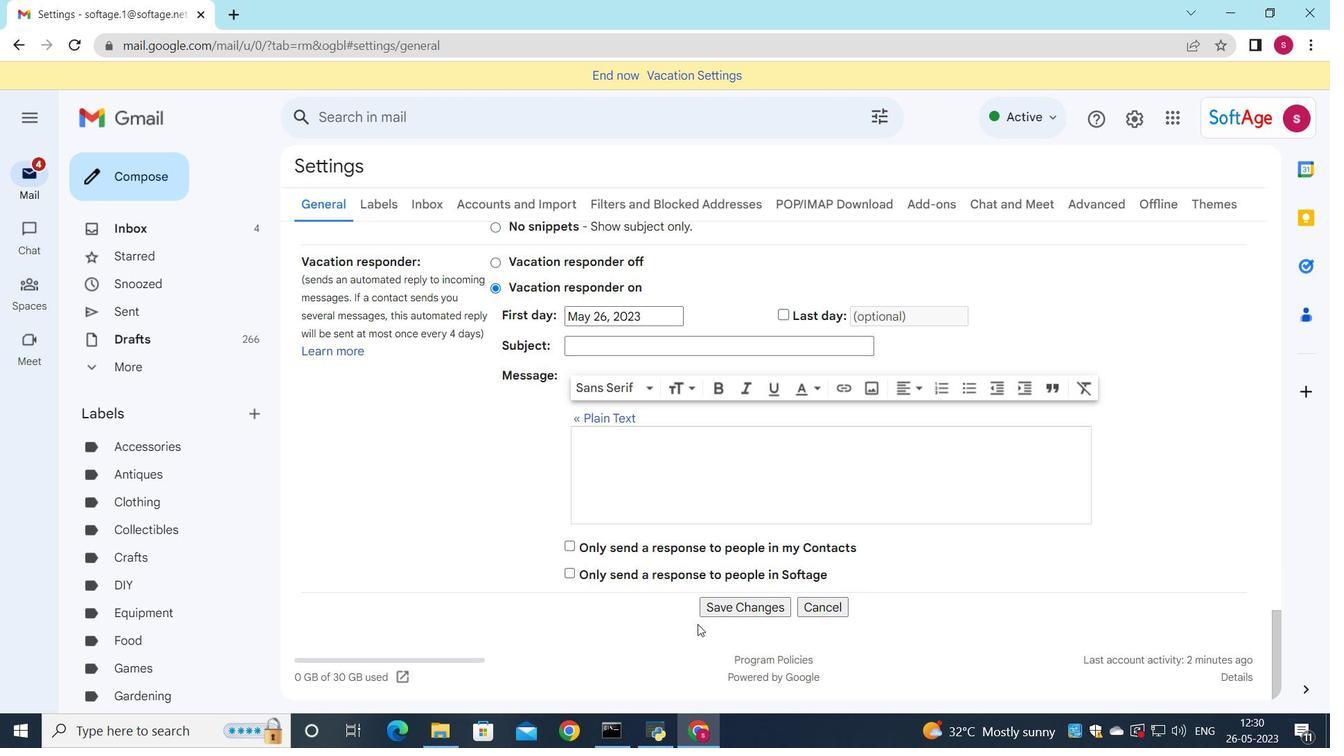 
Action: Mouse pressed left at (721, 605)
Screenshot: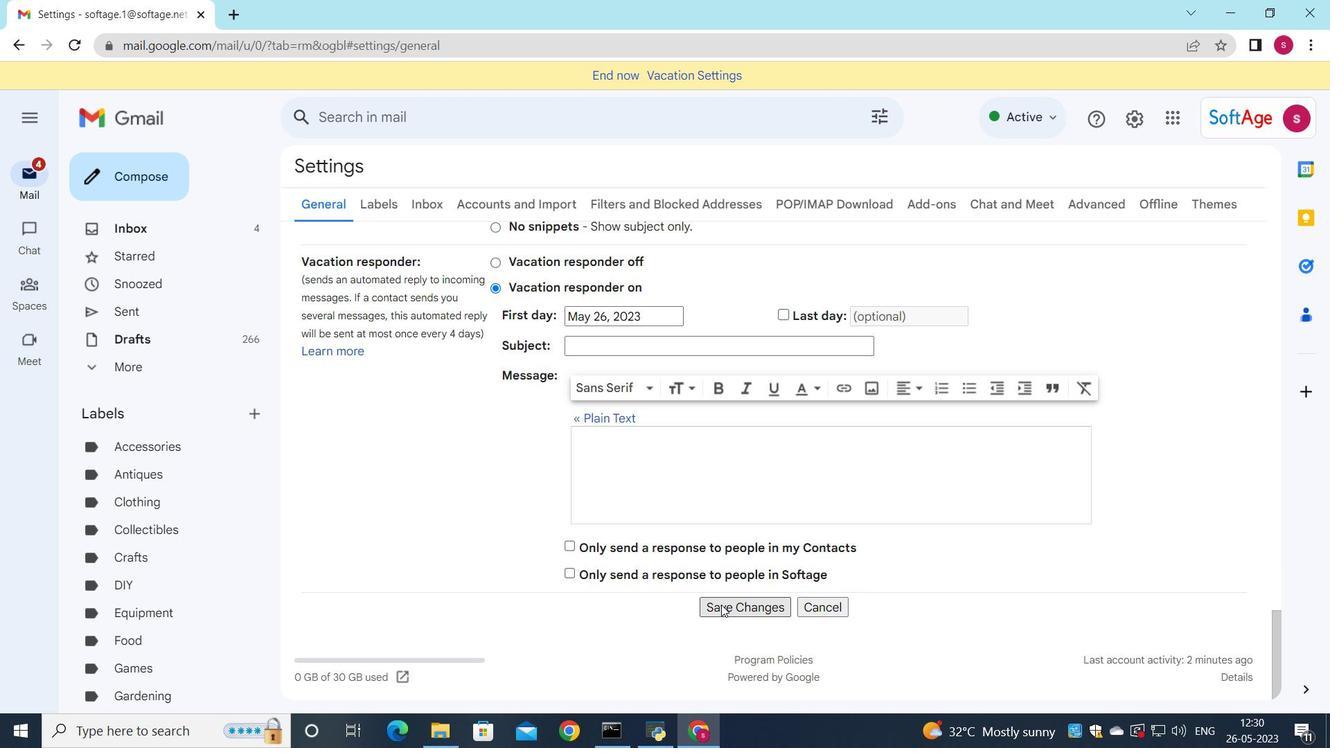 
Action: Mouse moved to (144, 169)
Screenshot: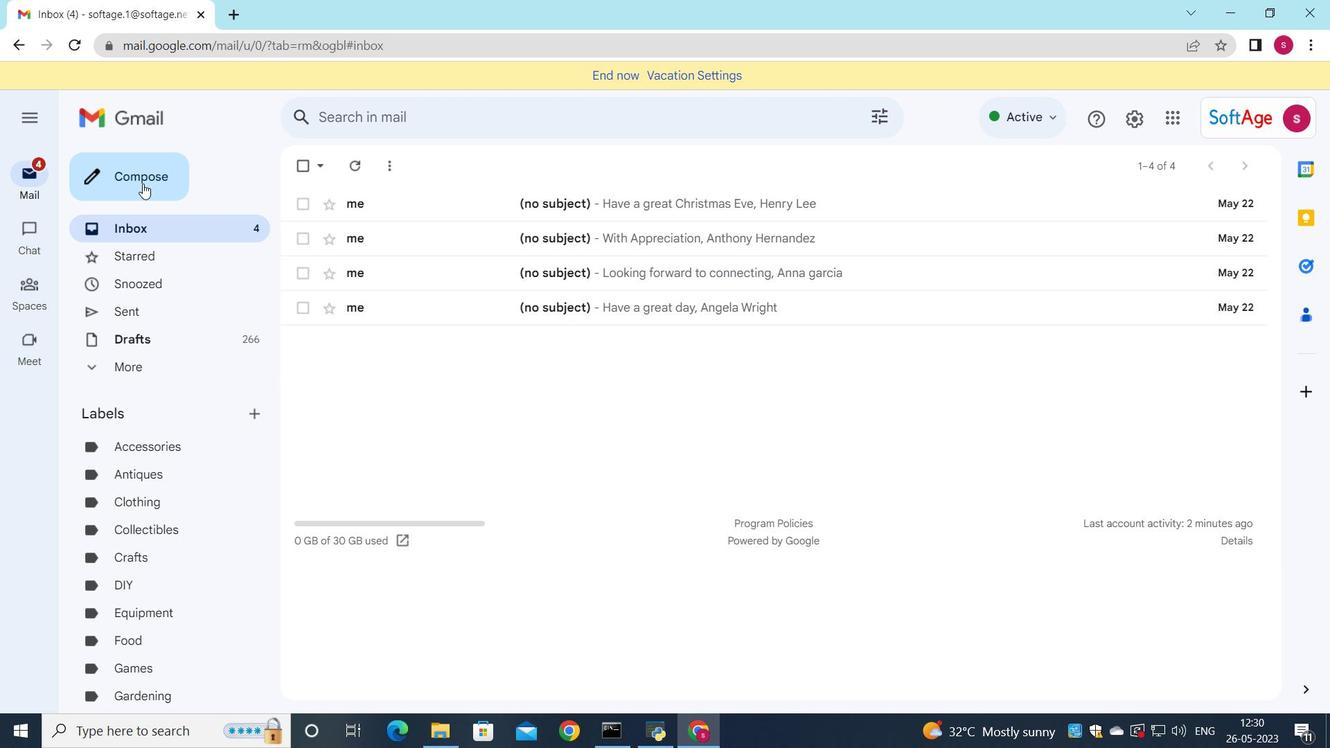 
Action: Mouse pressed left at (144, 169)
Screenshot: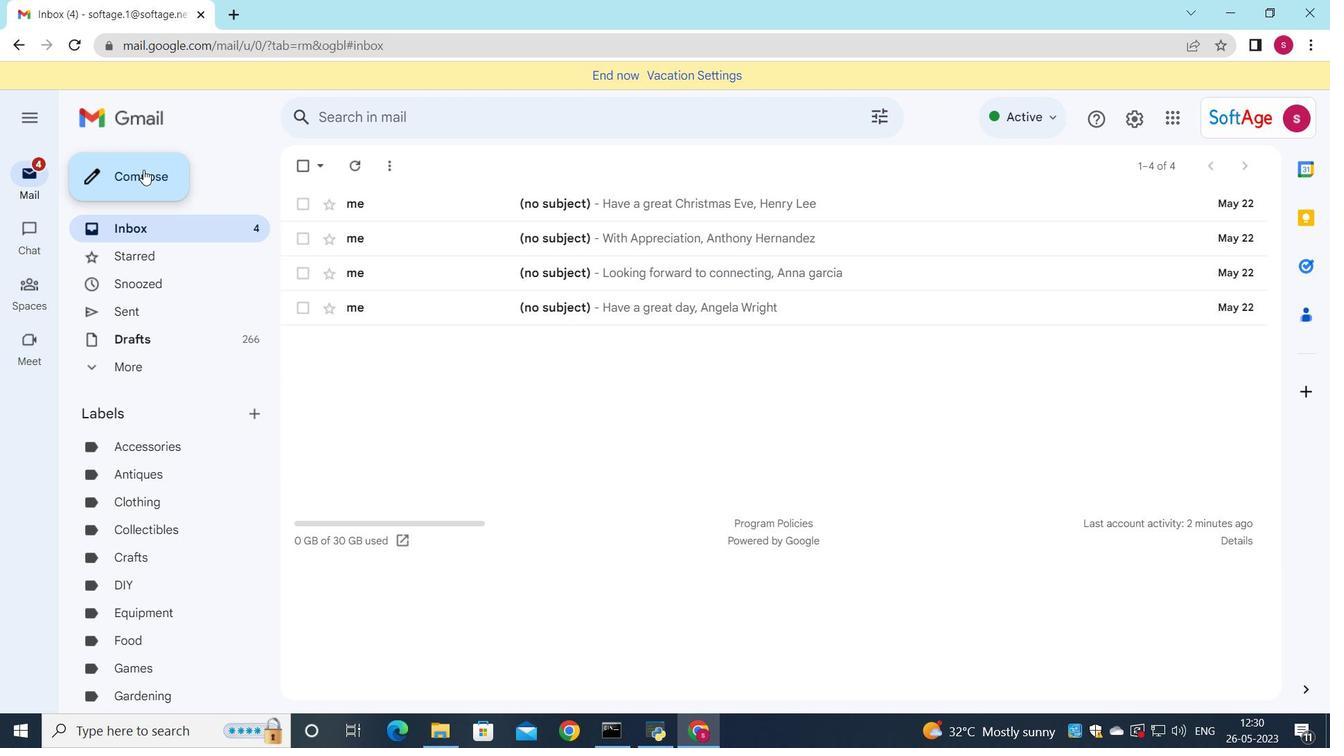 
Action: Mouse moved to (897, 319)
Screenshot: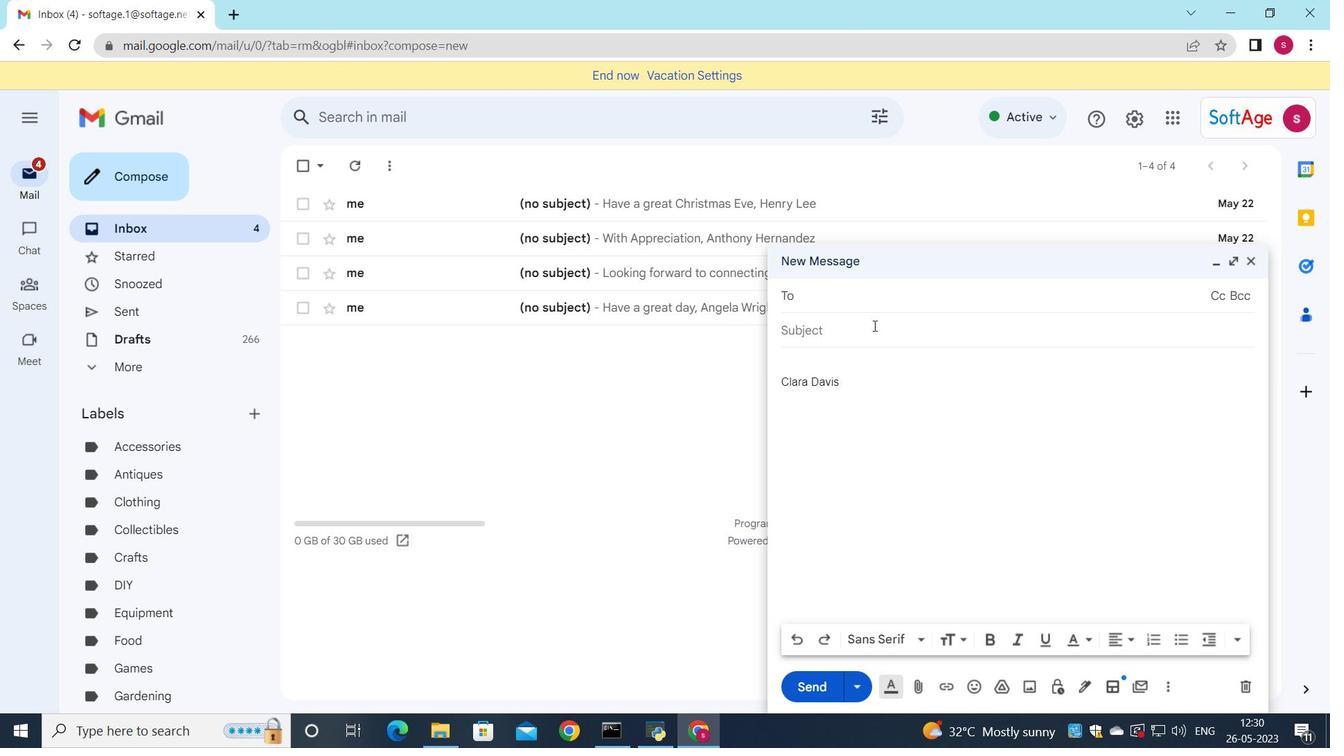 
Action: Key pressed s
Screenshot: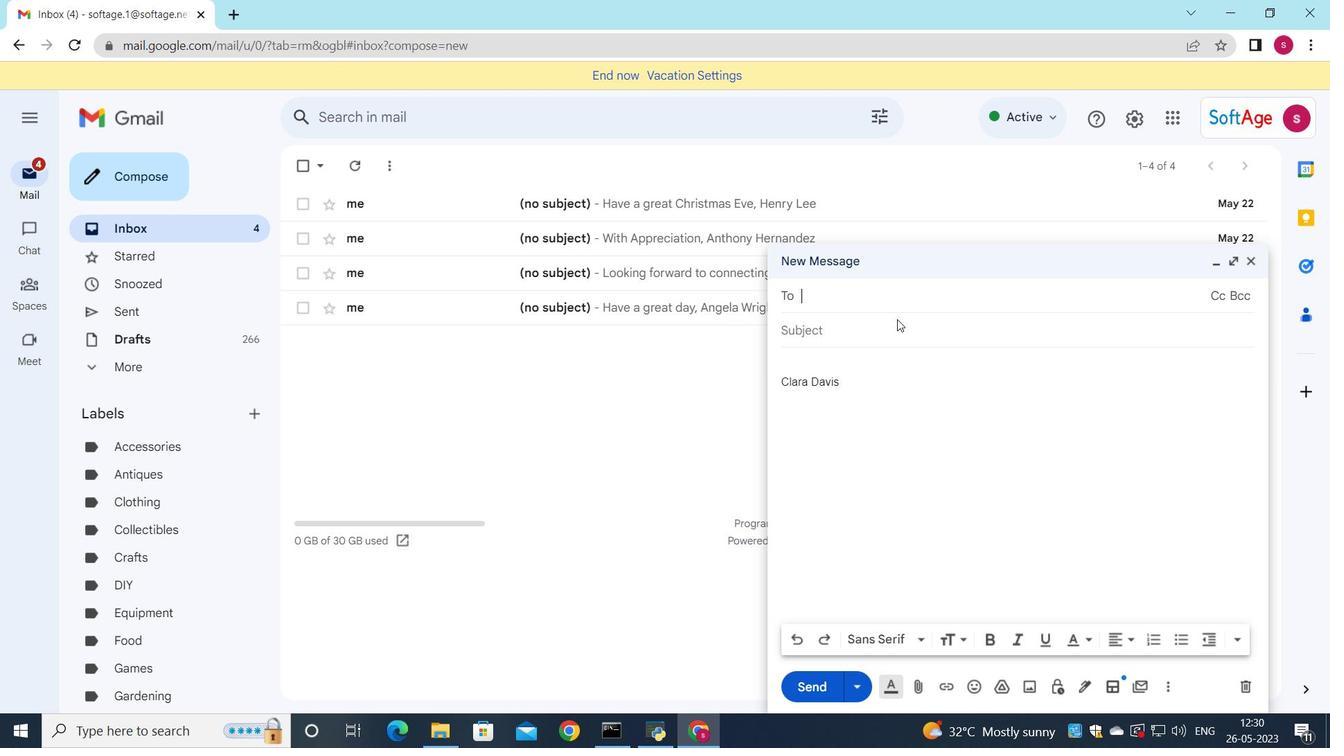 
Action: Mouse moved to (915, 377)
Screenshot: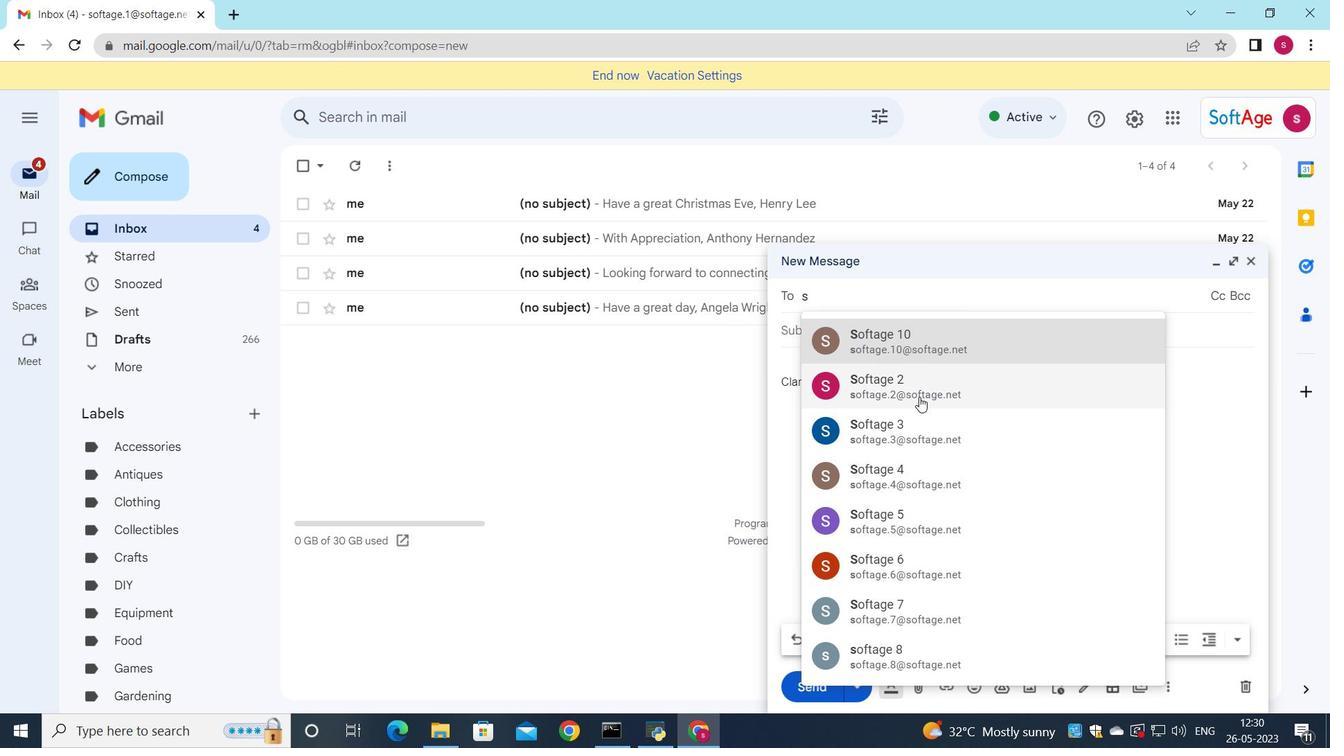 
Action: Mouse pressed left at (915, 377)
Screenshot: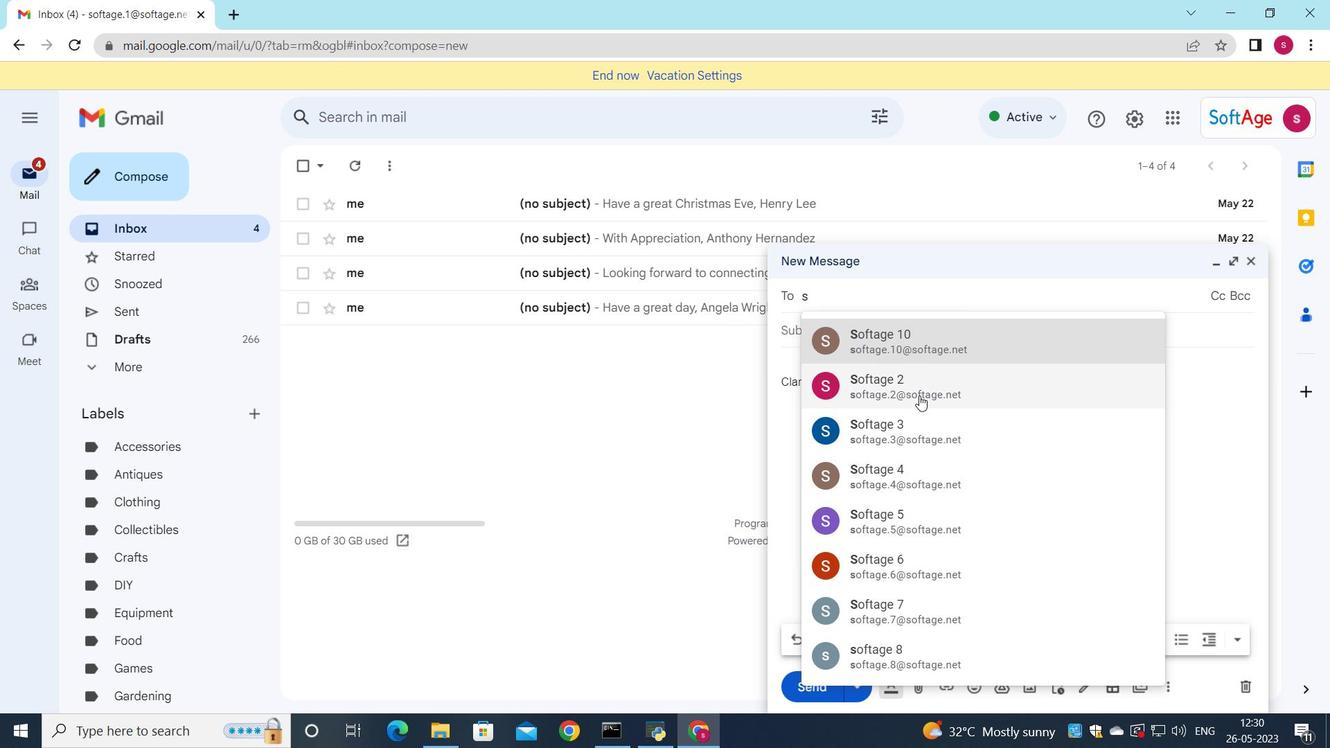 
Action: Key pressed so
Screenshot: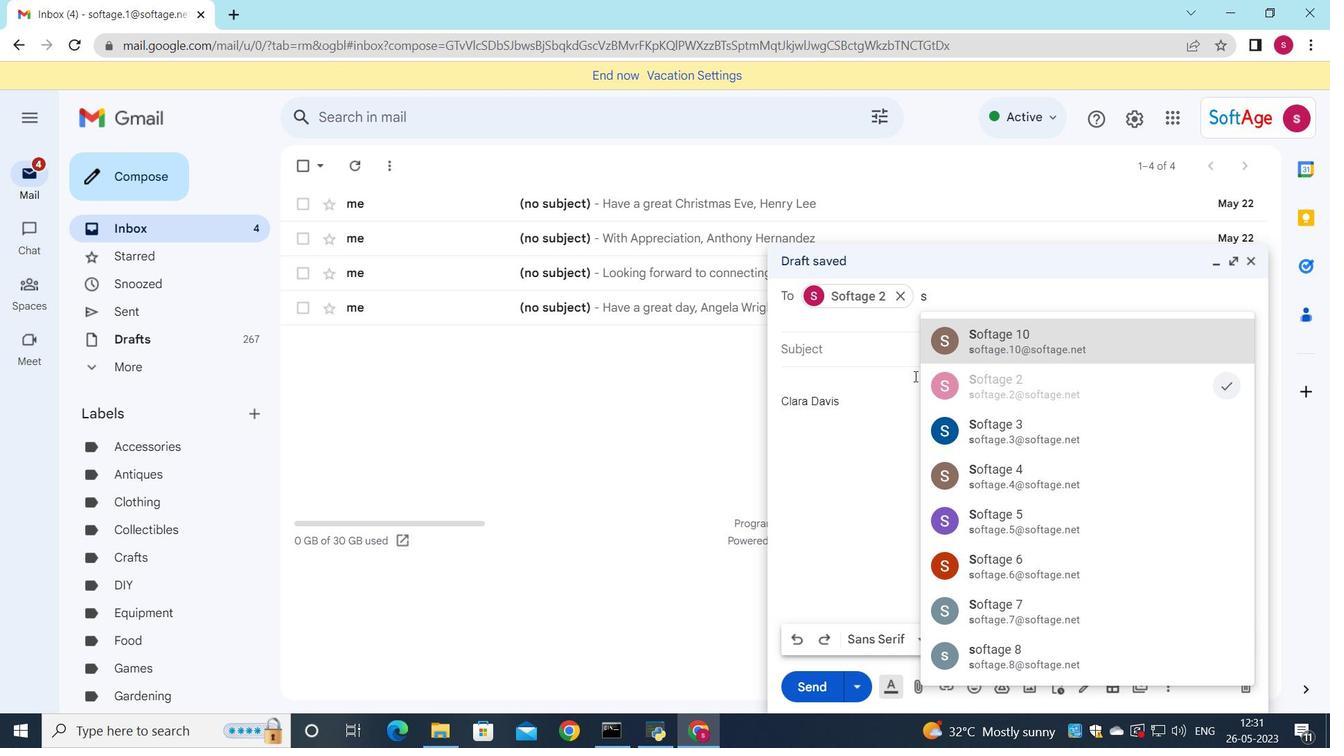 
Action: Mouse moved to (1013, 435)
Screenshot: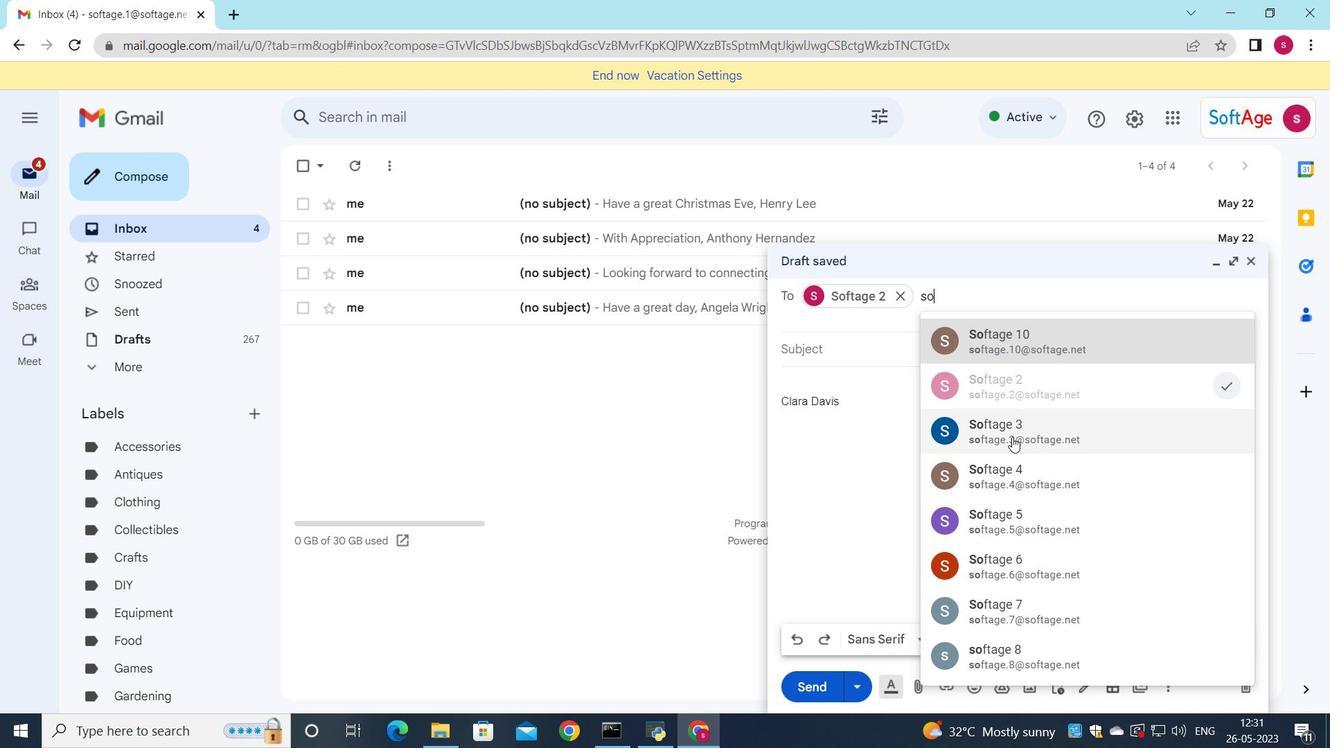 
Action: Mouse pressed left at (1013, 435)
Screenshot: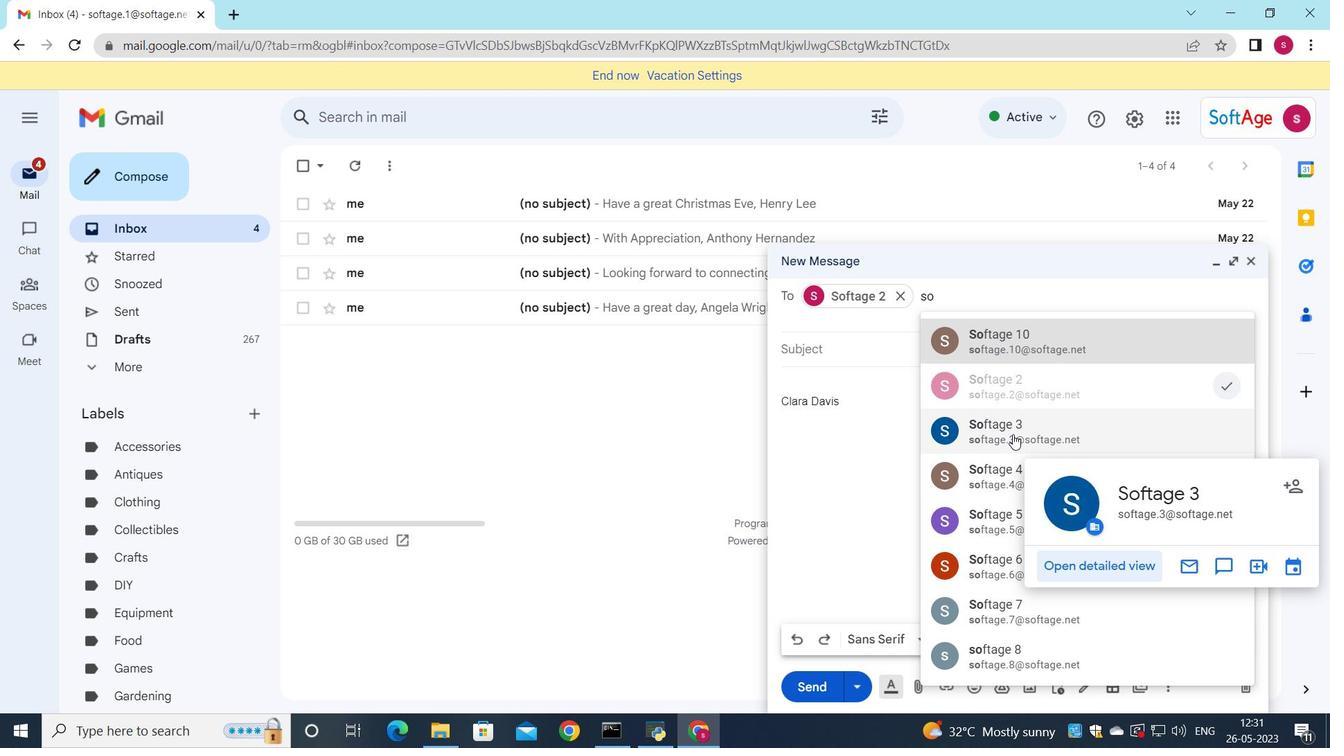 
Action: Mouse moved to (808, 354)
Screenshot: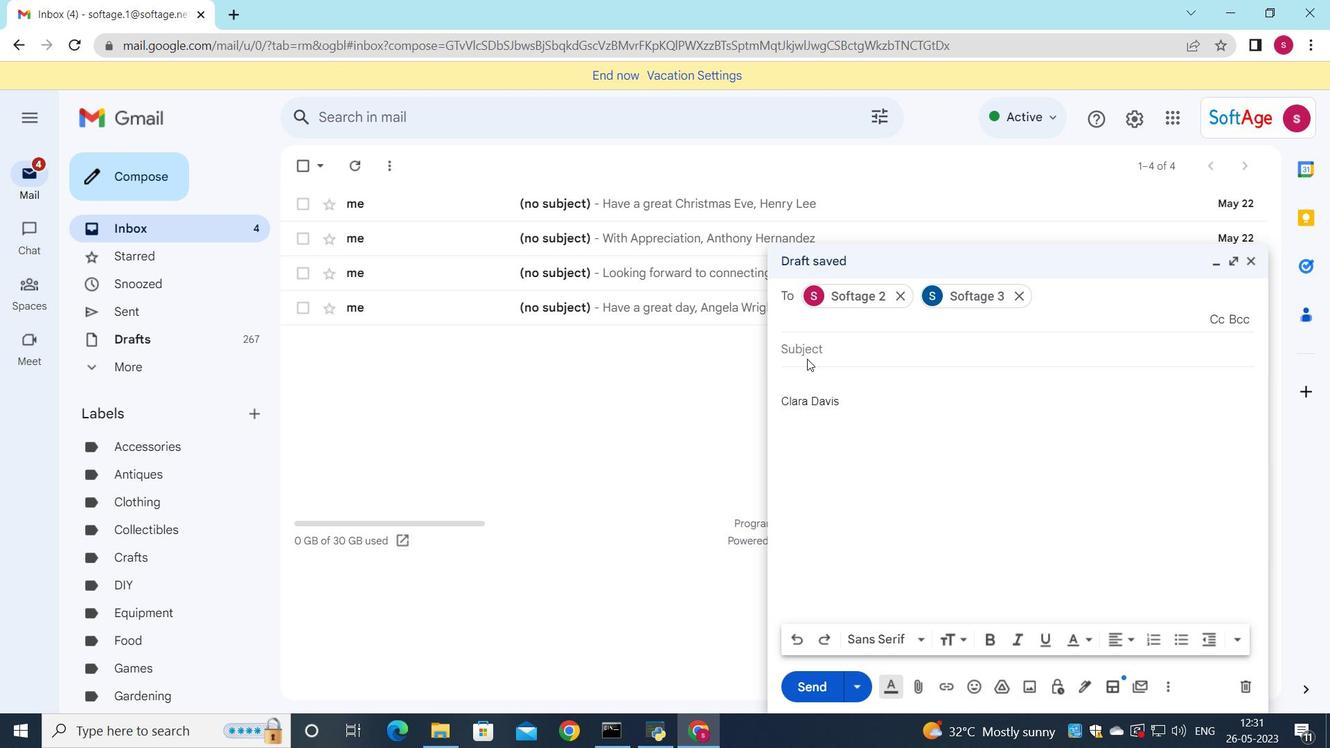 
Action: Mouse pressed left at (808, 354)
Screenshot: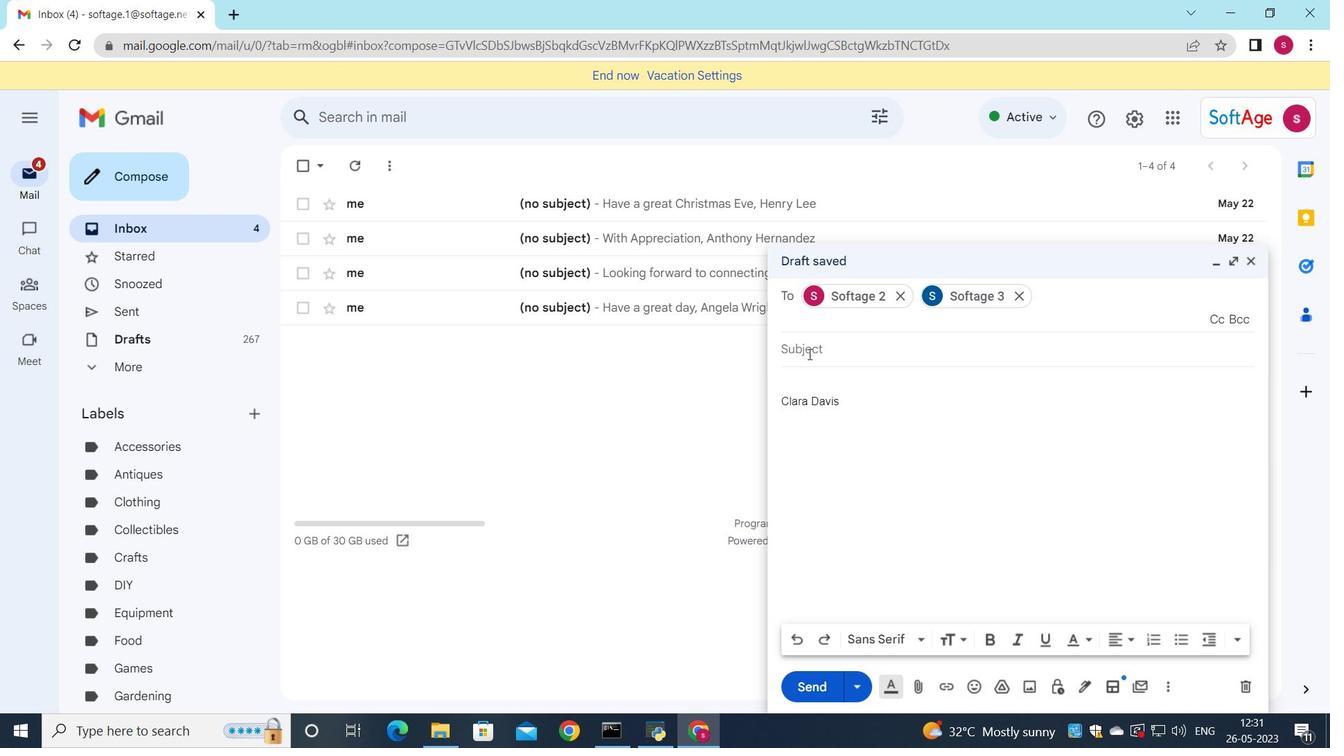 
Action: Key pressed <Key.shift>Follow<Key.space>up<Key.space>om<Key.space><Key.backspace>n<Key.backspace><Key.backspace>n<Key.space>a<Key.space>refund<Key.space>
Screenshot: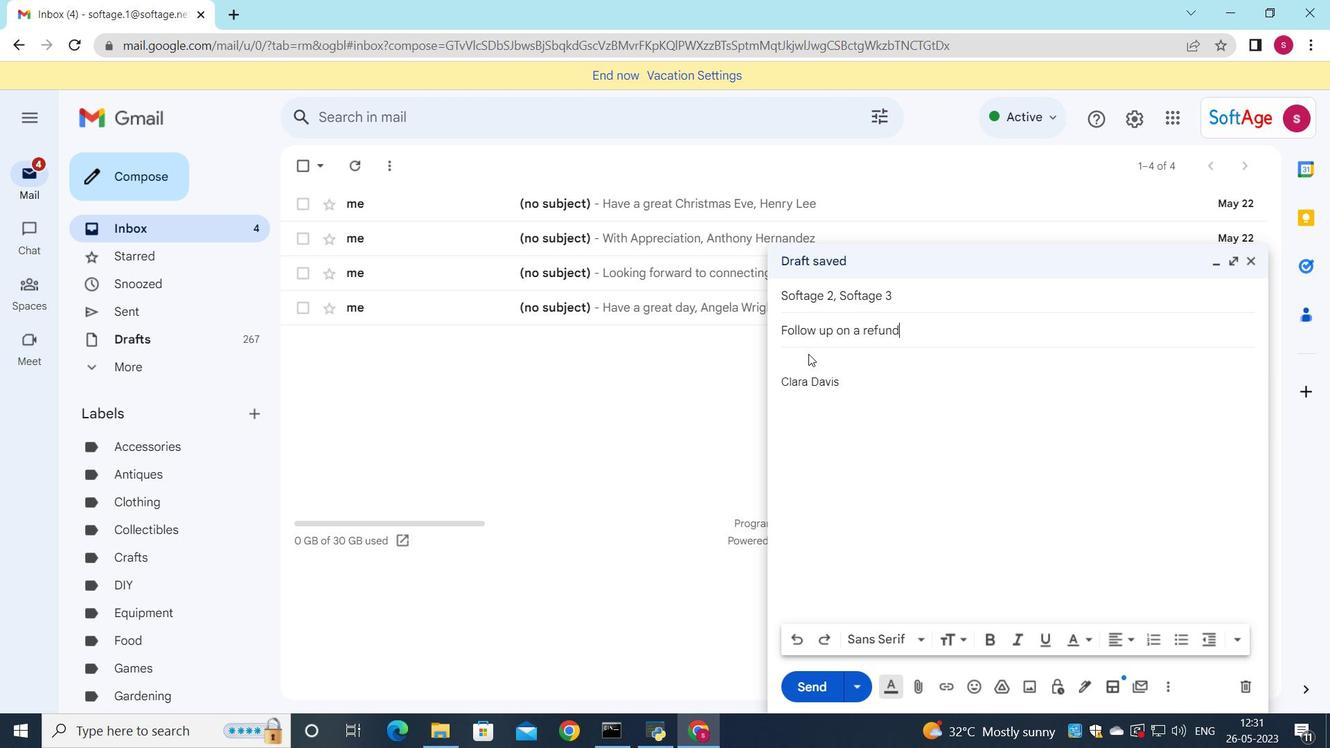 
Action: Mouse moved to (789, 361)
Screenshot: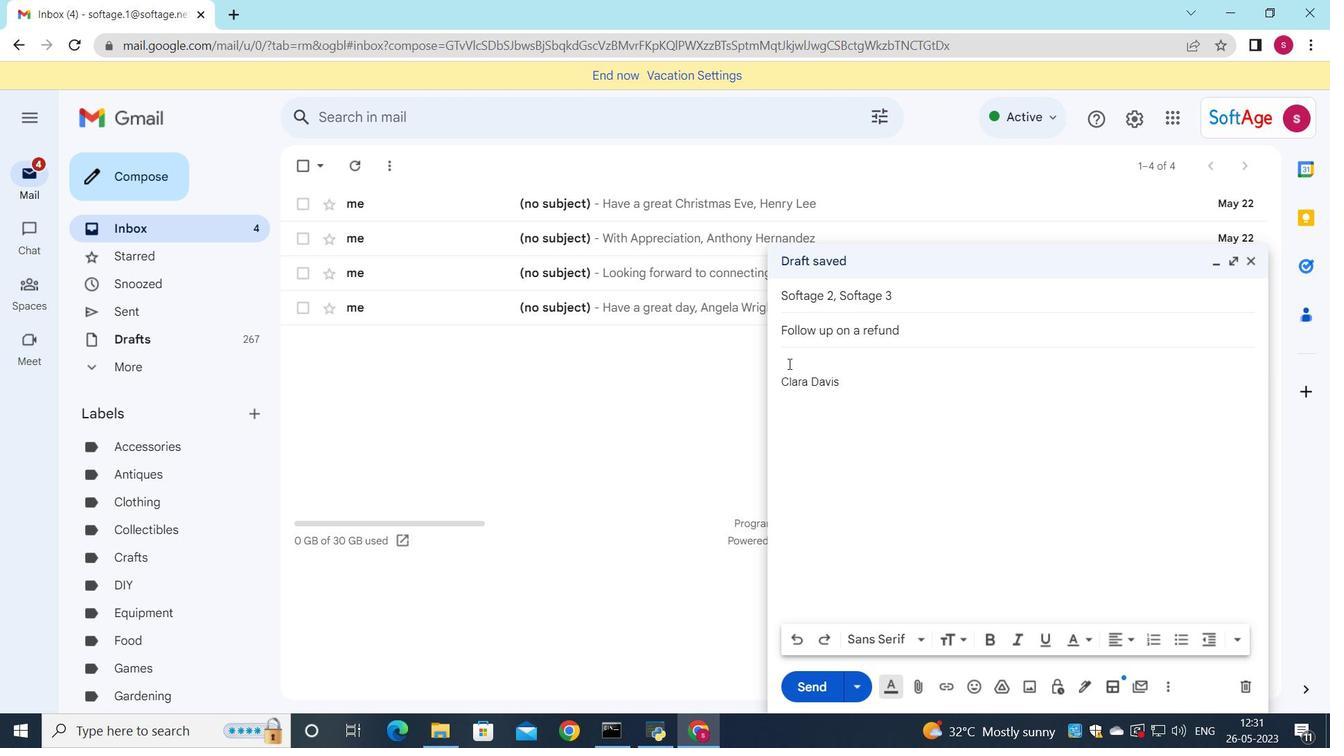 
Action: Mouse pressed left at (789, 361)
Screenshot: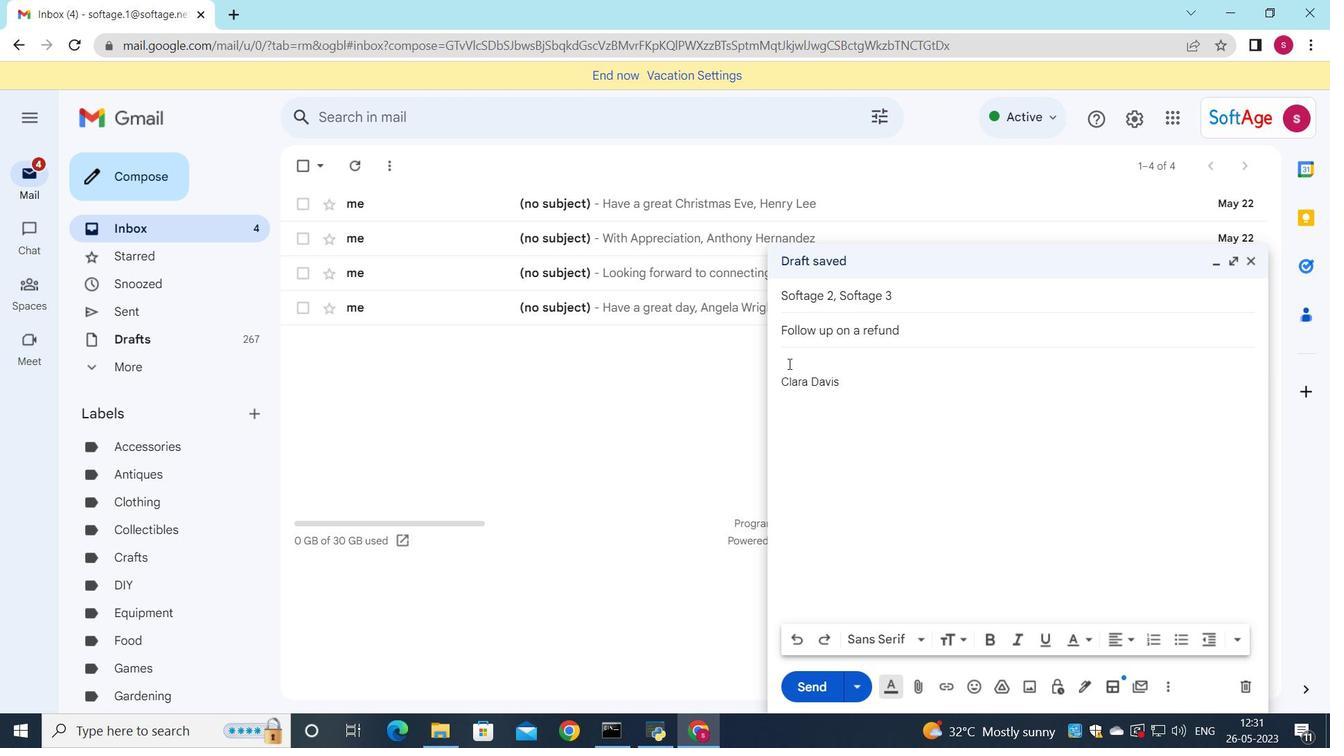 
Action: Key pressed <Key.shift>Please<Key.space>let<Key.space>me<Key.space>know<Key.space>if<Key.space>you<Key.space>have<Key.space>any<Key.space>suggestions<Key.space>for<Key.space>improvement.
Screenshot: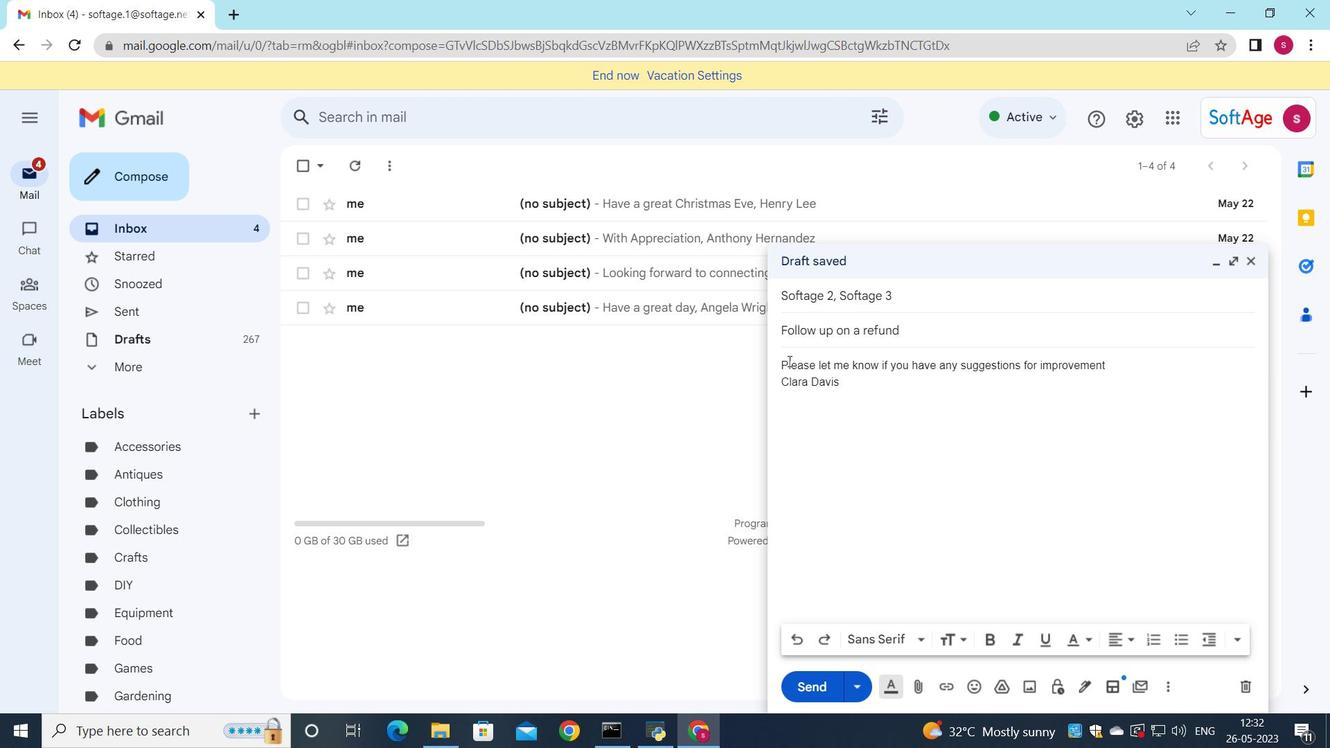 
Action: Mouse moved to (914, 689)
Screenshot: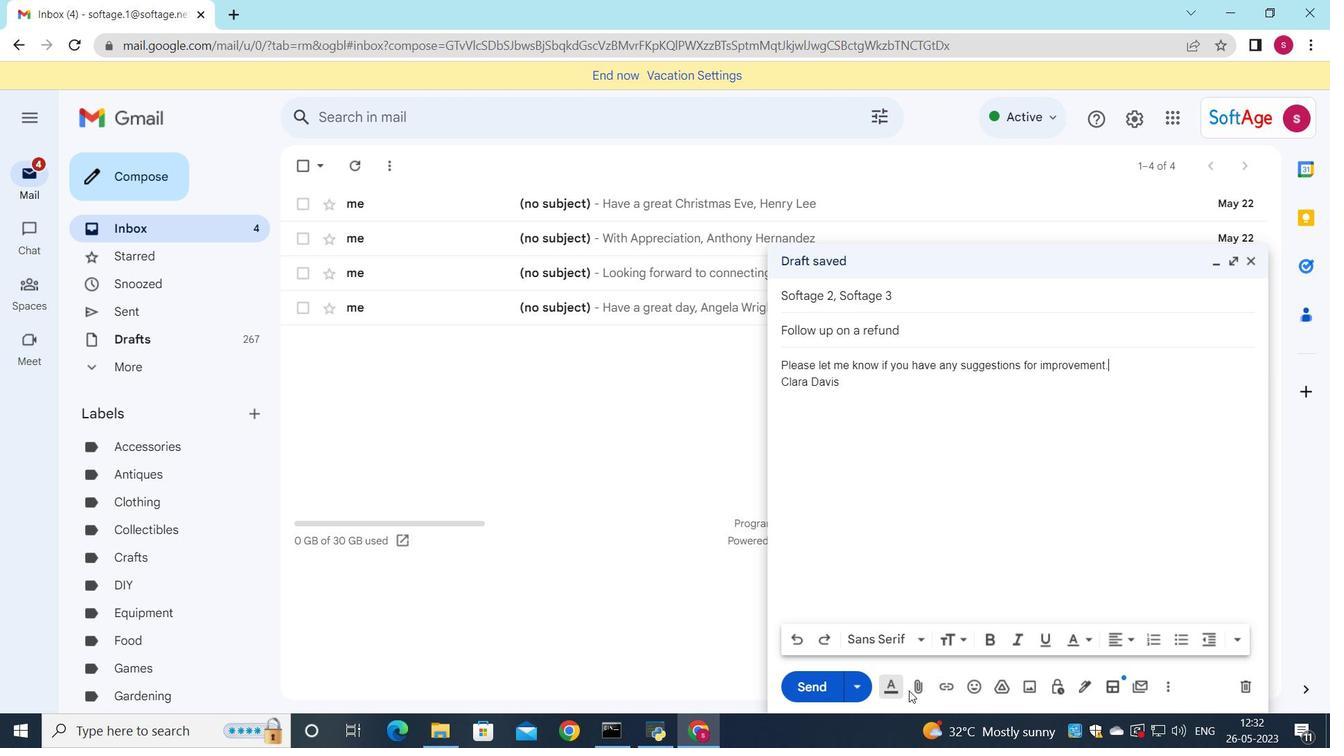 
Action: Mouse pressed left at (914, 689)
Screenshot: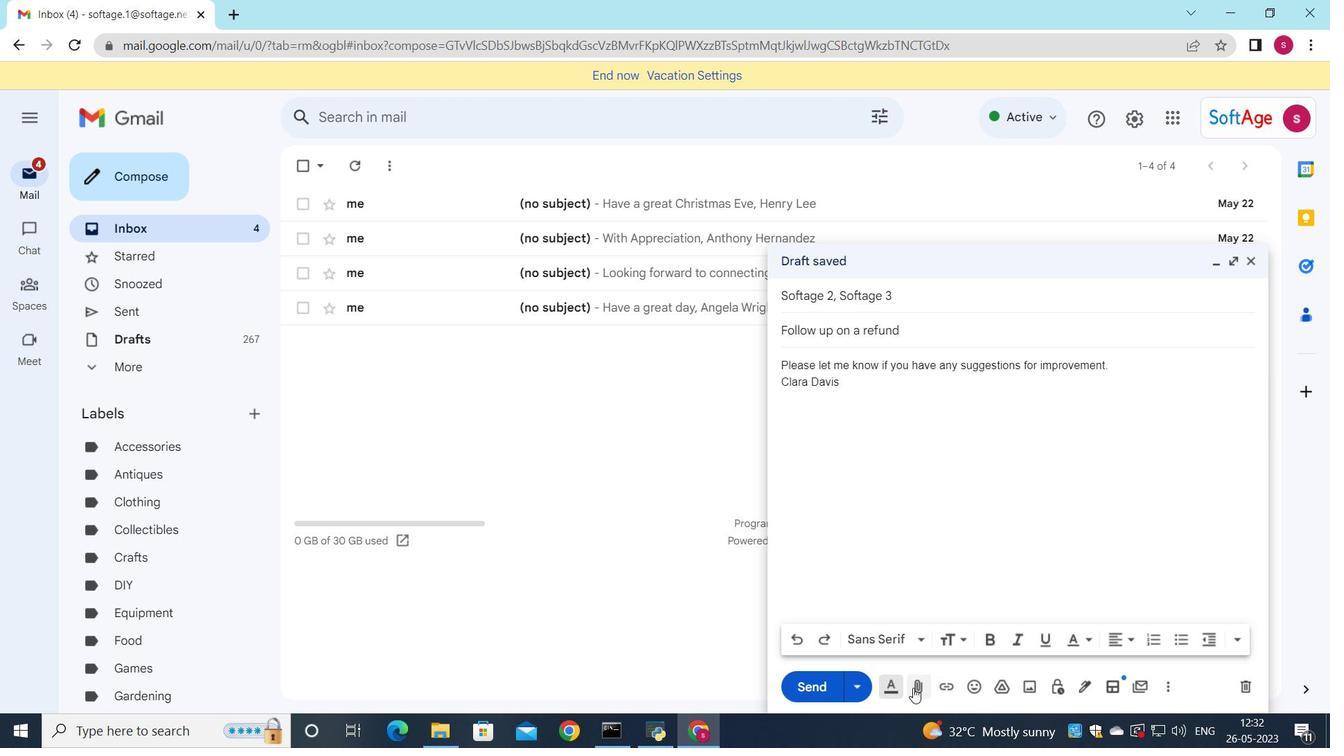 
Action: Mouse moved to (265, 124)
Screenshot: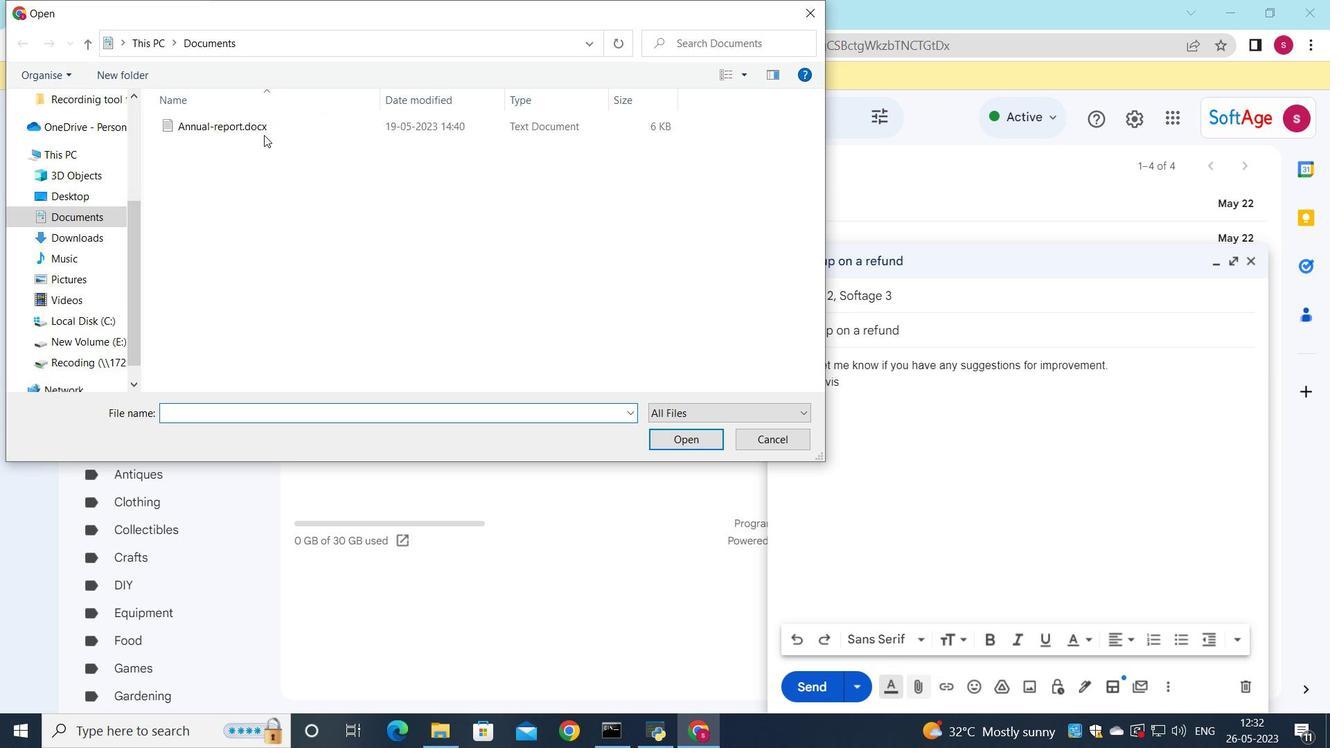 
Action: Mouse pressed left at (265, 124)
Screenshot: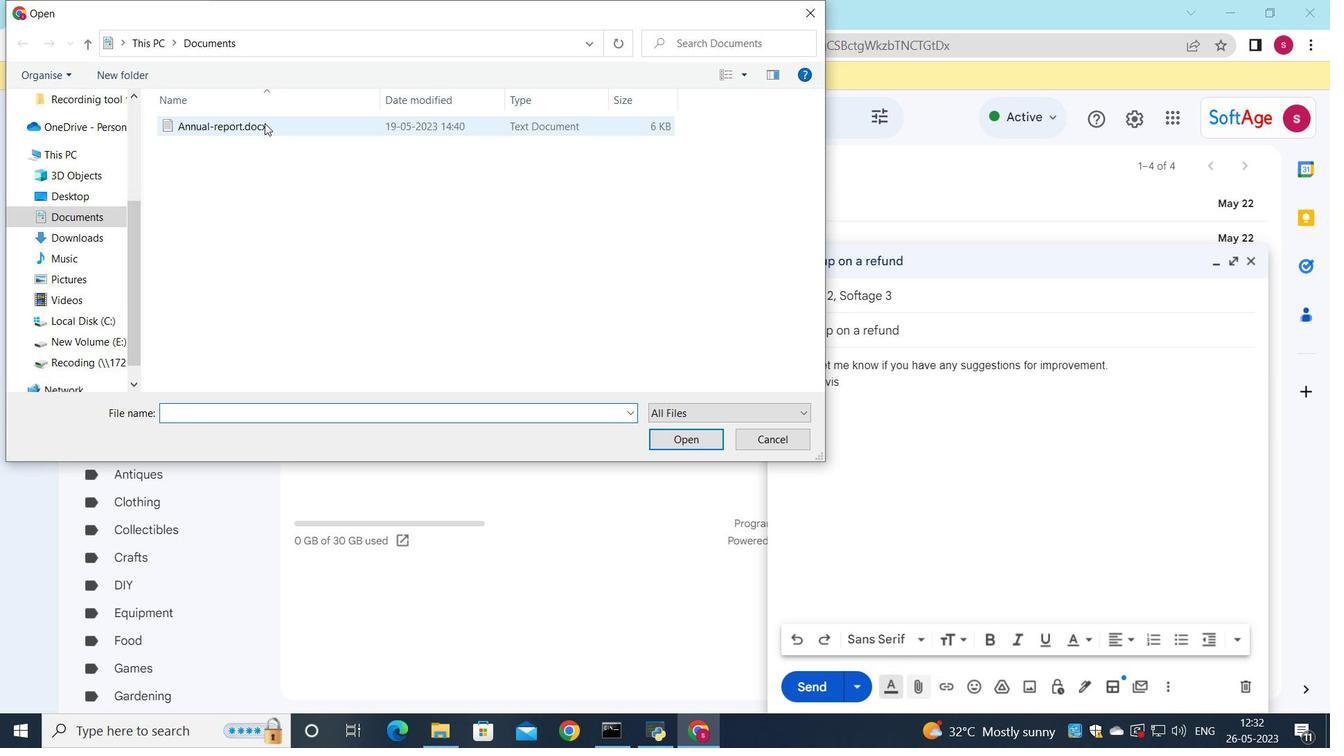 
Action: Mouse moved to (271, 126)
Screenshot: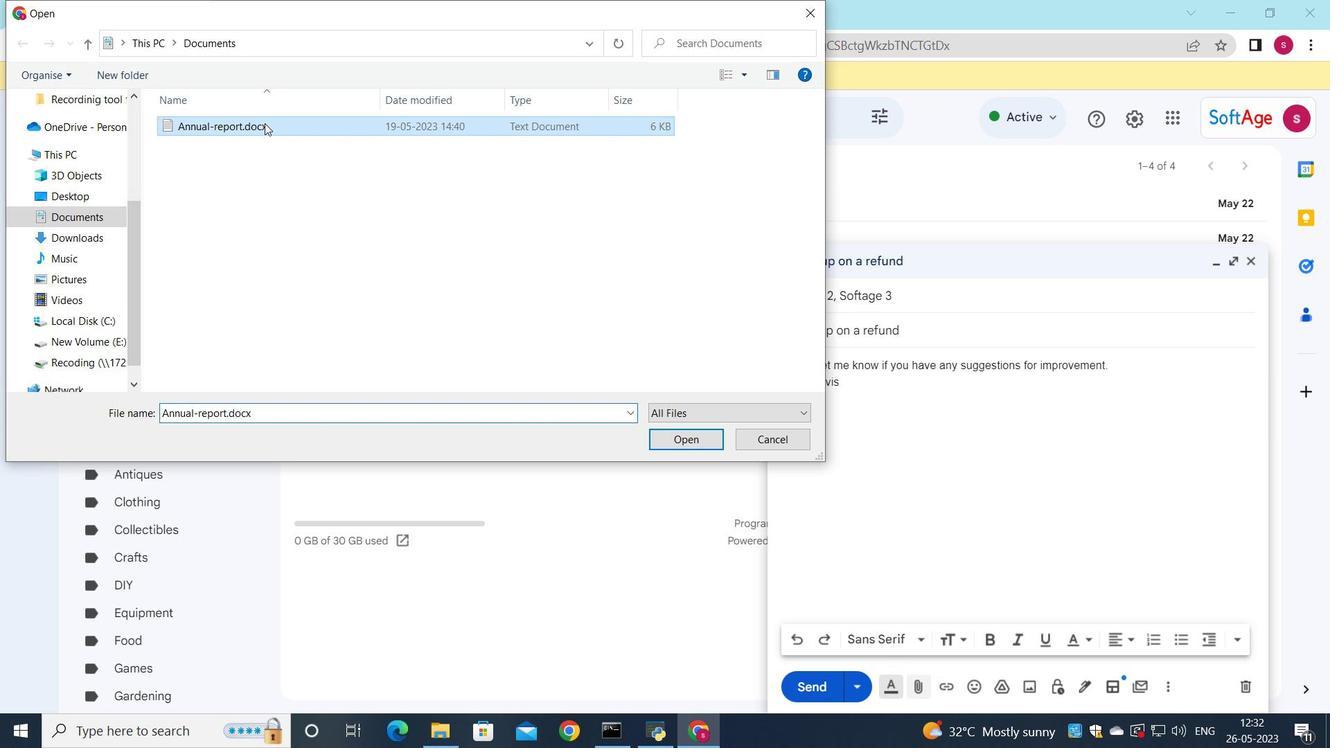 
Action: Mouse pressed left at (271, 126)
Screenshot: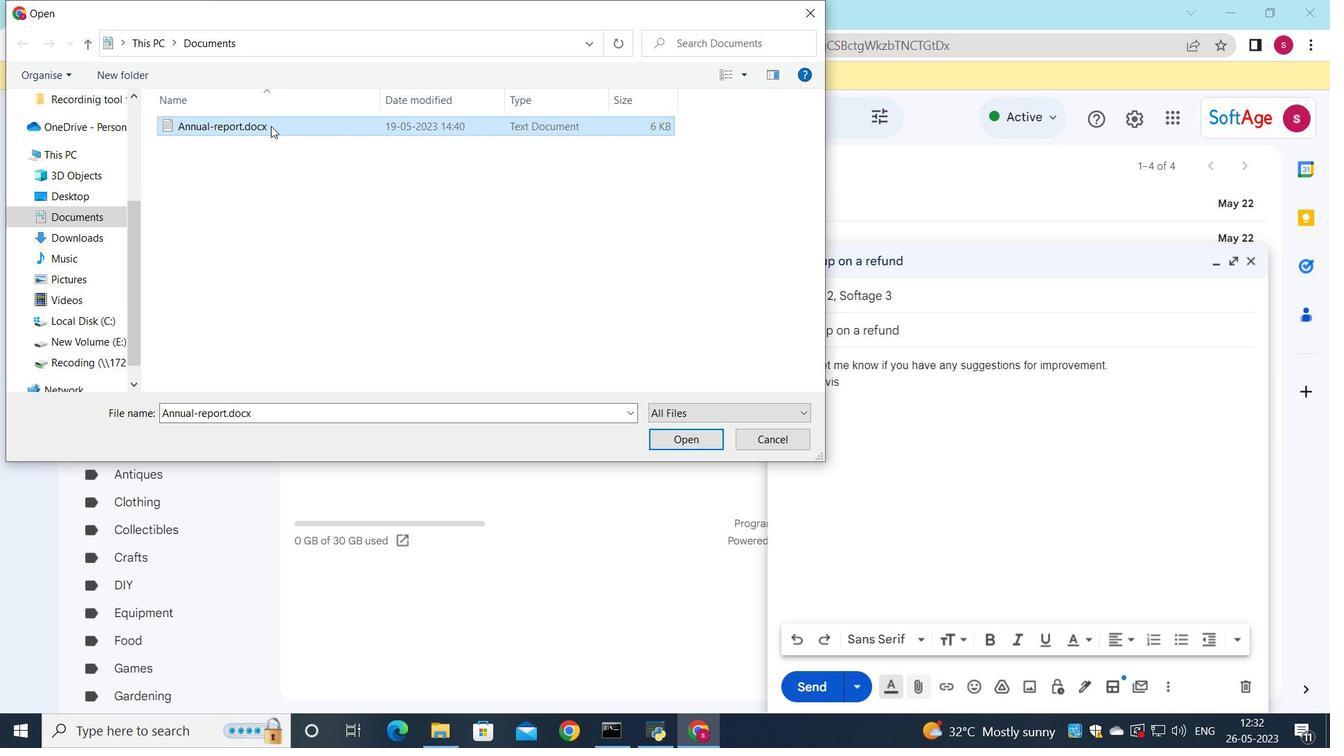 
Action: Mouse moved to (643, 278)
Screenshot: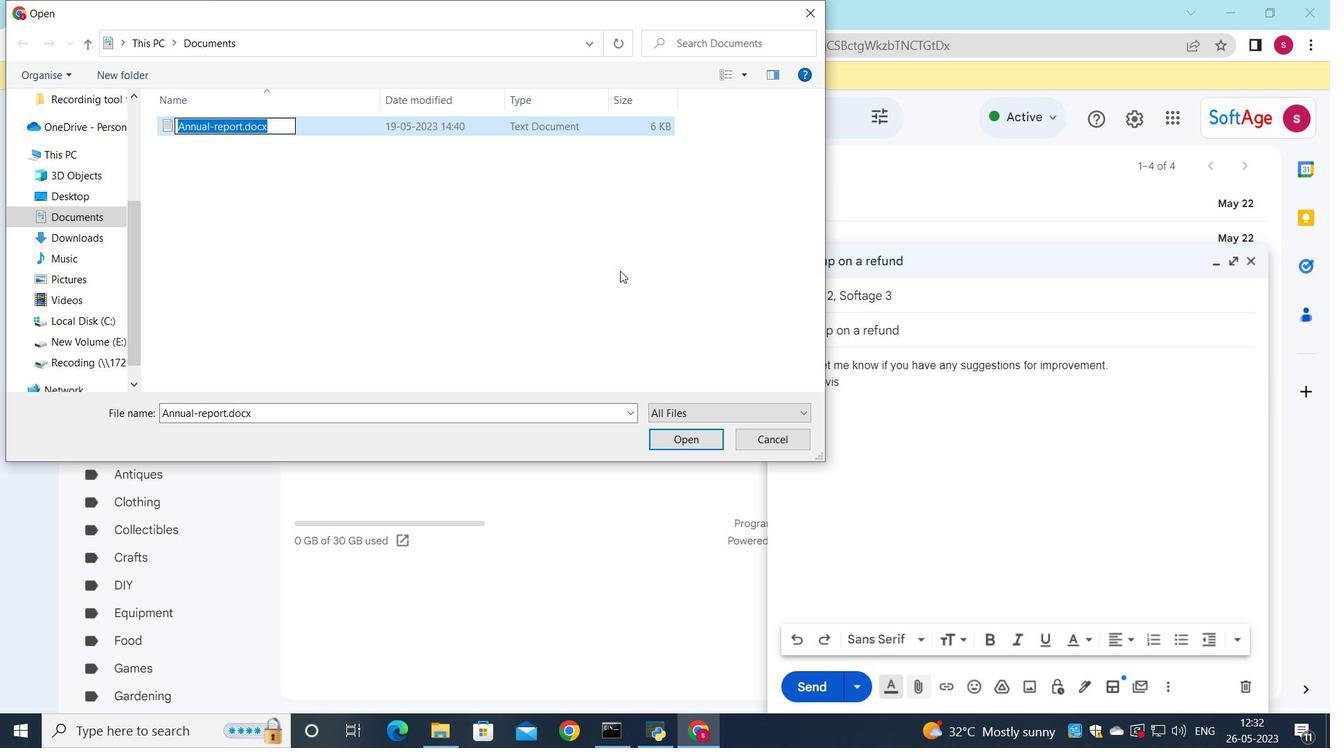 
Action: Key pressed <Key.shift><Key.shift><Key.shift><Key.shift><Key.shift><Key.shift><Key.shift><Key.shift><Key.shift>Job<Key.shift><Key.shift><Key.shift><Key.shift><Key.shift><Key.shift><Key.shift><Key.shift><Key.shift><Key.shift><Key.shift>_description.pdf
Screenshot: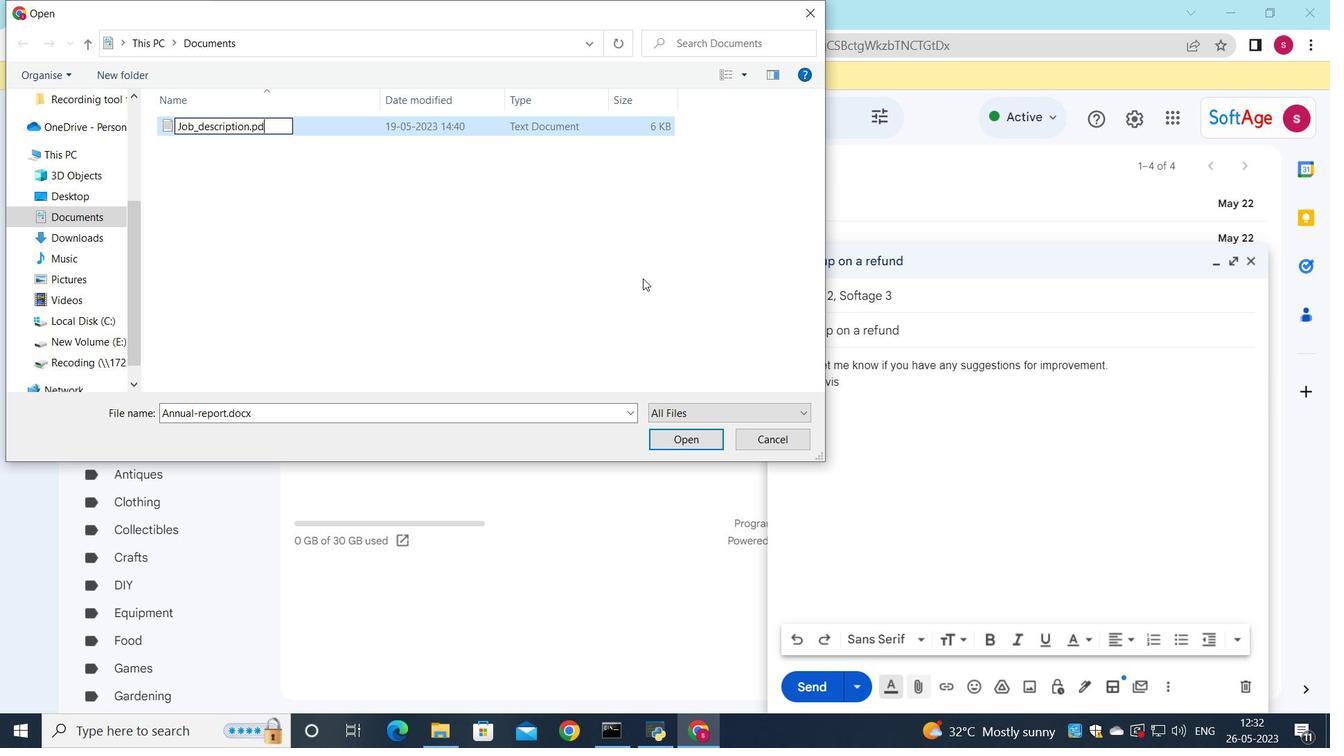
Action: Mouse moved to (441, 123)
Screenshot: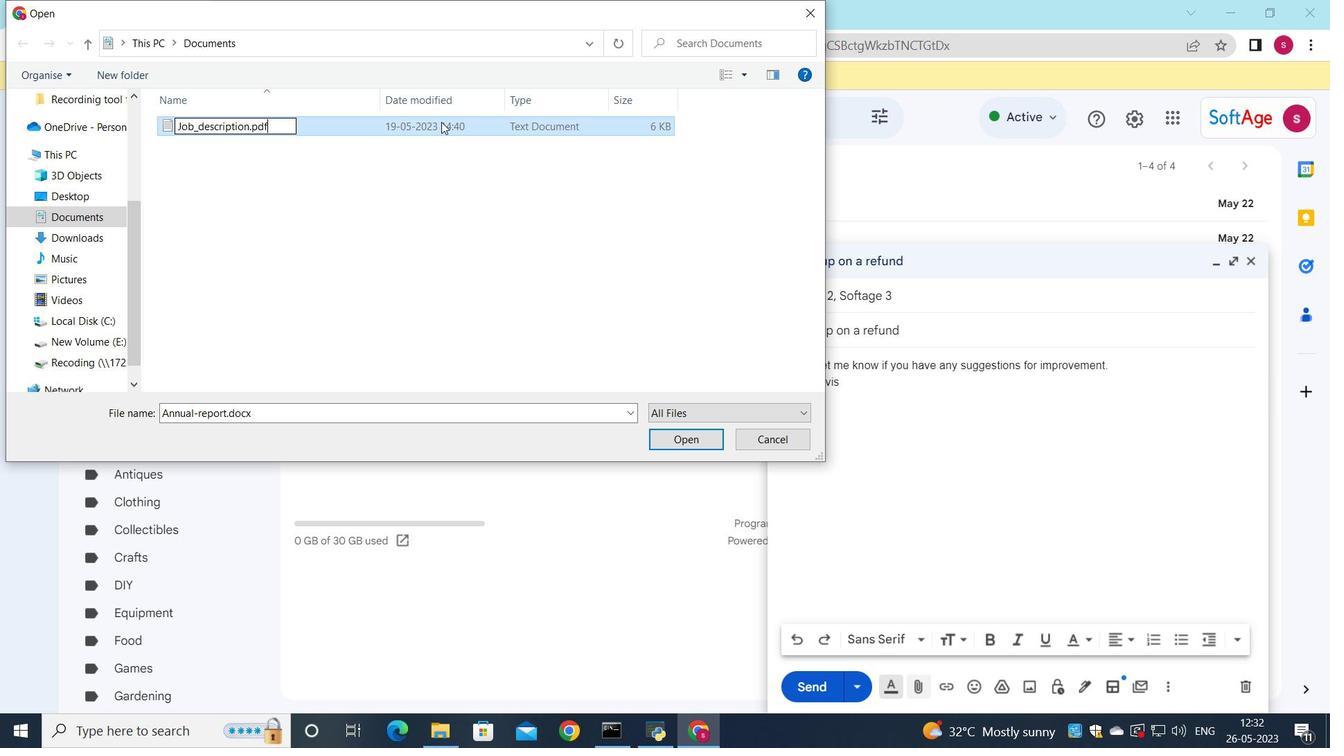 
Action: Mouse pressed left at (441, 123)
Screenshot: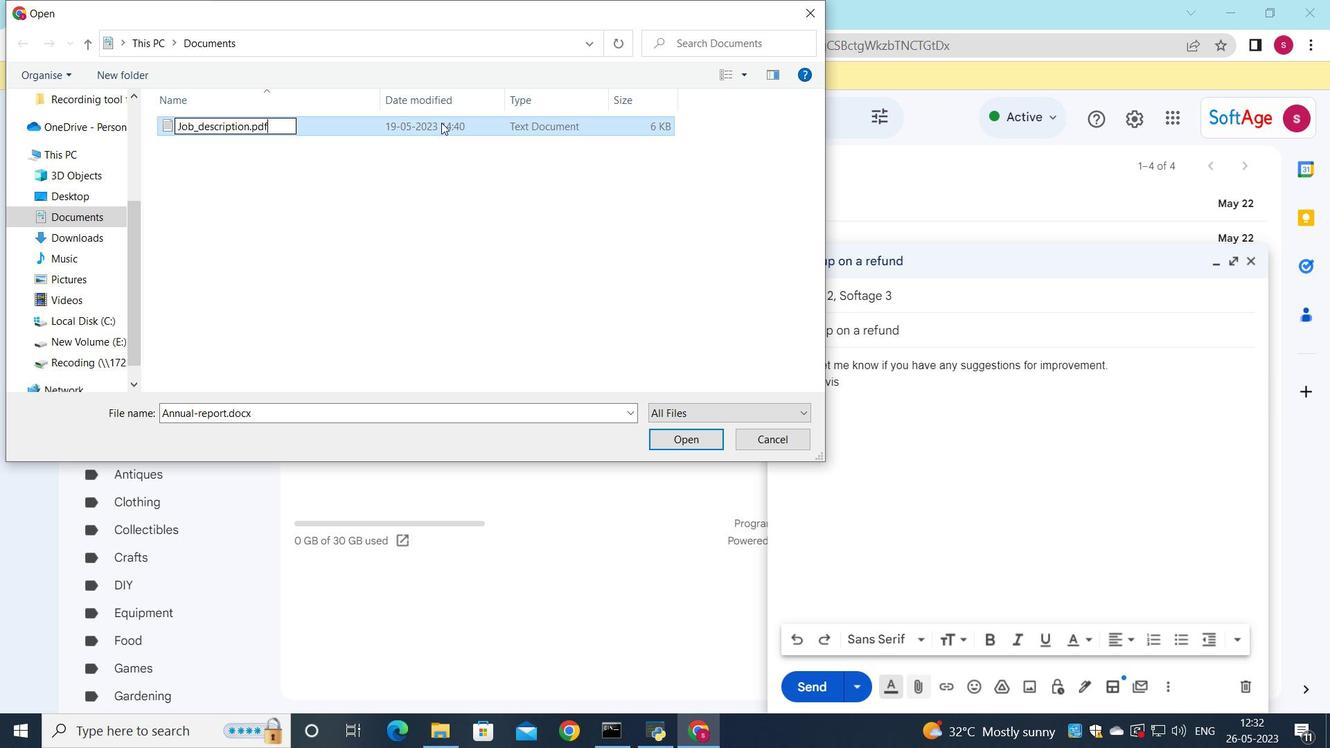 
Action: Mouse moved to (691, 443)
Screenshot: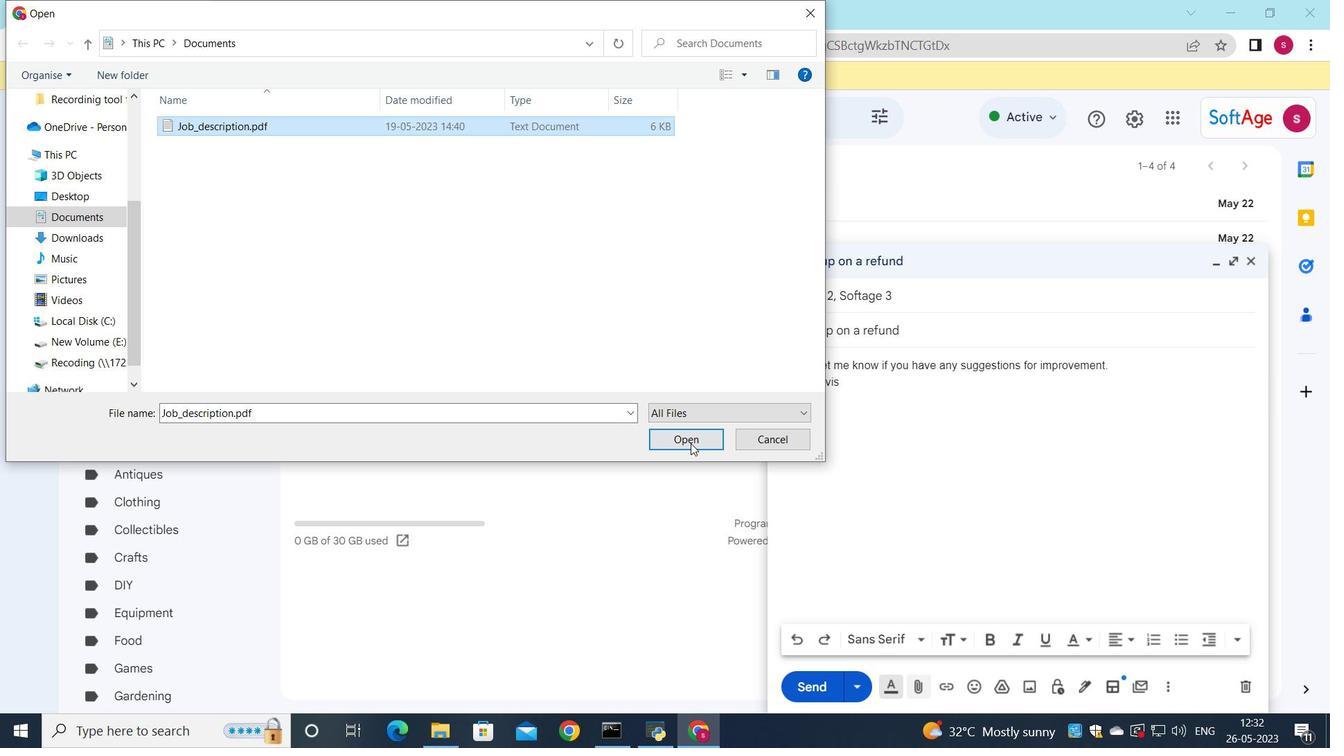 
Action: Mouse pressed left at (691, 443)
Screenshot: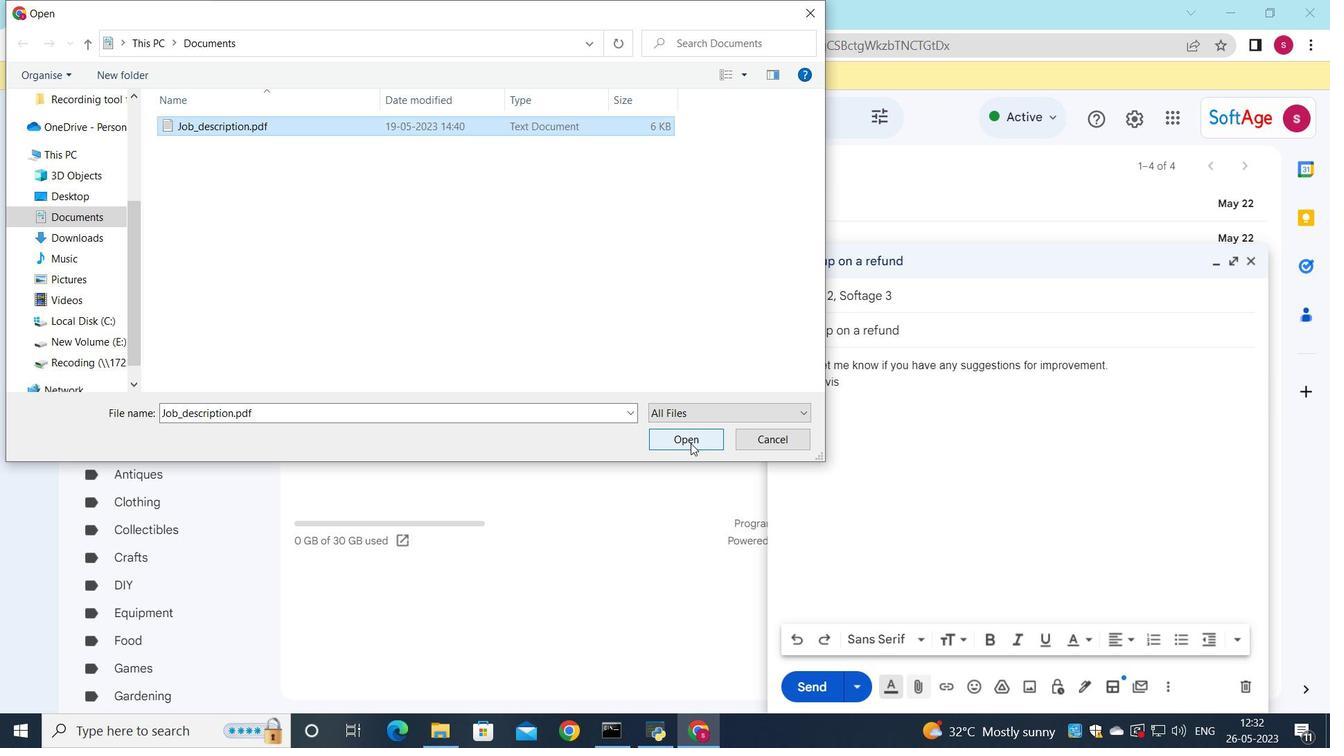 
Action: Mouse moved to (814, 689)
Screenshot: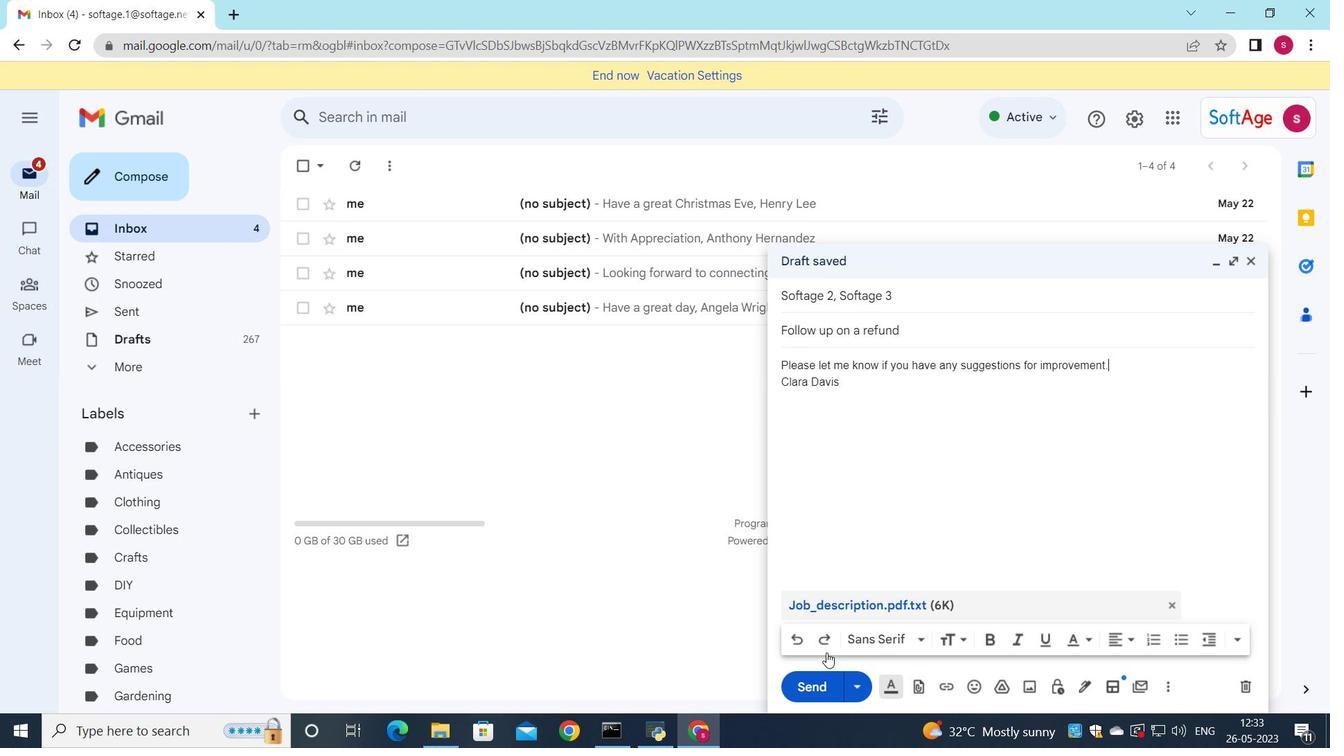 
Action: Mouse pressed left at (814, 689)
Screenshot: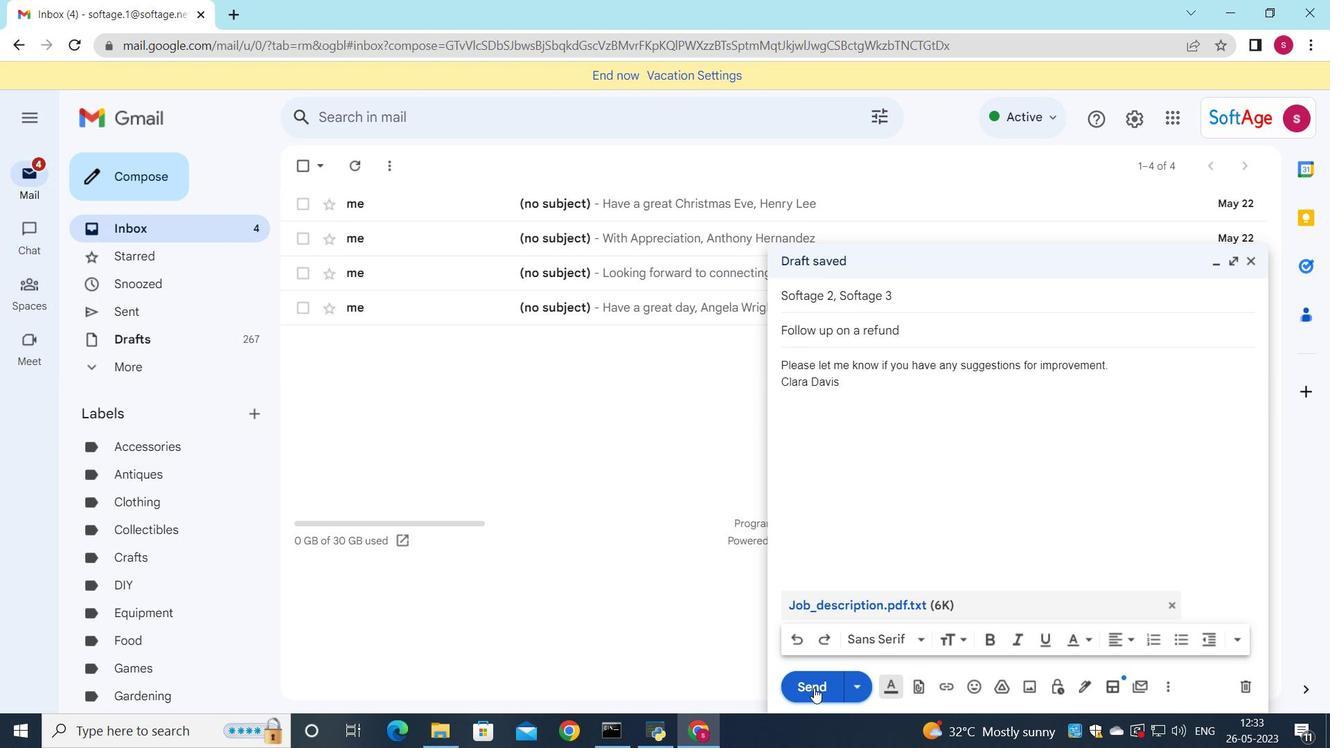 
Action: Mouse moved to (144, 305)
Screenshot: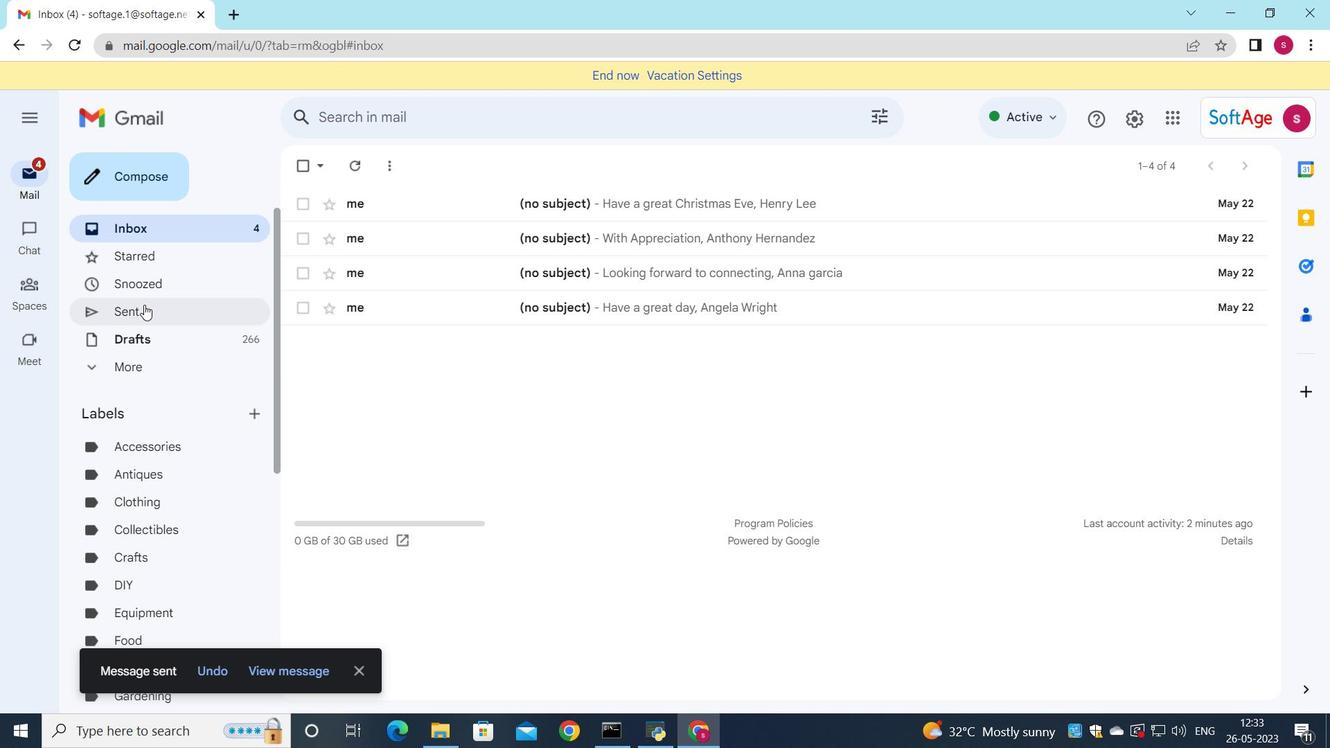 
Action: Mouse pressed left at (144, 305)
Screenshot: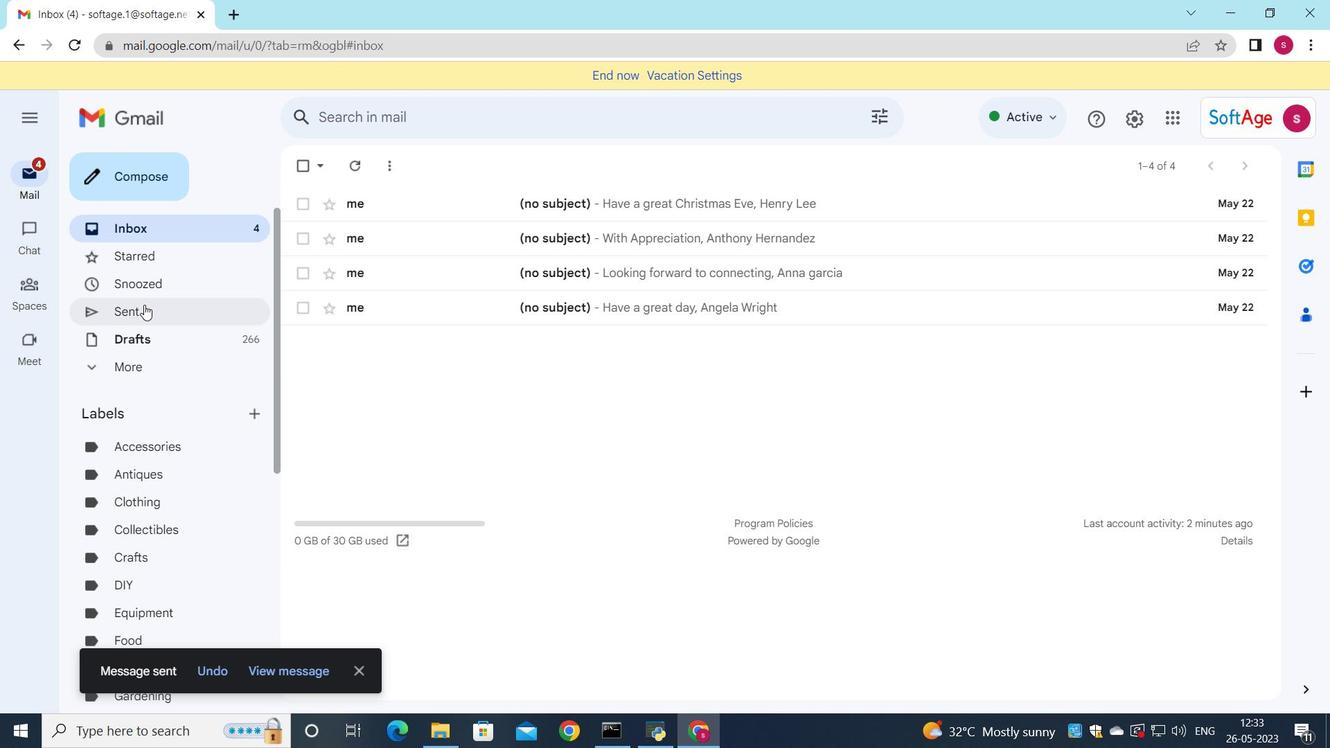 
Action: Mouse moved to (684, 274)
Screenshot: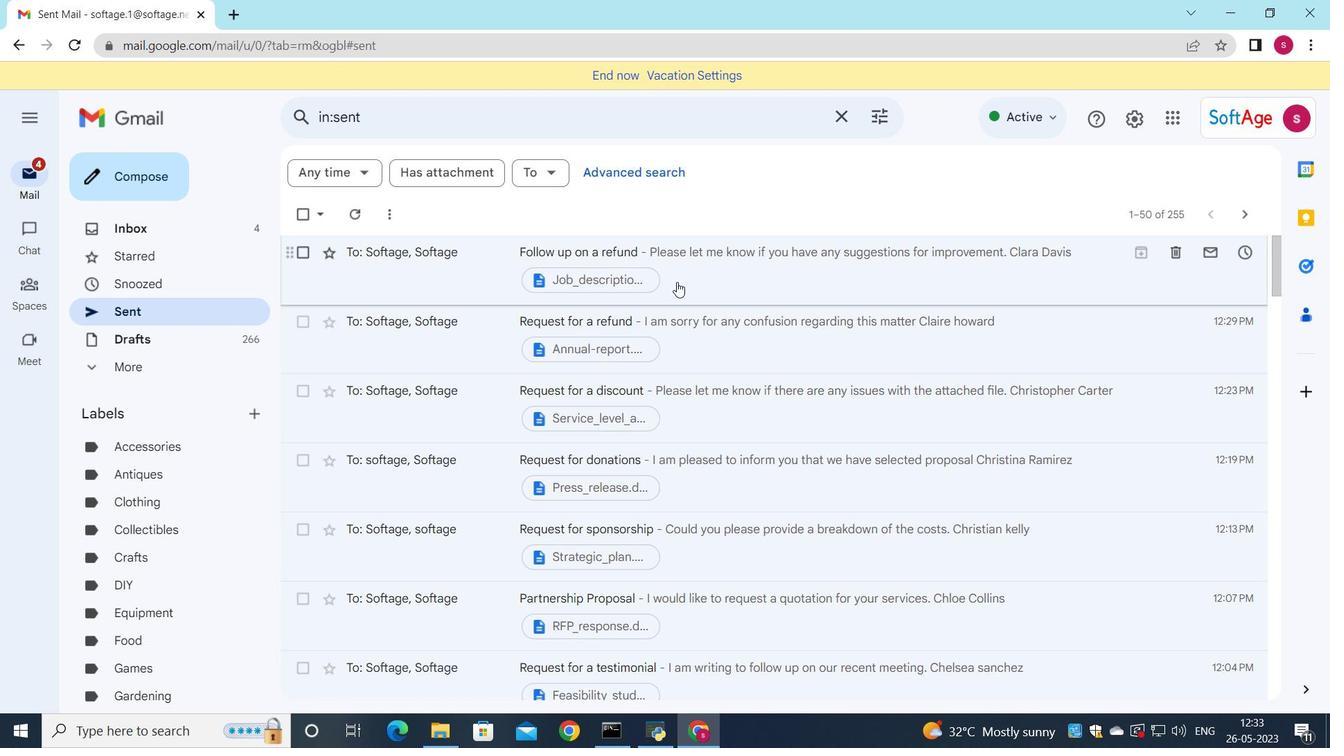 
Action: Mouse pressed left at (684, 274)
Screenshot: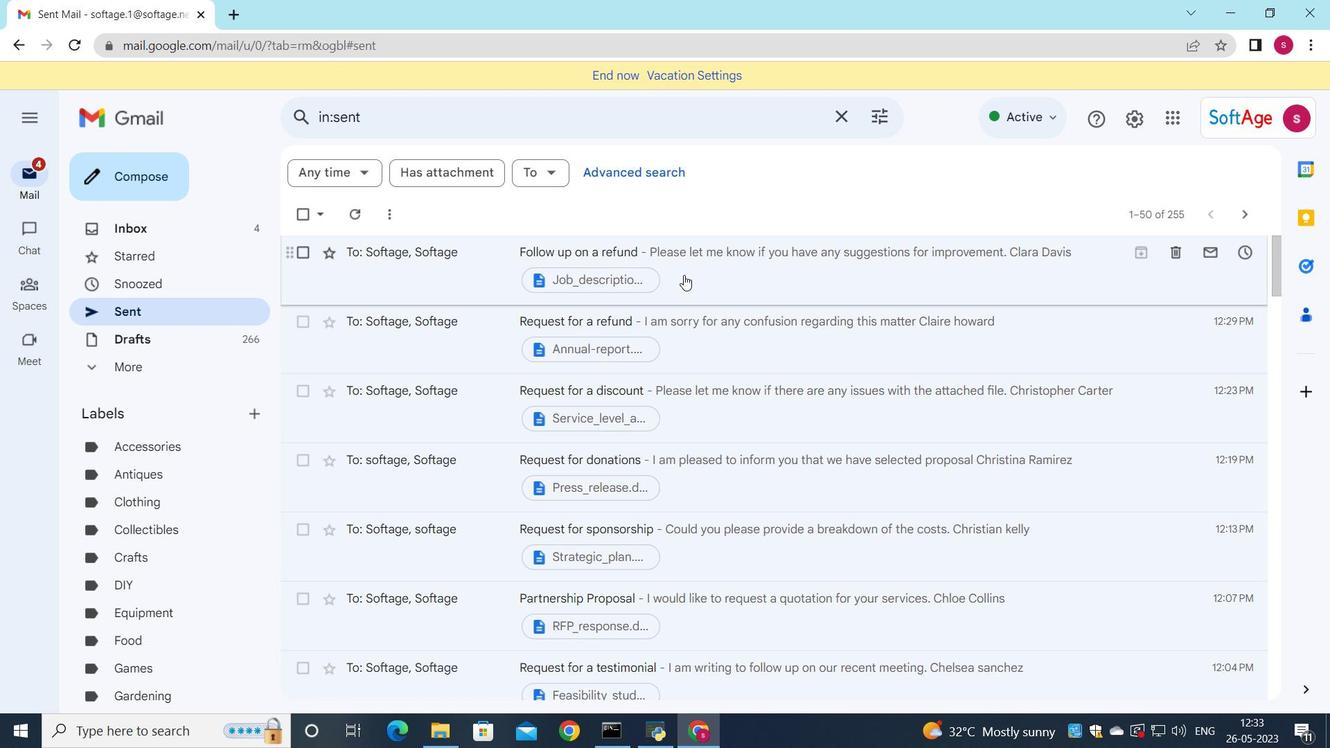 
Action: Mouse moved to (726, 279)
Screenshot: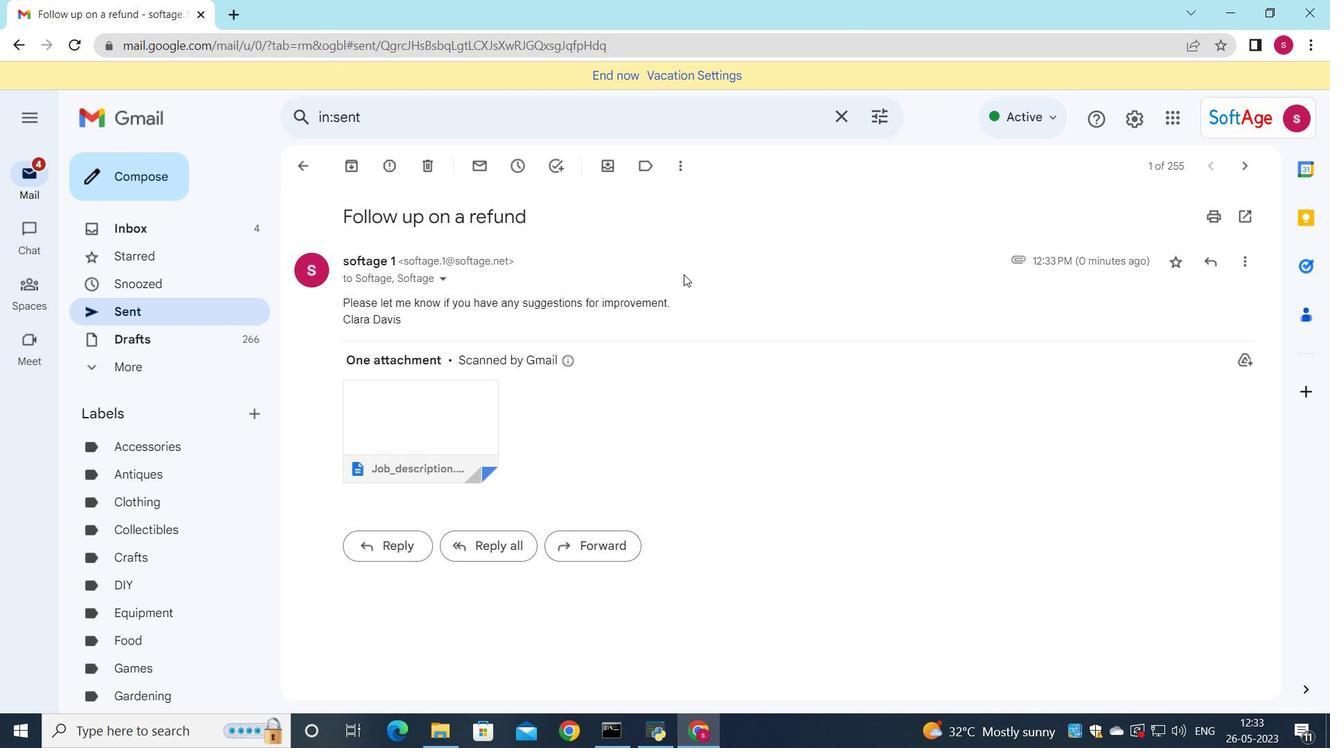 
